 Task: Look for space in Iwanuma, Japan from 6th June, 2023 to 8th June, 2023 for 2 adults in price range Rs.7000 to Rs.12000. Place can be private room with 1  bedroom having 2 beds and 1 bathroom. Property type can be house, flat, guest house. Amenities needed are: wifi. Booking option can be shelf check-in. Required host language is English.
Action: Mouse moved to (541, 84)
Screenshot: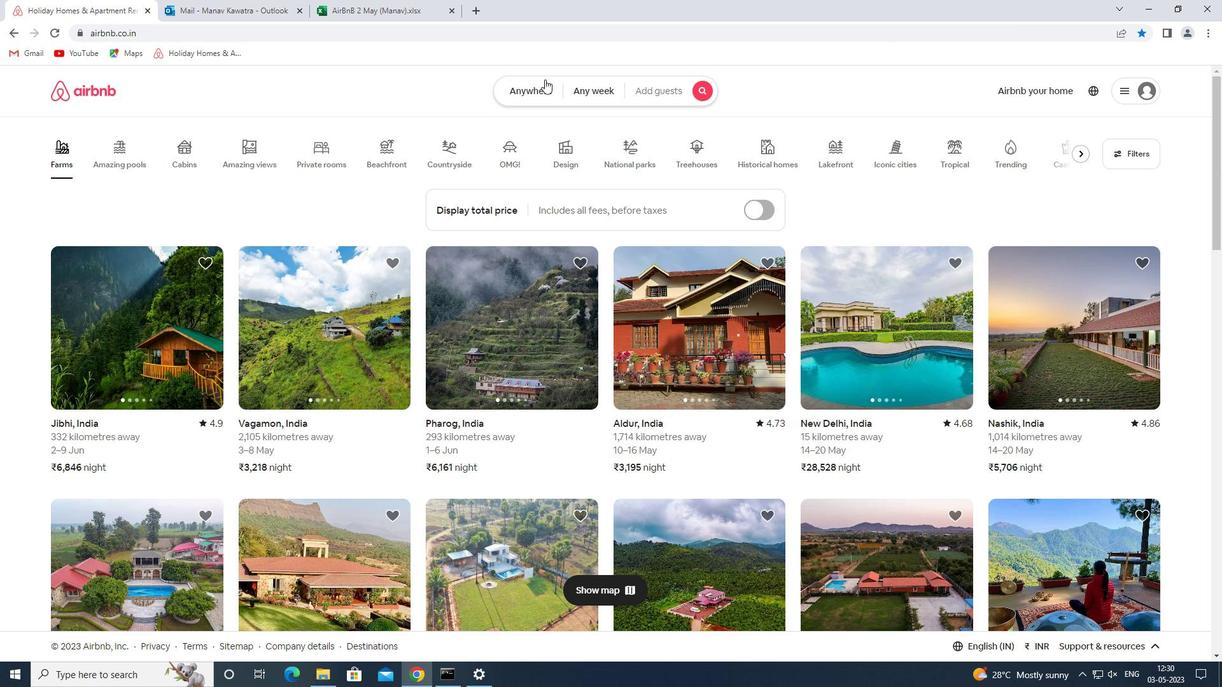 
Action: Mouse pressed left at (541, 84)
Screenshot: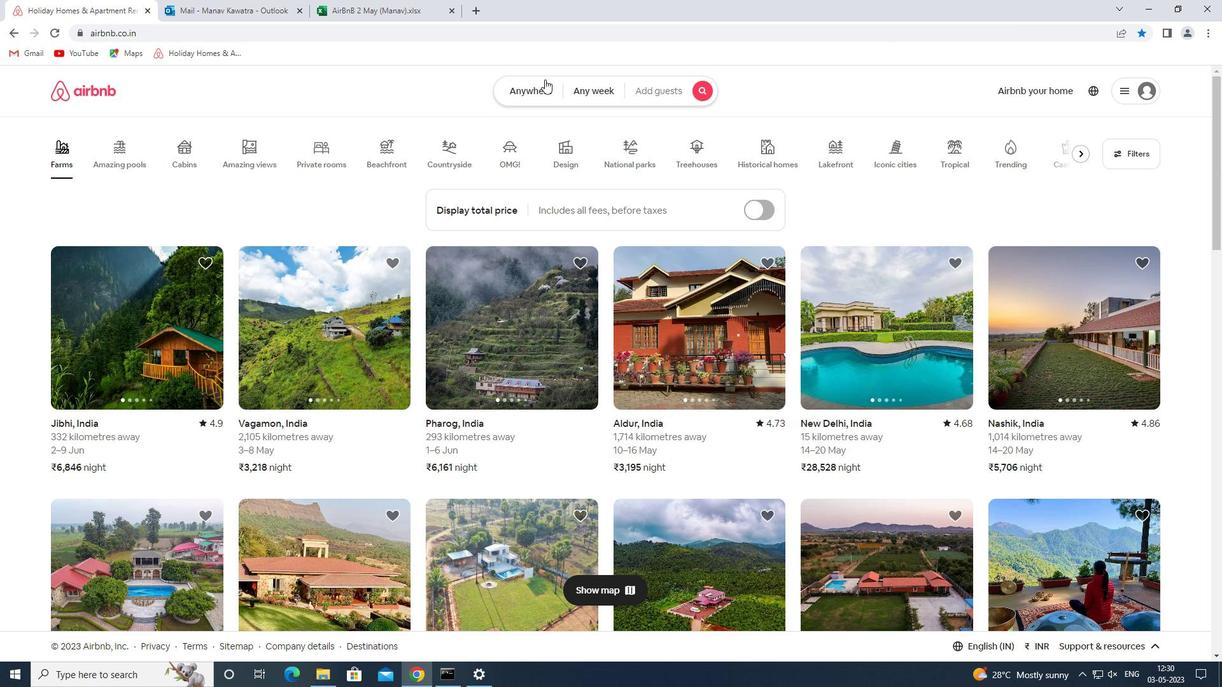 
Action: Mouse moved to (479, 141)
Screenshot: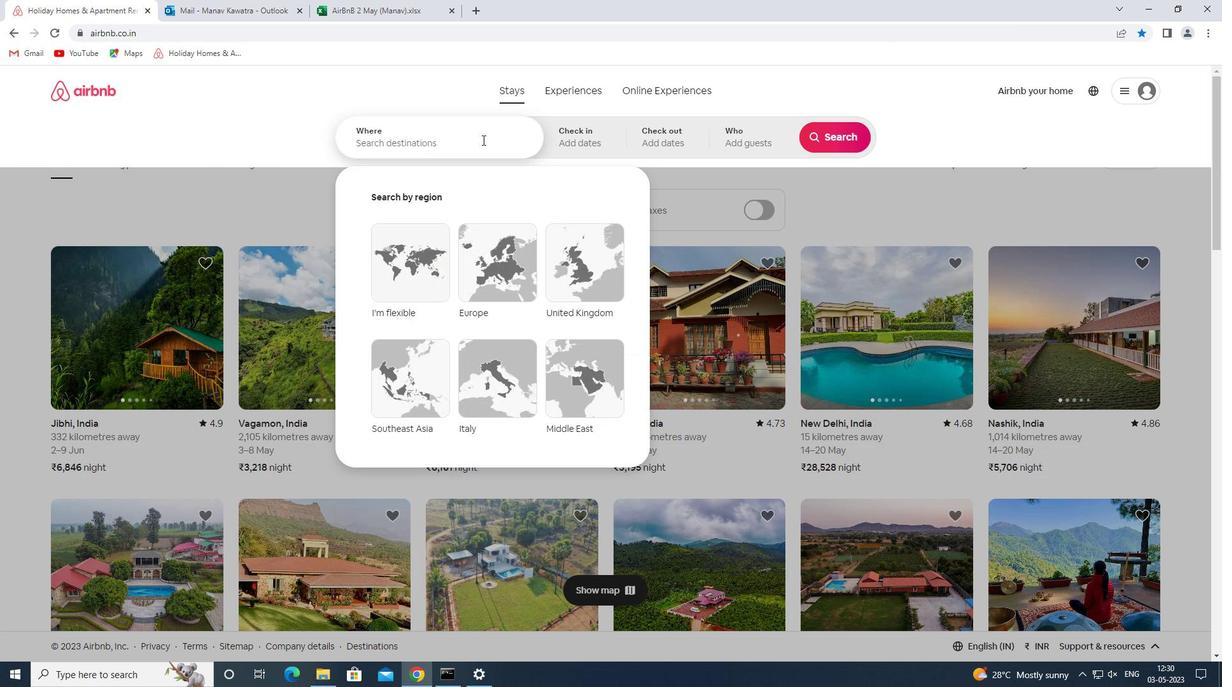 
Action: Mouse pressed left at (479, 141)
Screenshot: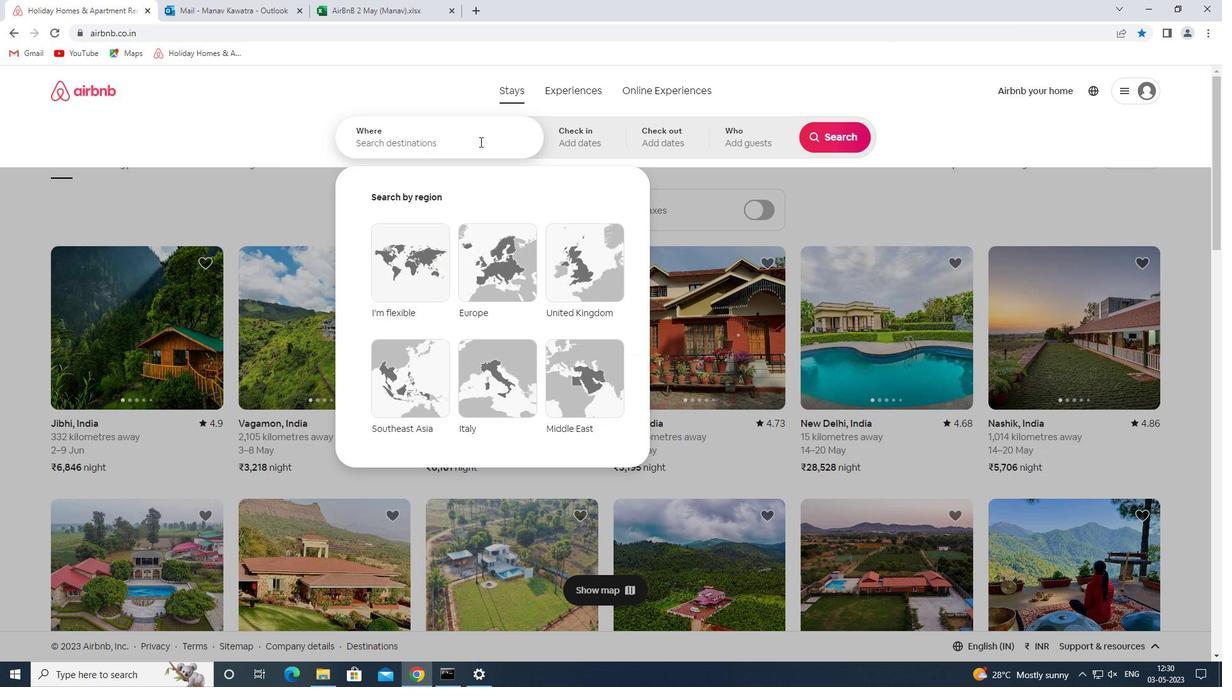 
Action: Key pressed lwanuma<Key.space>japan<Key.space><Key.enter>
Screenshot: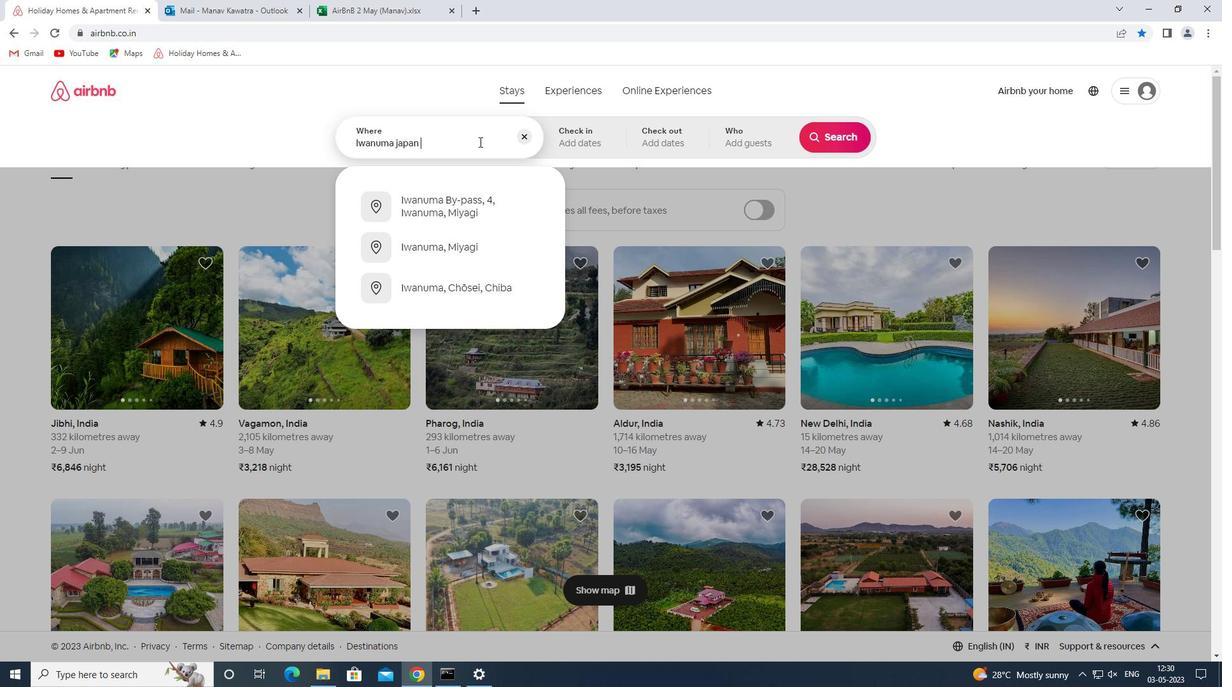 
Action: Mouse moved to (700, 324)
Screenshot: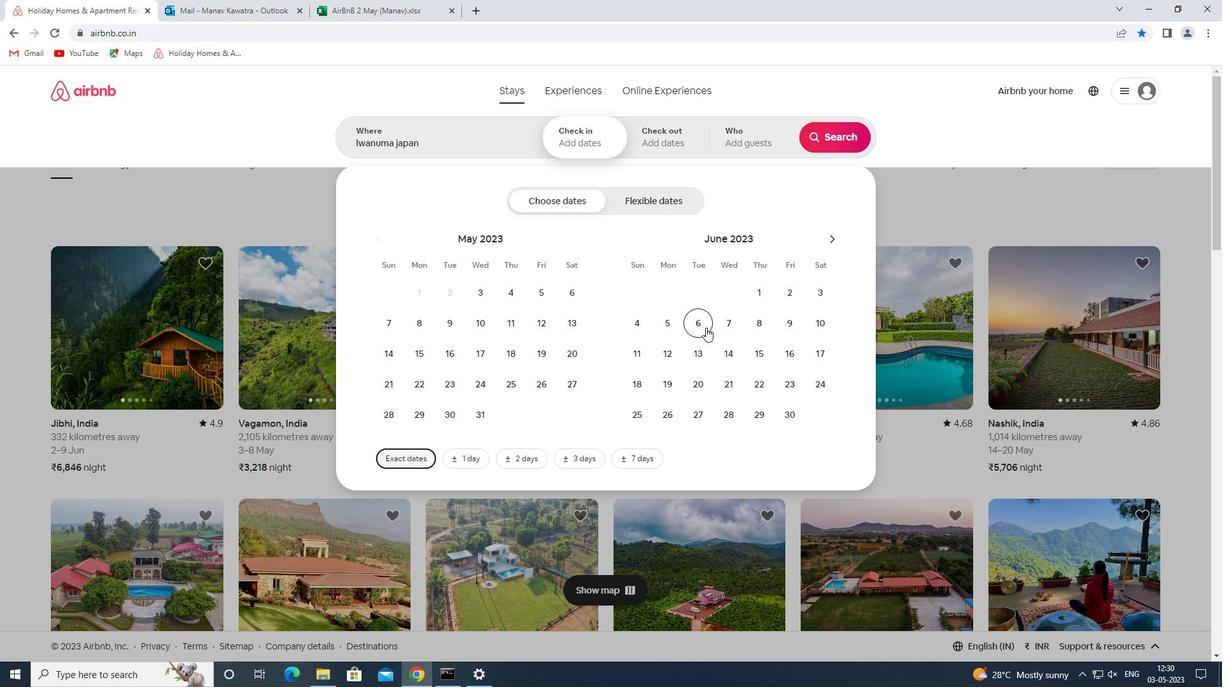 
Action: Mouse pressed left at (700, 324)
Screenshot: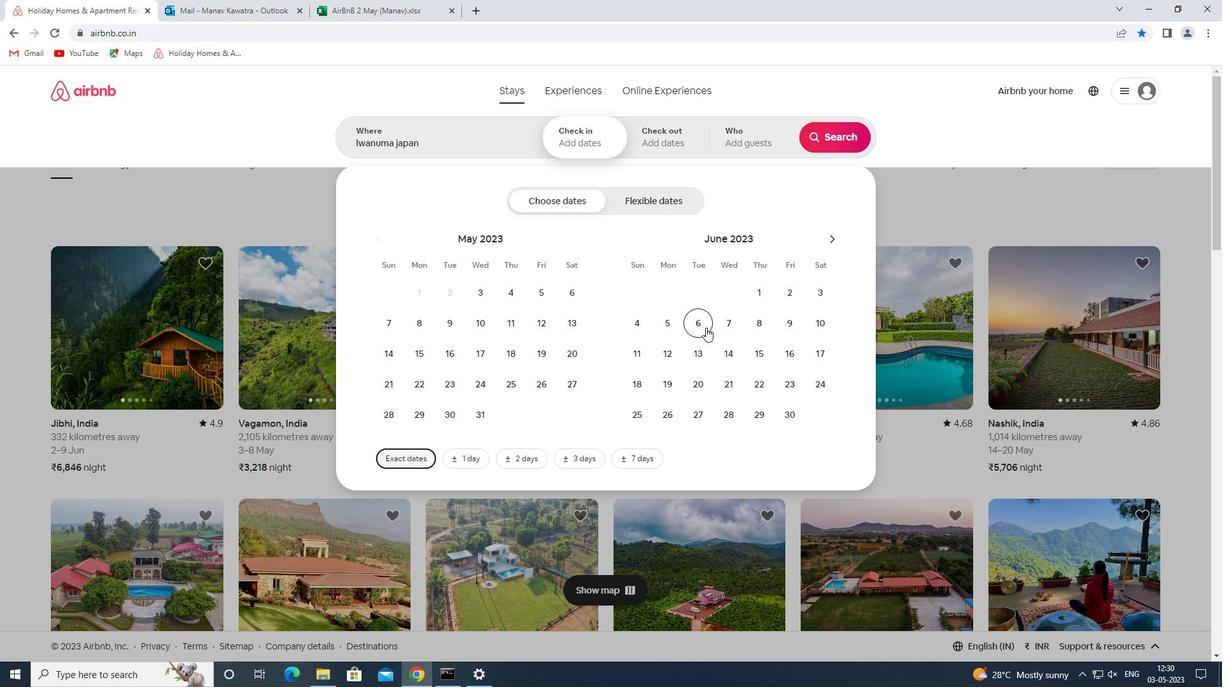 
Action: Mouse moved to (759, 325)
Screenshot: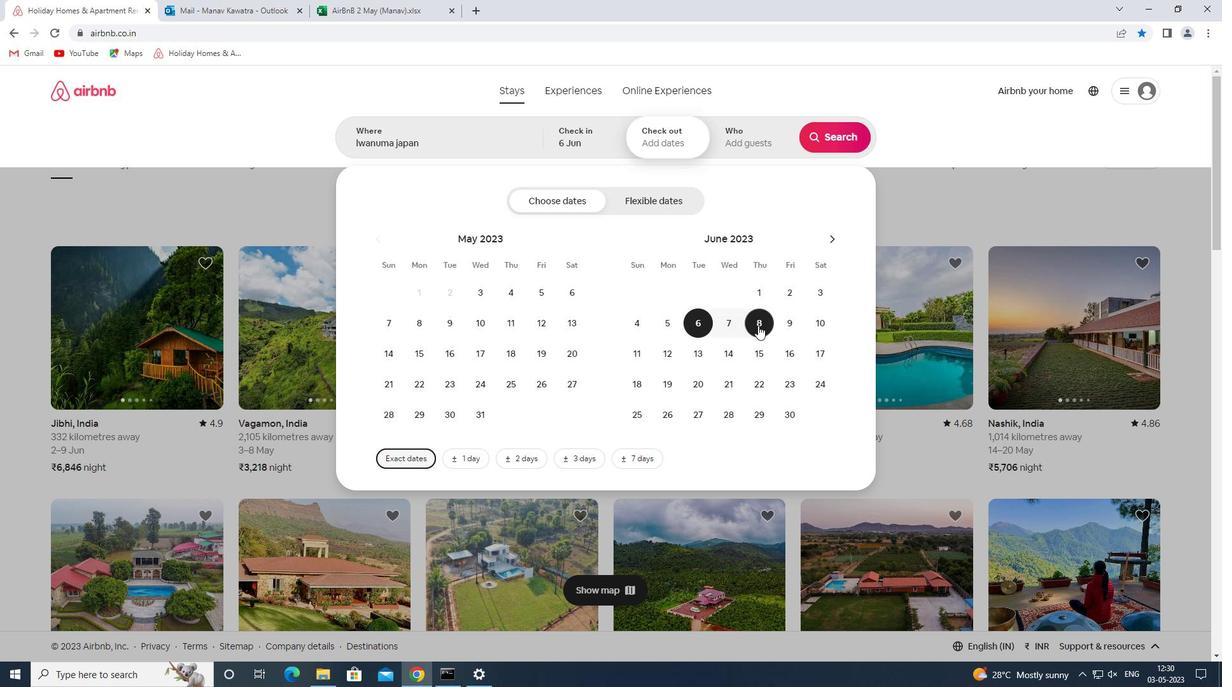 
Action: Mouse pressed left at (759, 325)
Screenshot: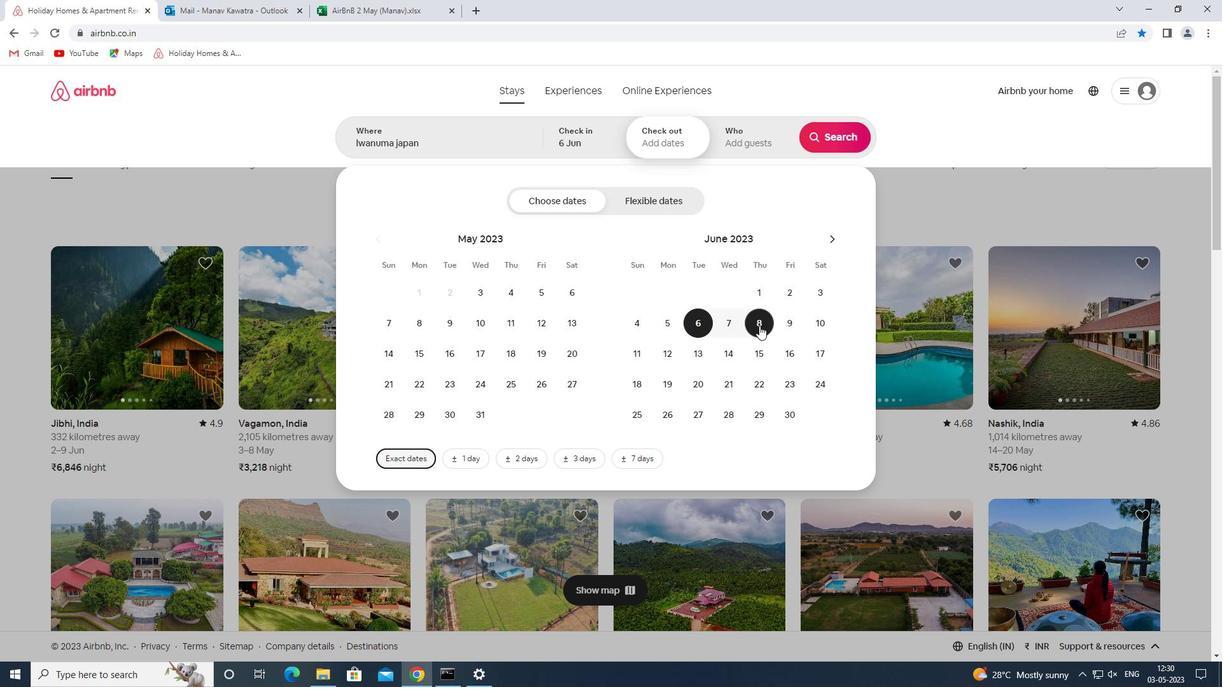 
Action: Mouse moved to (772, 143)
Screenshot: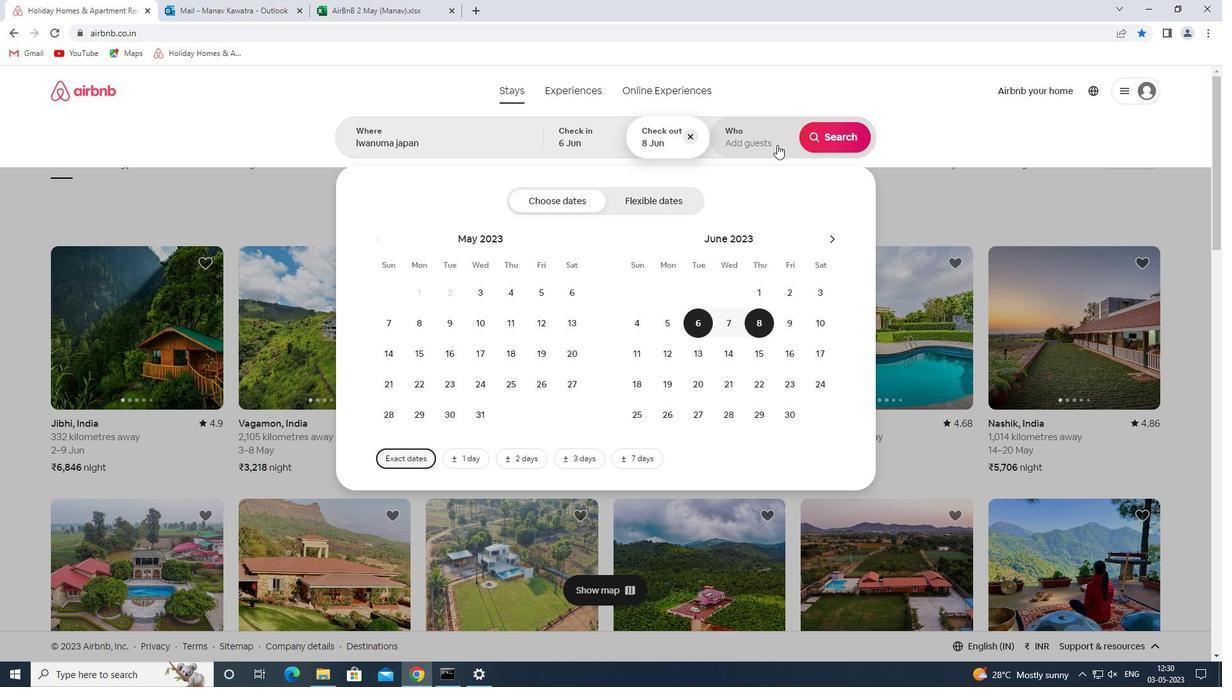 
Action: Mouse pressed left at (772, 143)
Screenshot: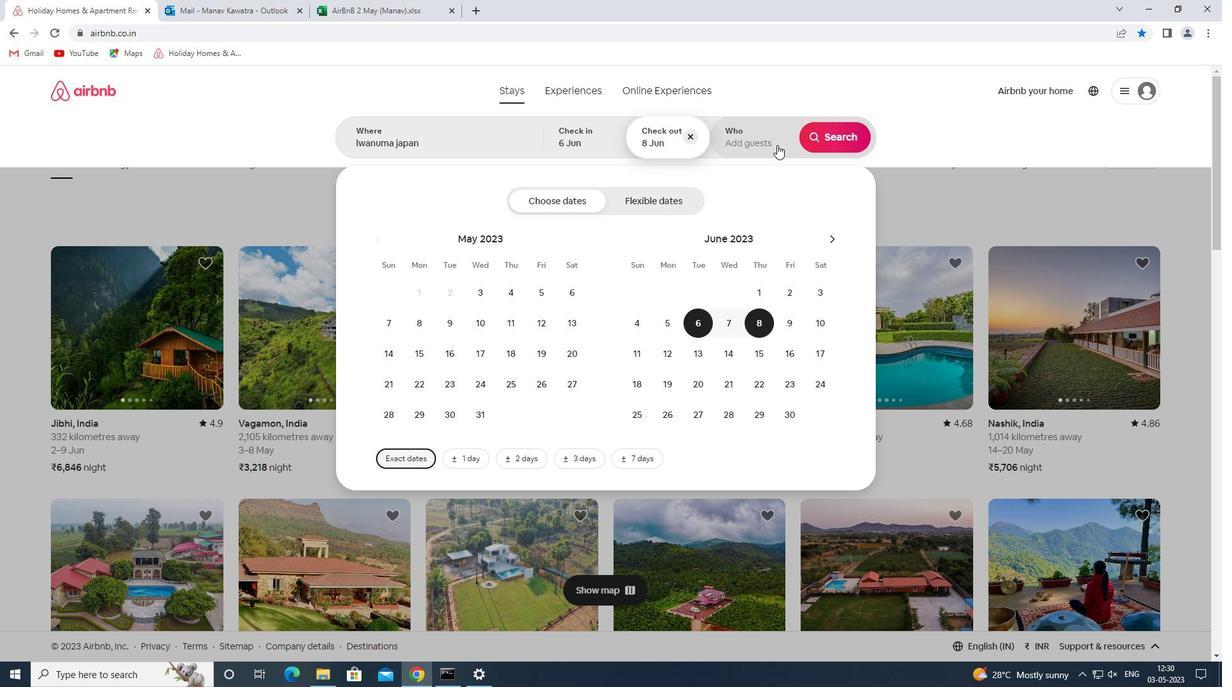 
Action: Mouse moved to (840, 209)
Screenshot: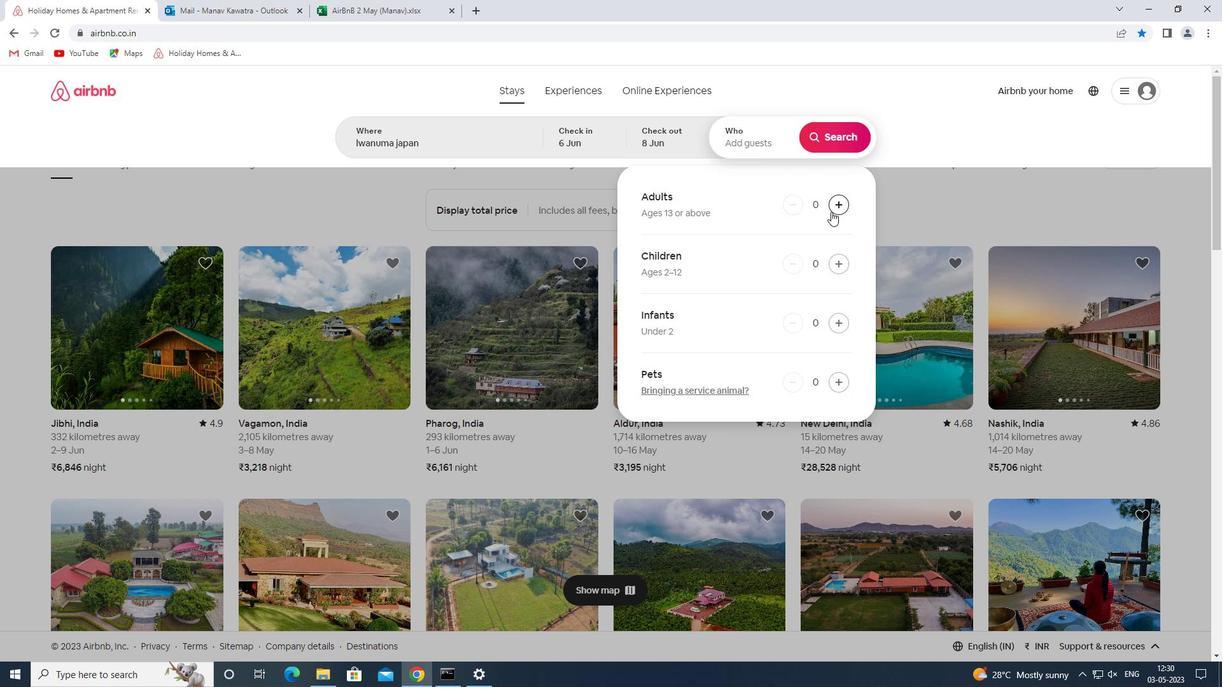 
Action: Mouse pressed left at (840, 209)
Screenshot: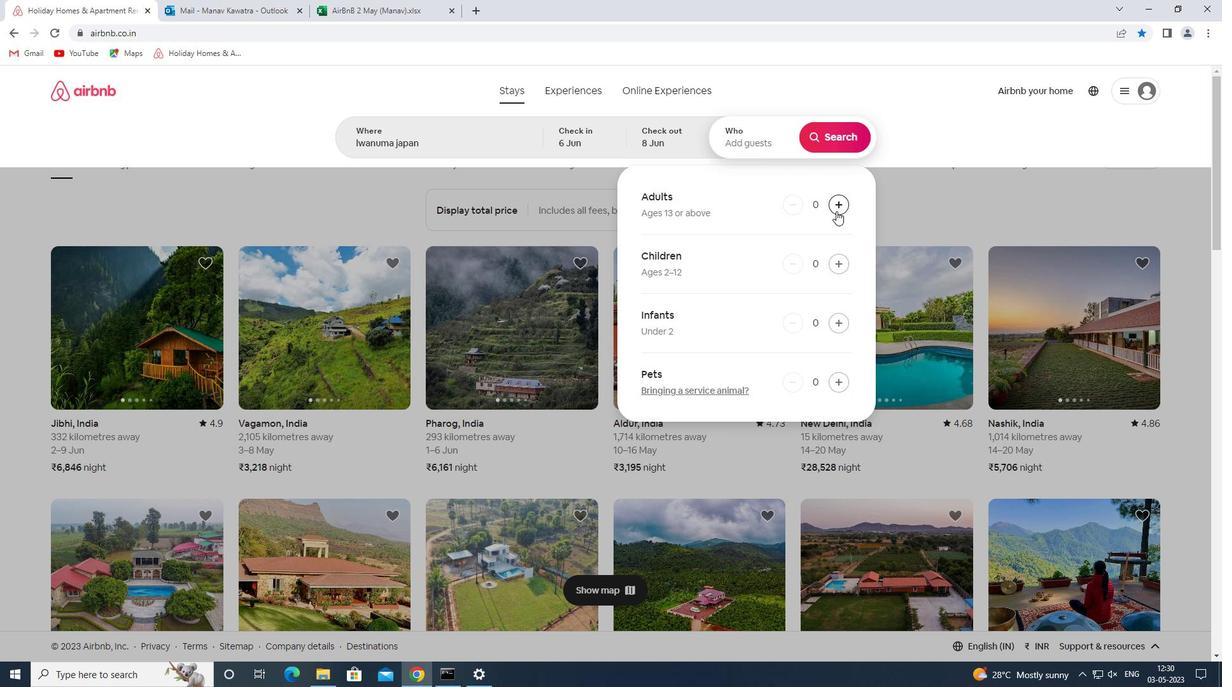 
Action: Mouse pressed left at (840, 209)
Screenshot: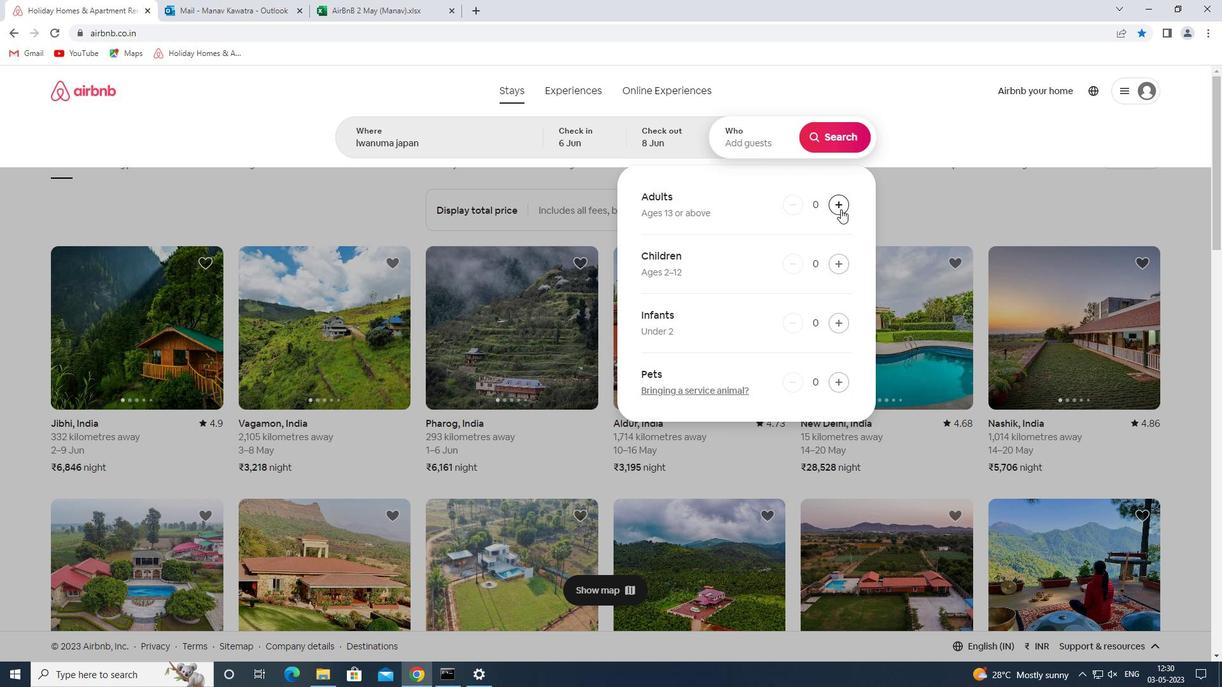 
Action: Mouse moved to (834, 141)
Screenshot: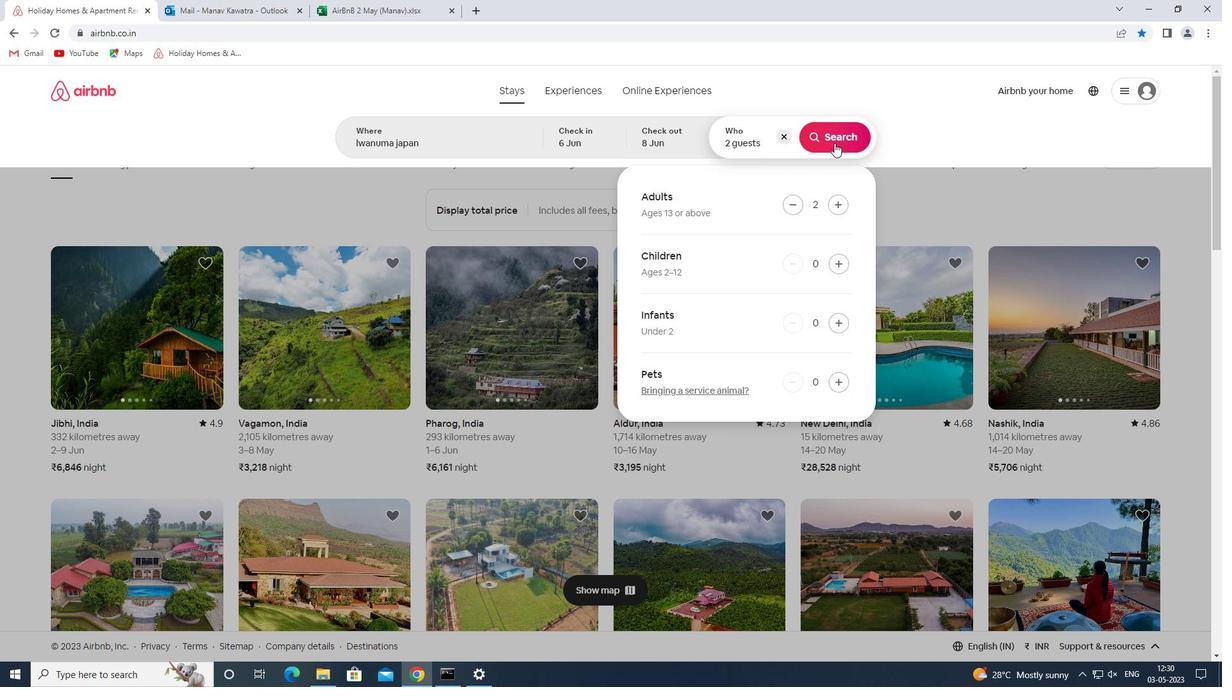 
Action: Mouse pressed left at (834, 141)
Screenshot: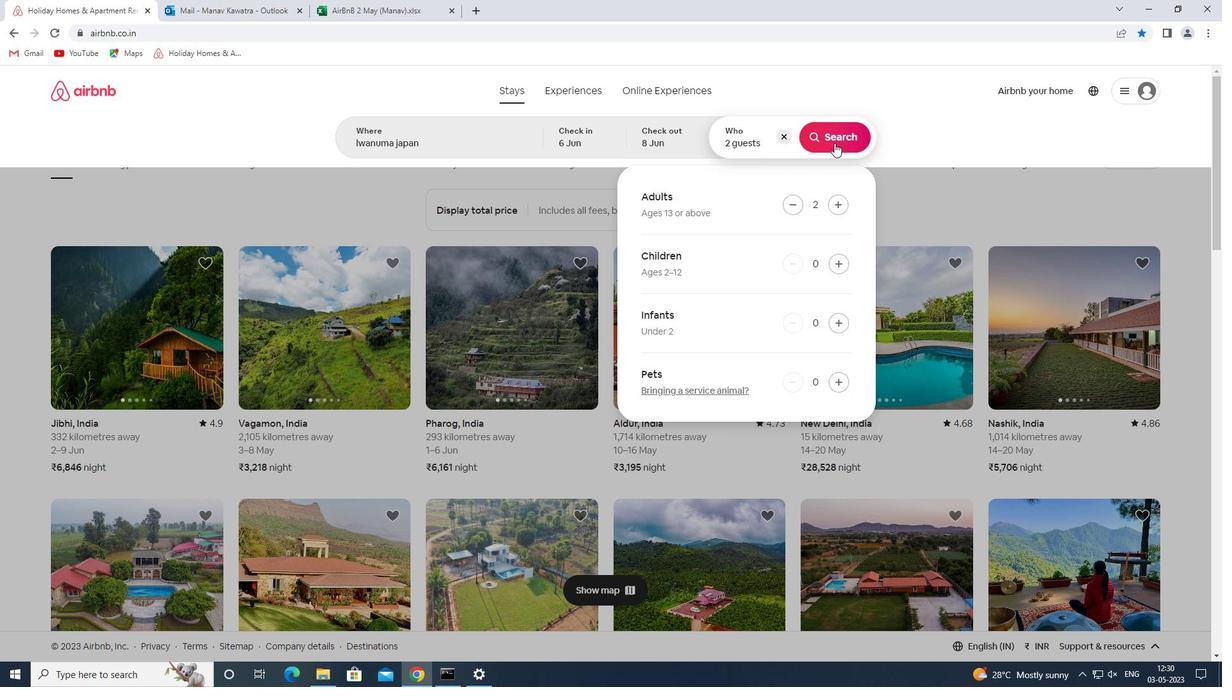 
Action: Mouse moved to (1155, 134)
Screenshot: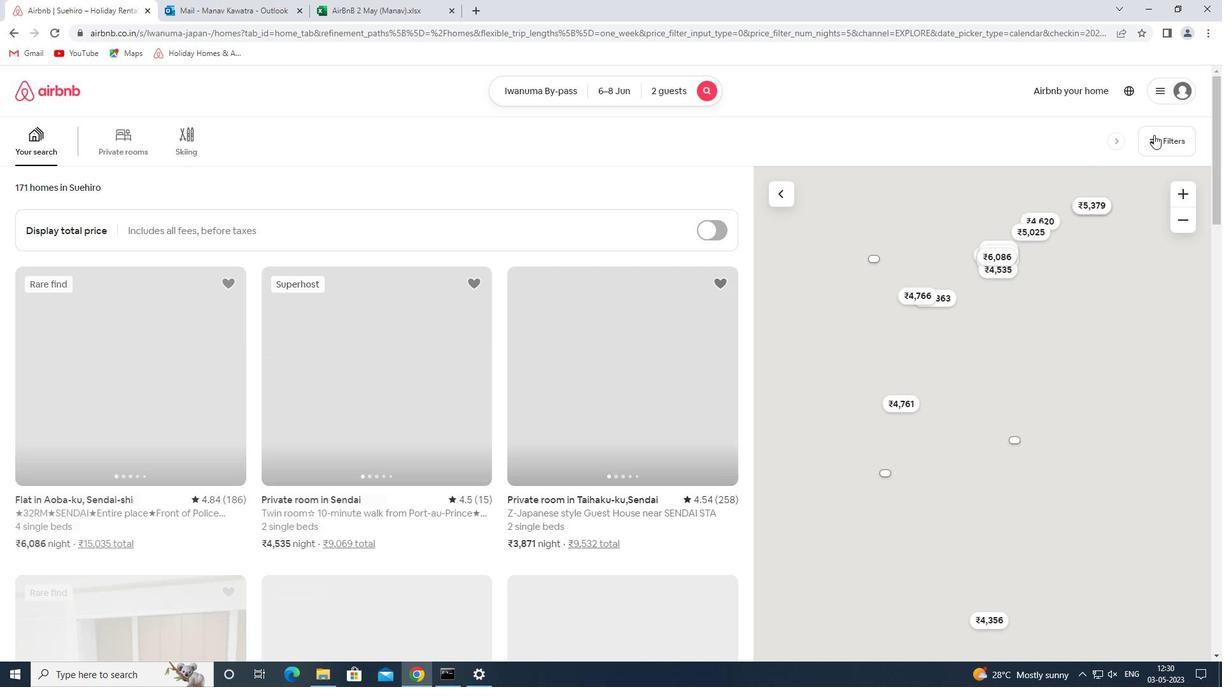 
Action: Mouse pressed left at (1155, 134)
Screenshot: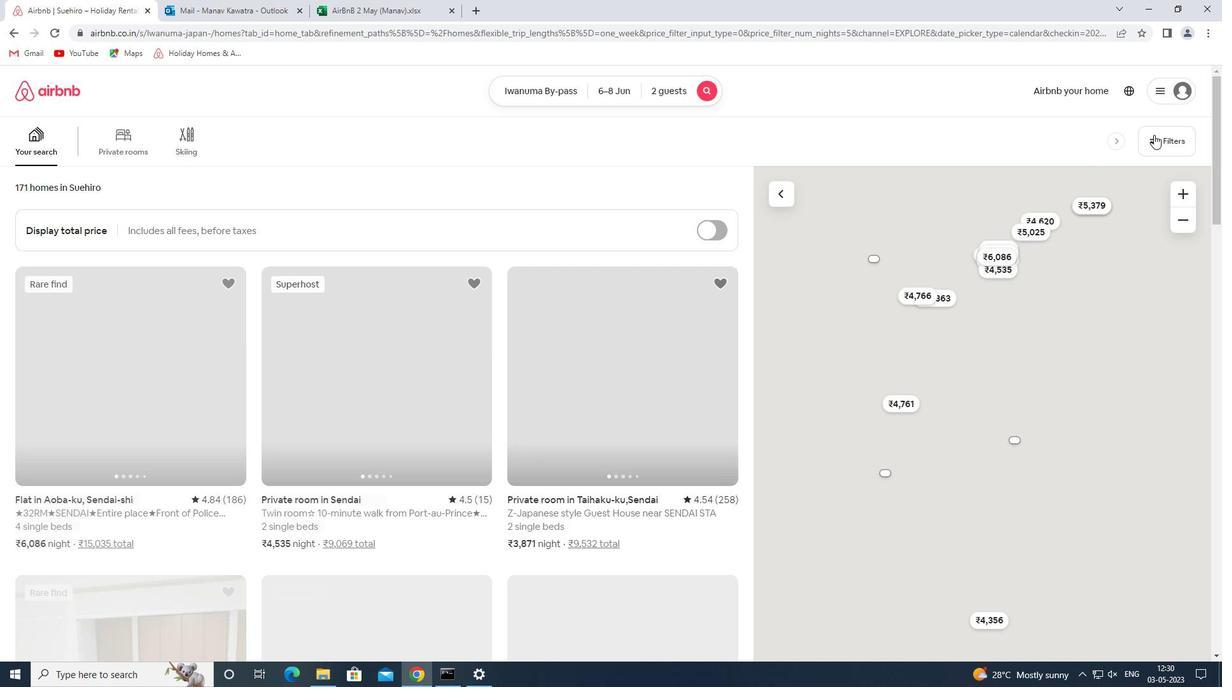 
Action: Mouse moved to (462, 302)
Screenshot: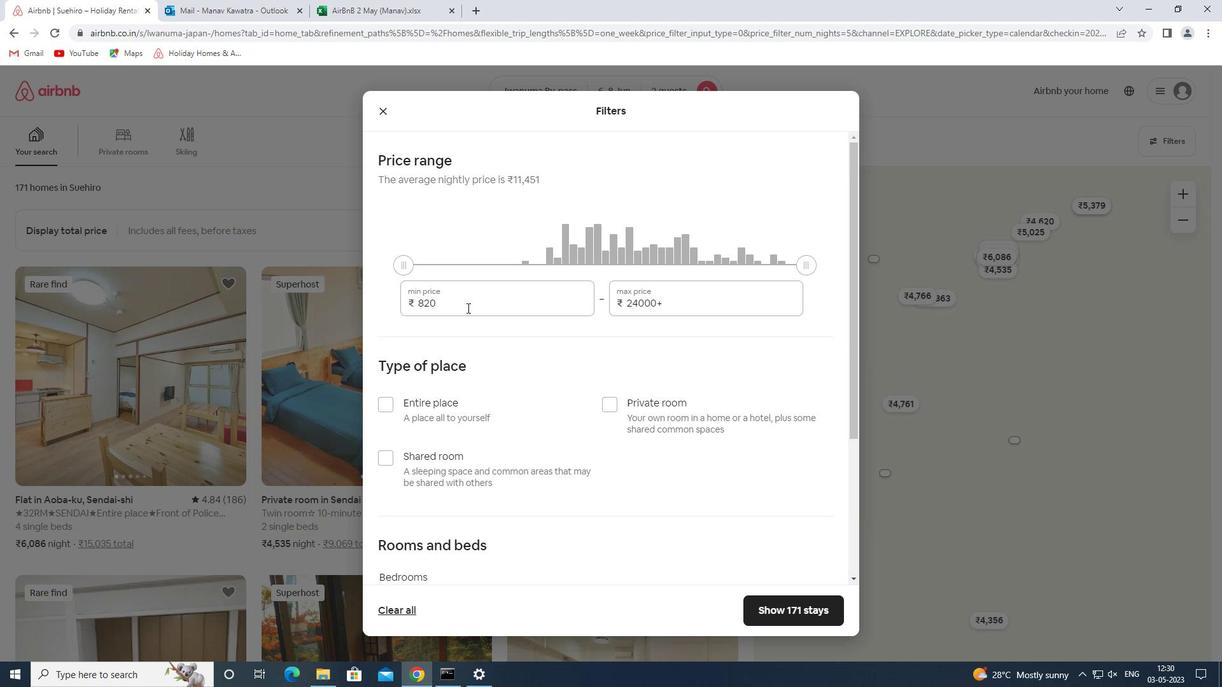 
Action: Mouse pressed left at (462, 302)
Screenshot: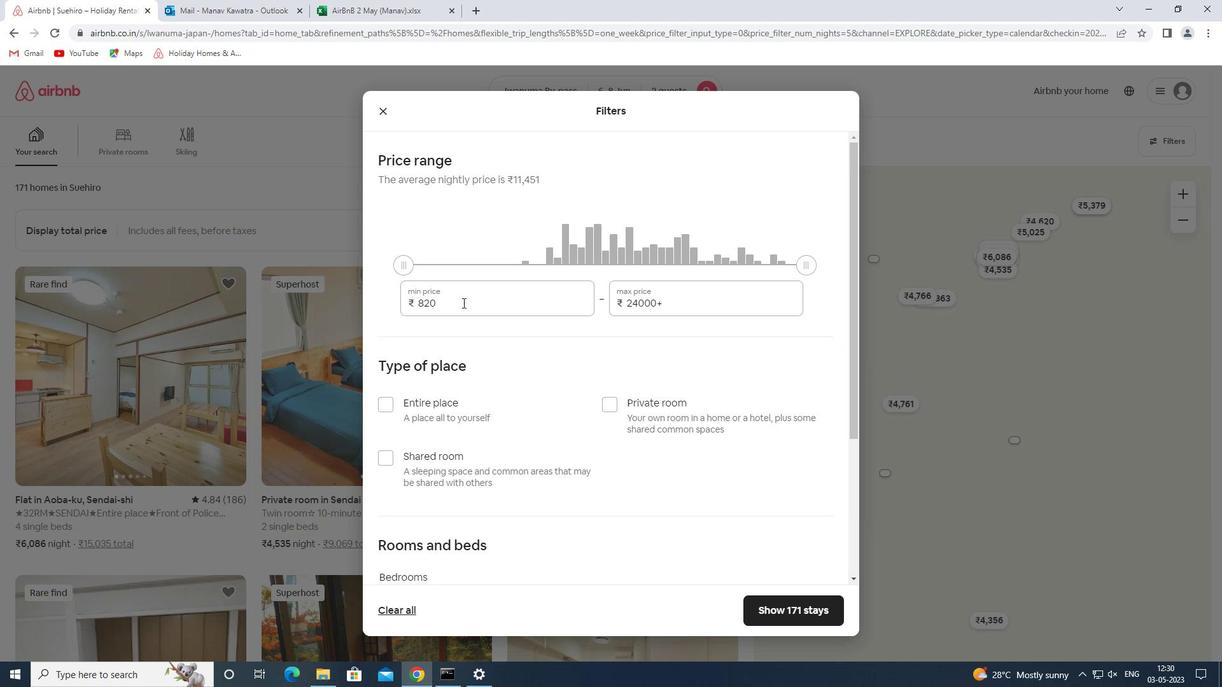 
Action: Mouse pressed left at (462, 302)
Screenshot: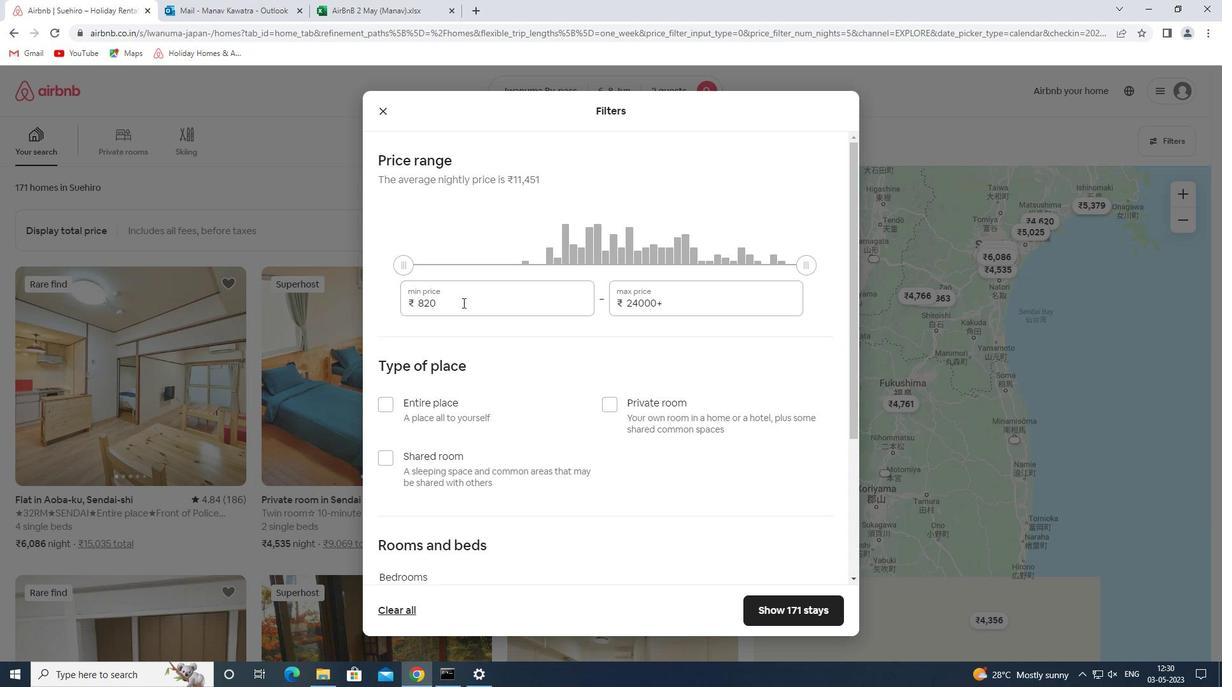 
Action: Key pressed 7000<Key.tab>12<Key.backspace><Key.backspace><Key.backspace><Key.backspace><Key.backspace><Key.backspace><Key.backspace><Key.backspace><Key.backspace><Key.backspace><Key.backspace><Key.backspace><Key.backspace>12000
Screenshot: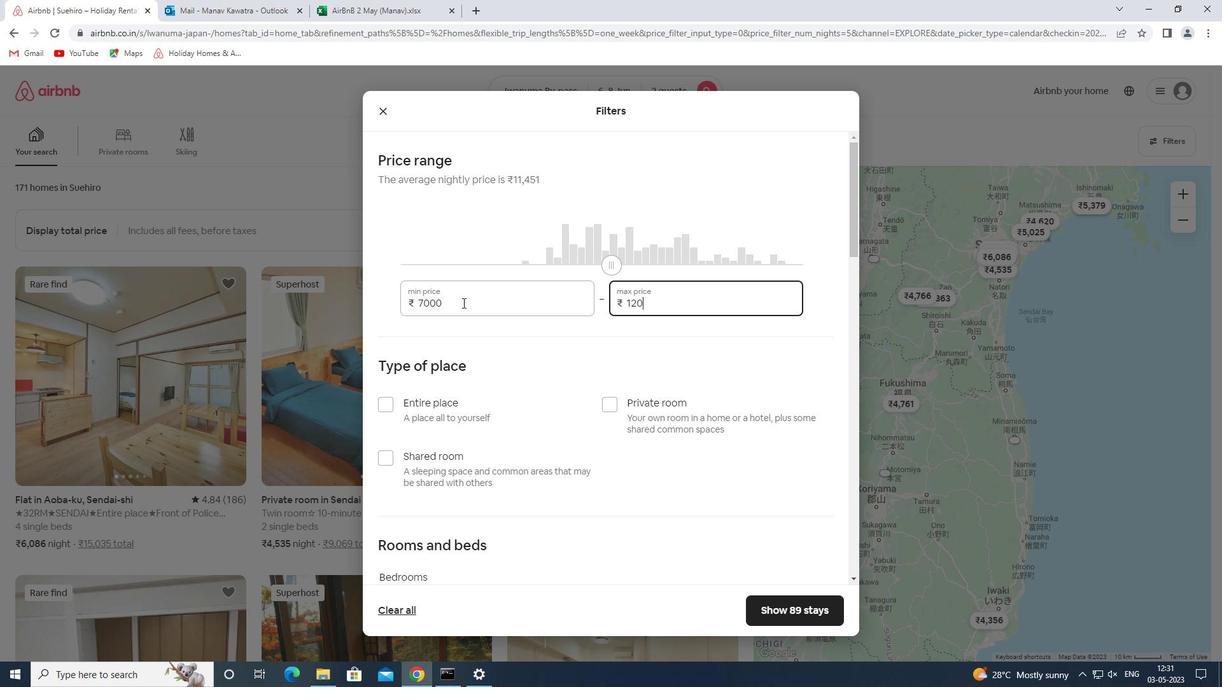 
Action: Mouse scrolled (462, 302) with delta (0, 0)
Screenshot: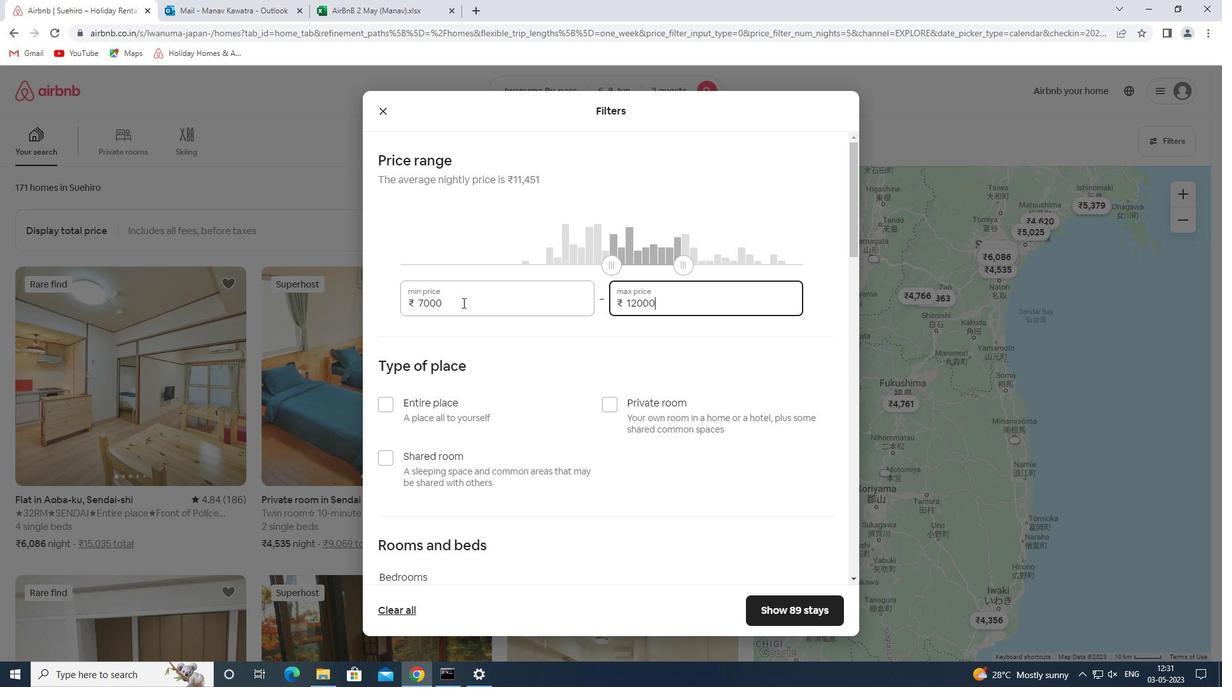 
Action: Mouse scrolled (462, 302) with delta (0, 0)
Screenshot: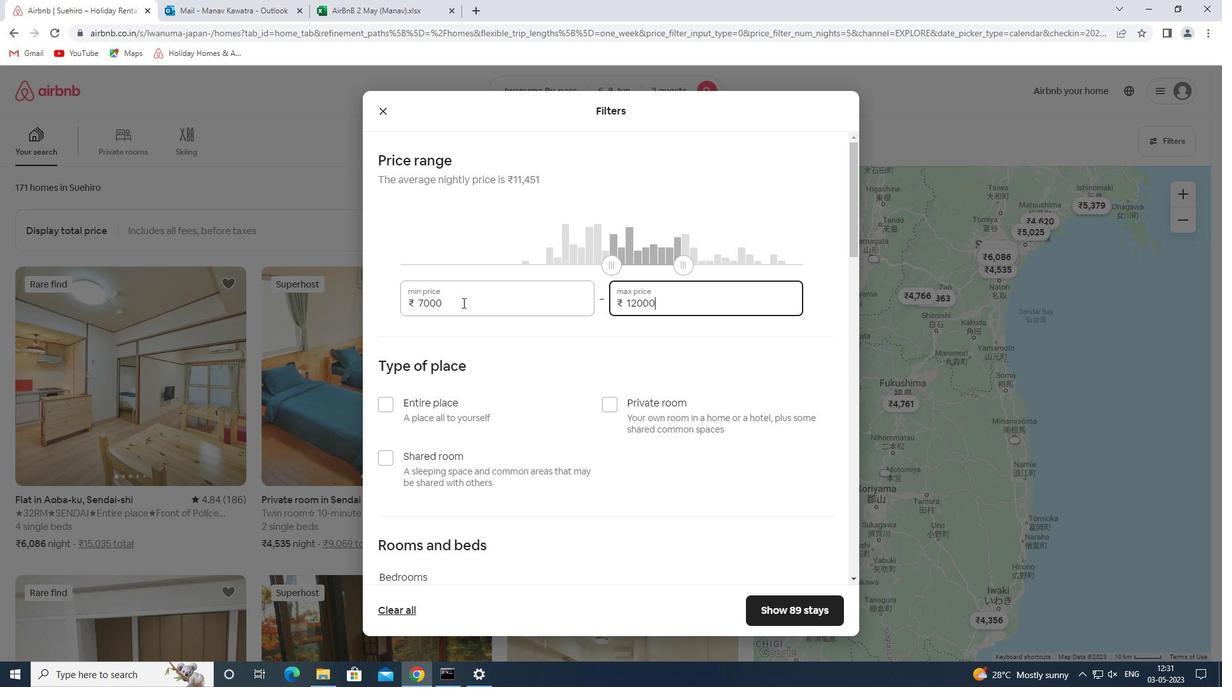 
Action: Mouse moved to (455, 377)
Screenshot: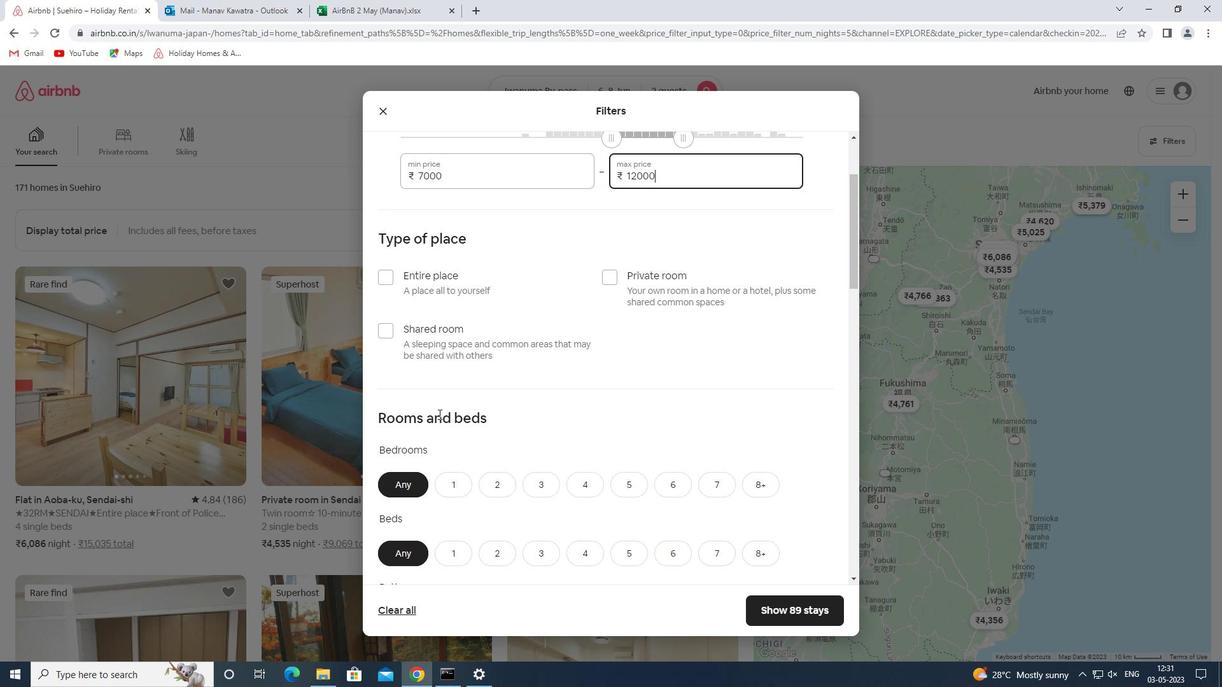
Action: Mouse scrolled (455, 376) with delta (0, 0)
Screenshot: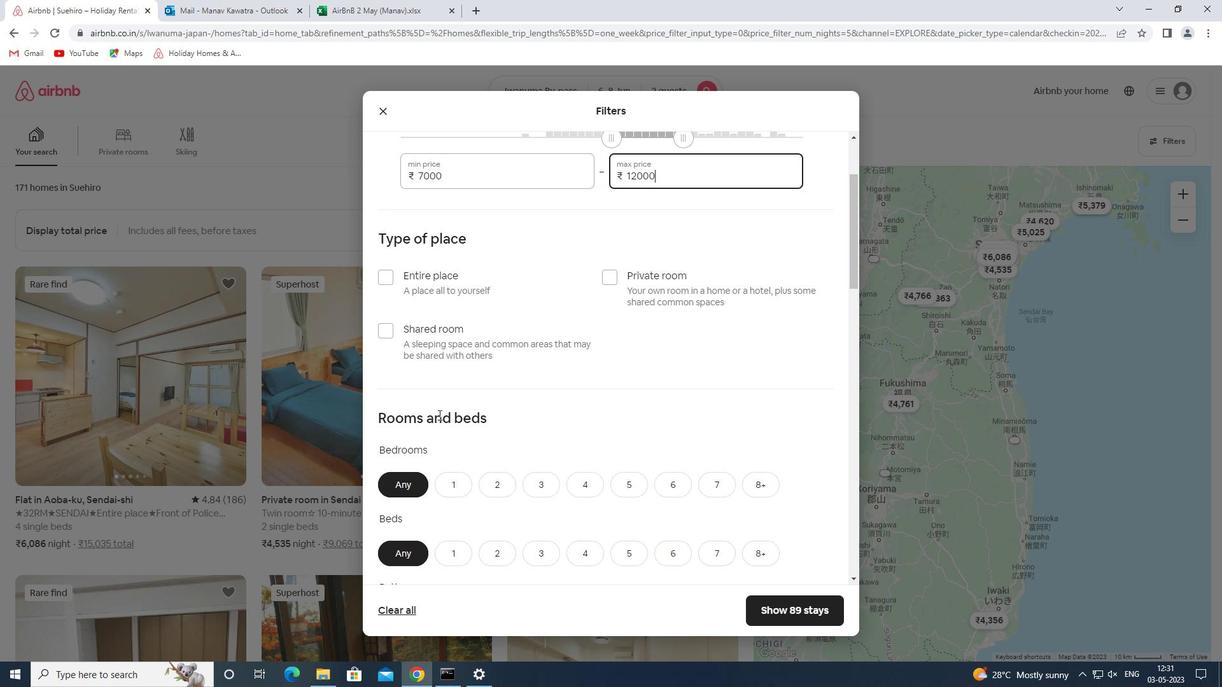 
Action: Mouse moved to (455, 373)
Screenshot: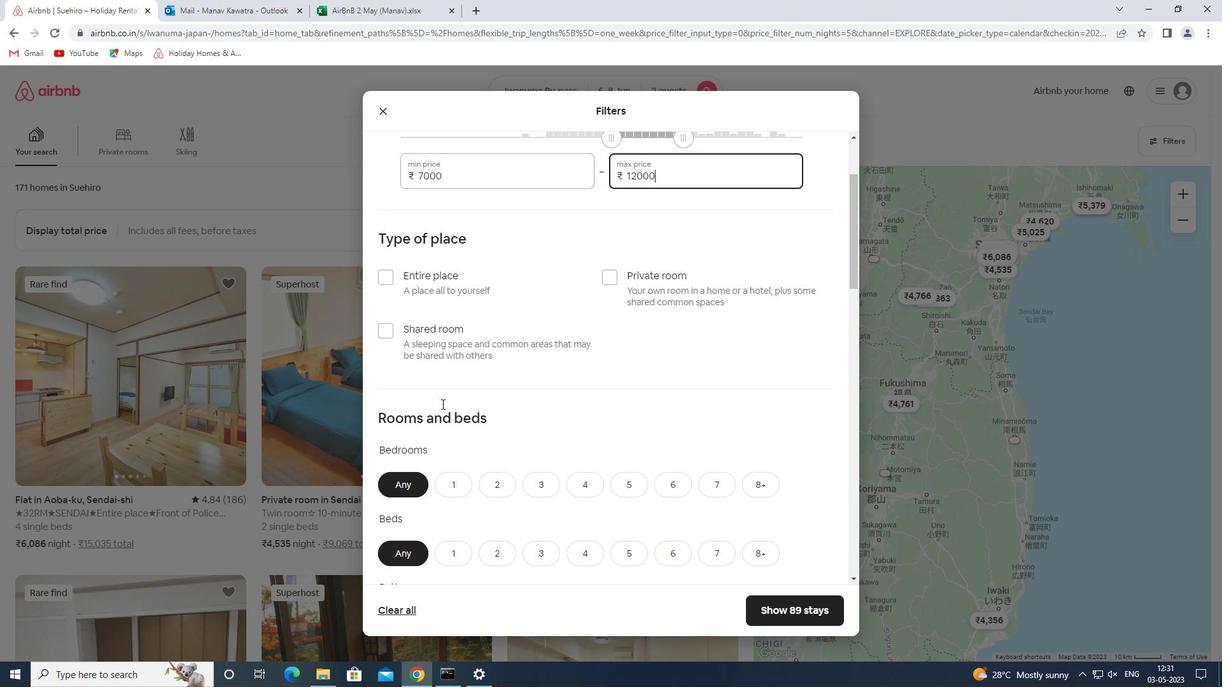 
Action: Mouse scrolled (455, 372) with delta (0, 0)
Screenshot: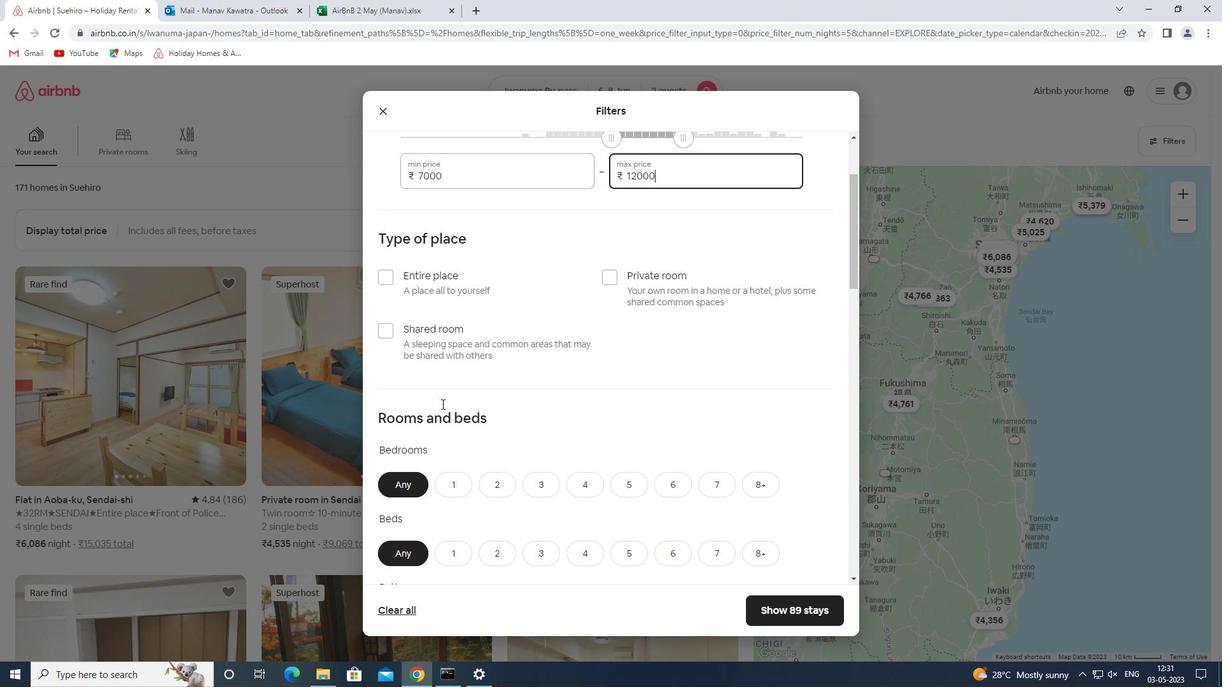 
Action: Mouse moved to (694, 152)
Screenshot: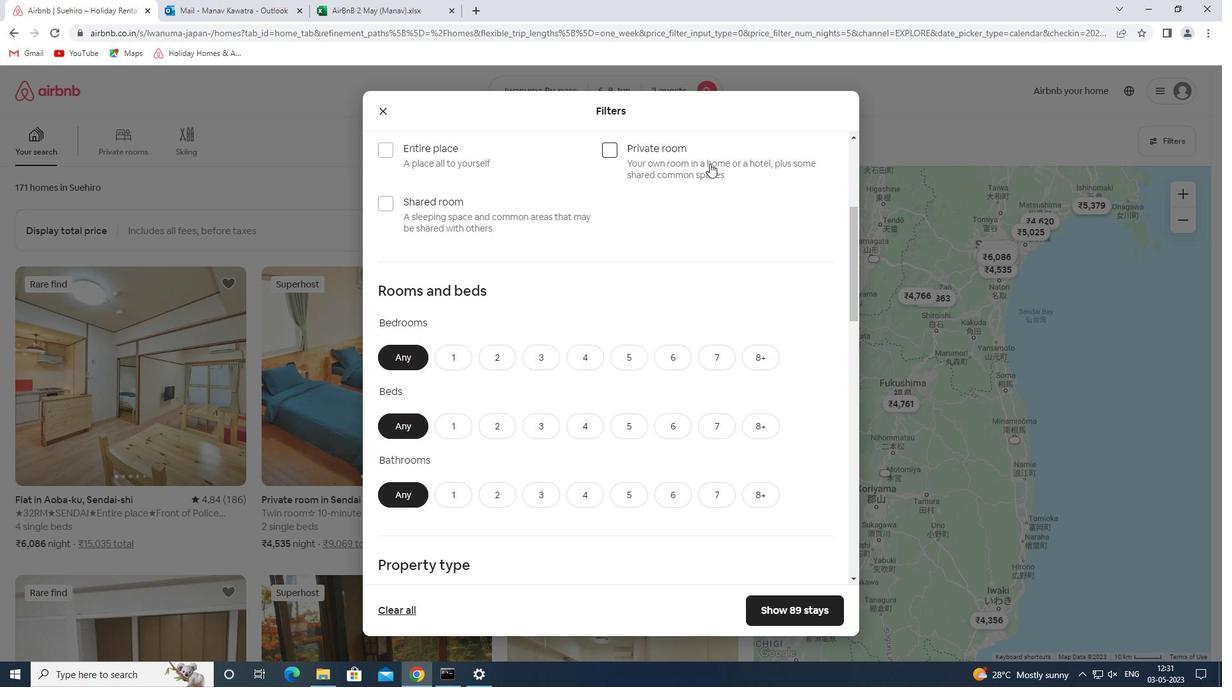 
Action: Mouse pressed left at (694, 152)
Screenshot: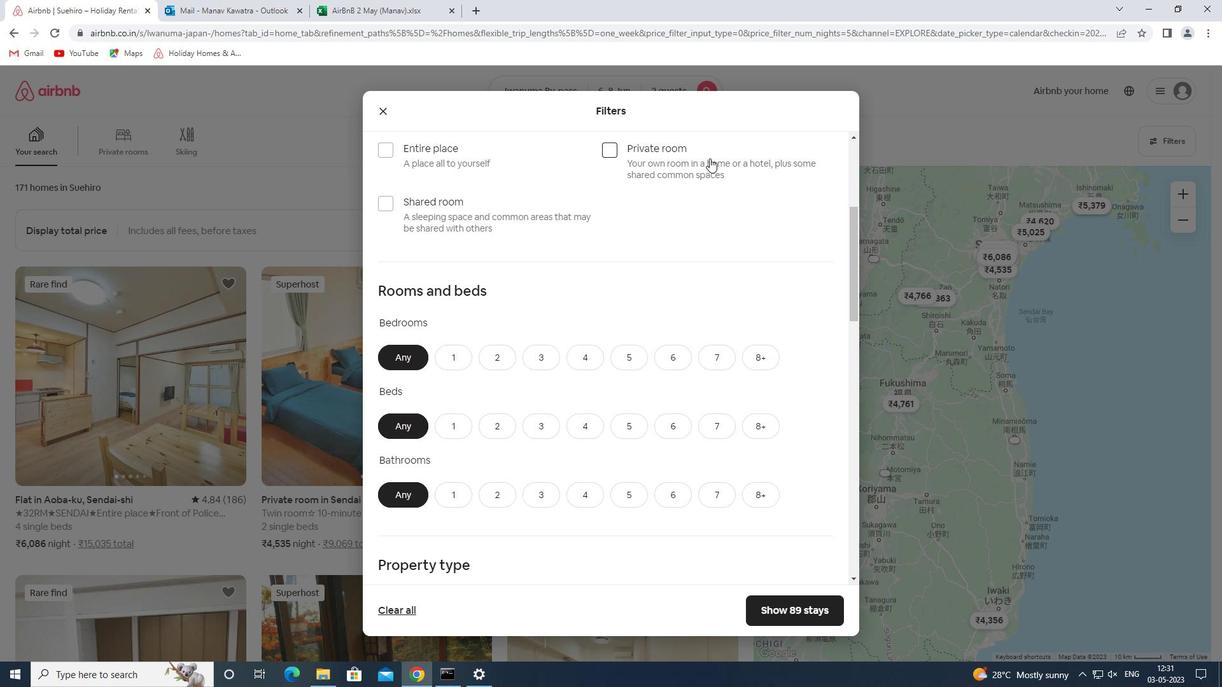 
Action: Mouse moved to (458, 365)
Screenshot: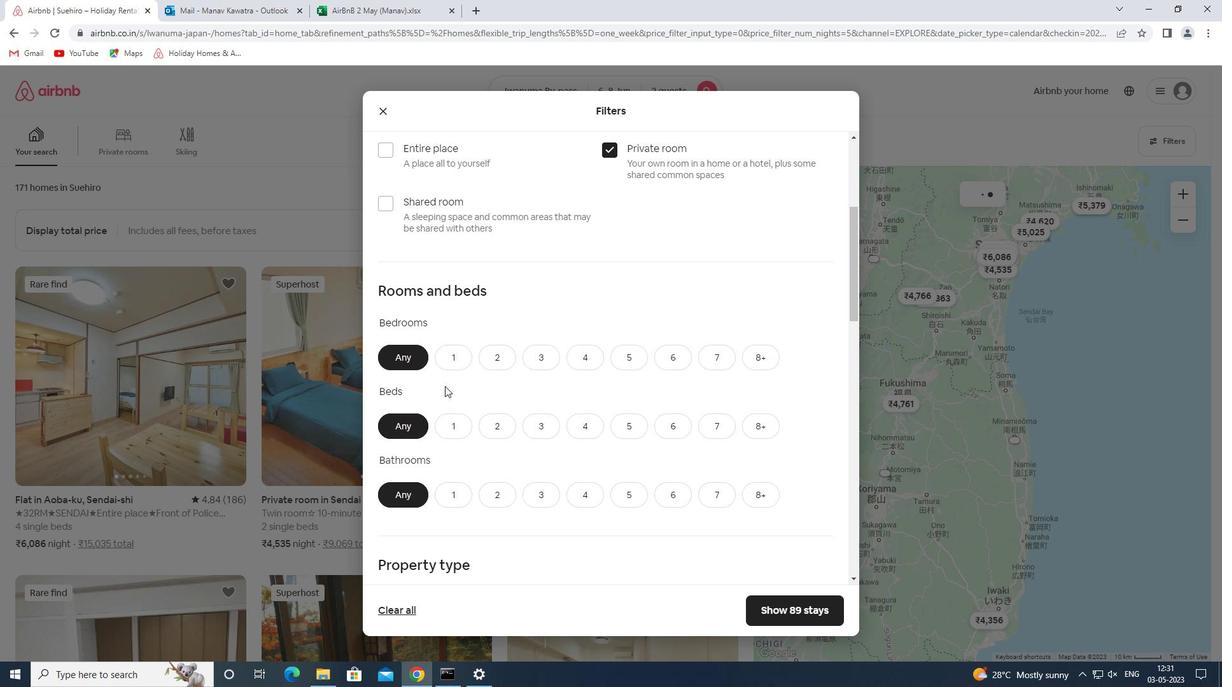 
Action: Mouse pressed left at (458, 365)
Screenshot: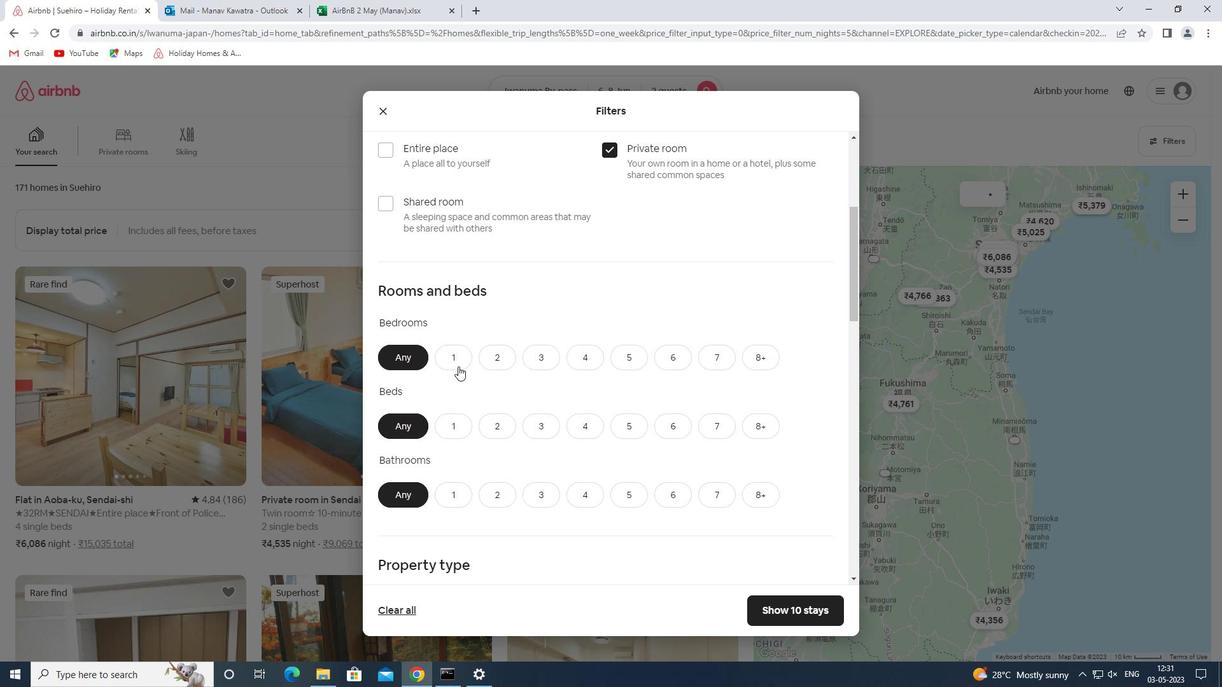 
Action: Mouse moved to (493, 434)
Screenshot: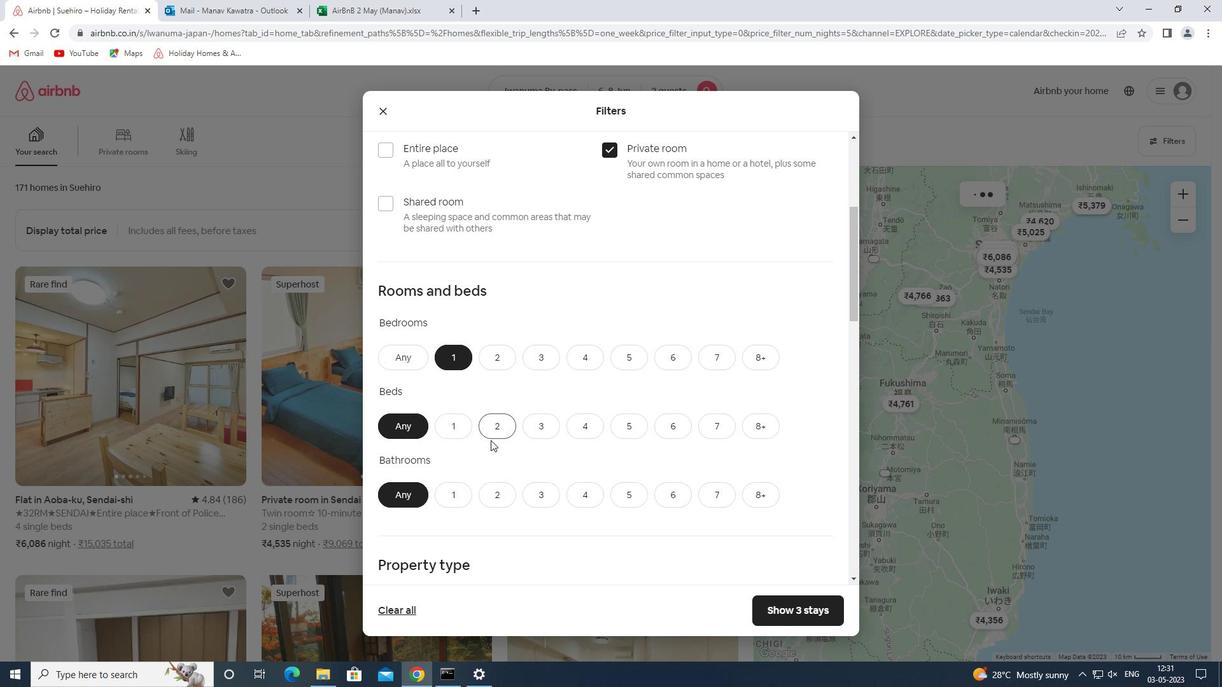 
Action: Mouse pressed left at (493, 434)
Screenshot: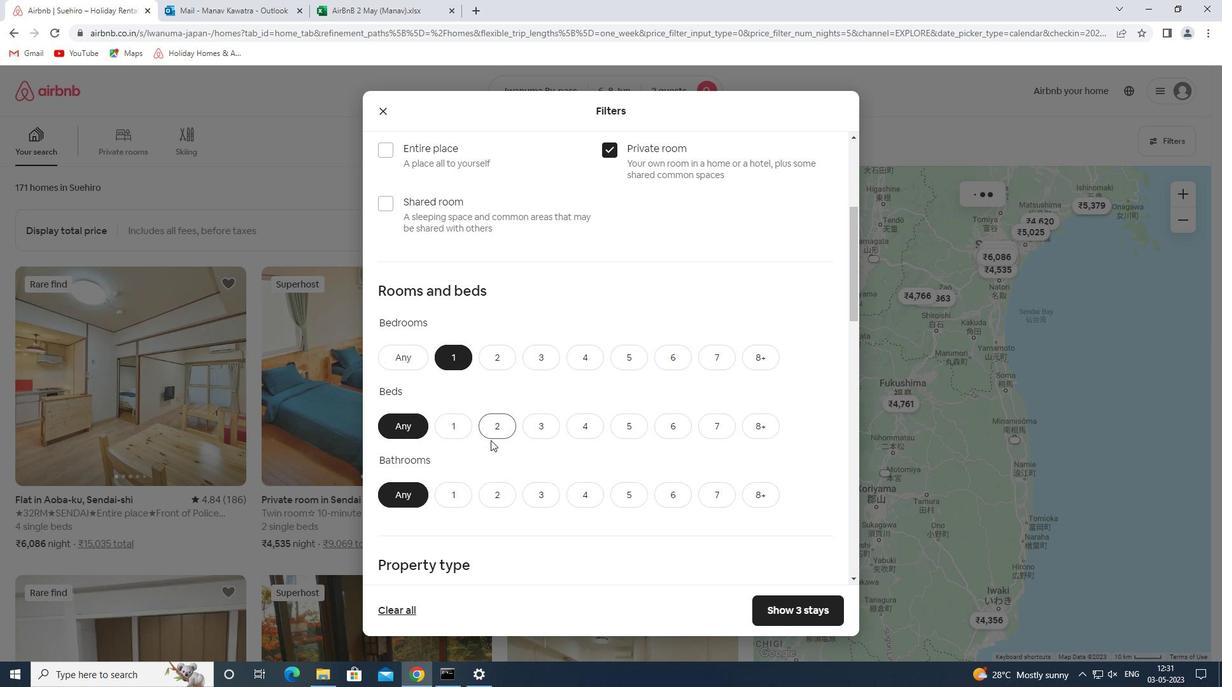 
Action: Mouse moved to (458, 504)
Screenshot: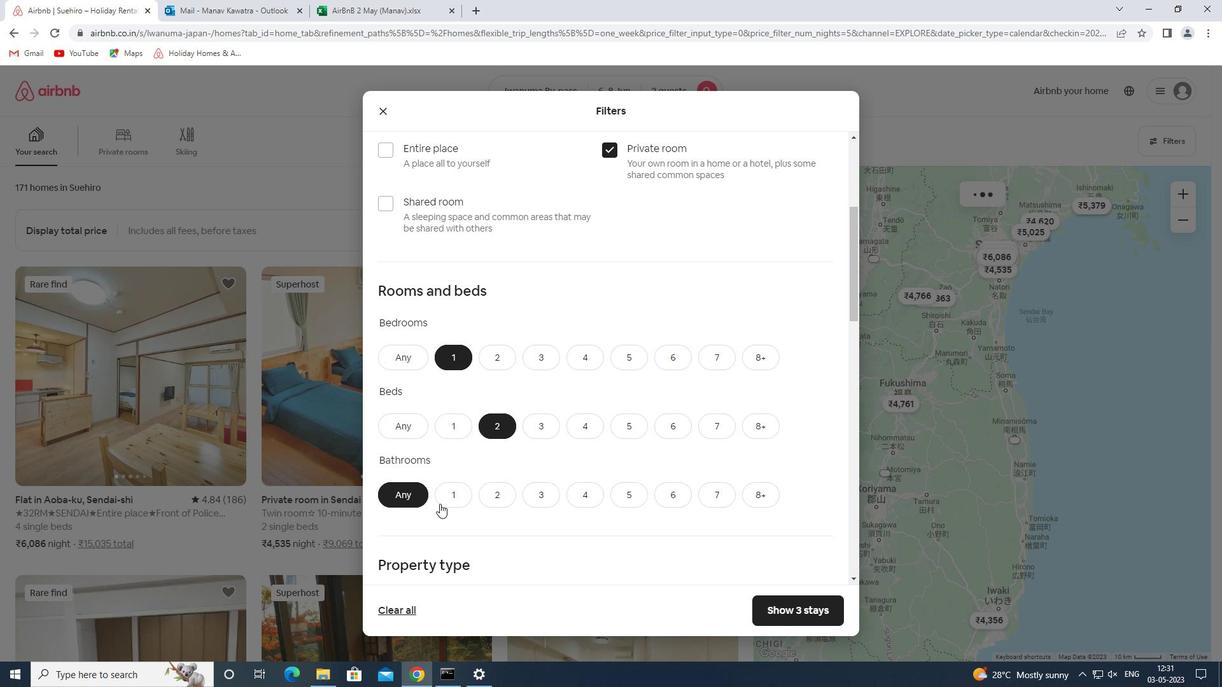 
Action: Mouse pressed left at (458, 504)
Screenshot: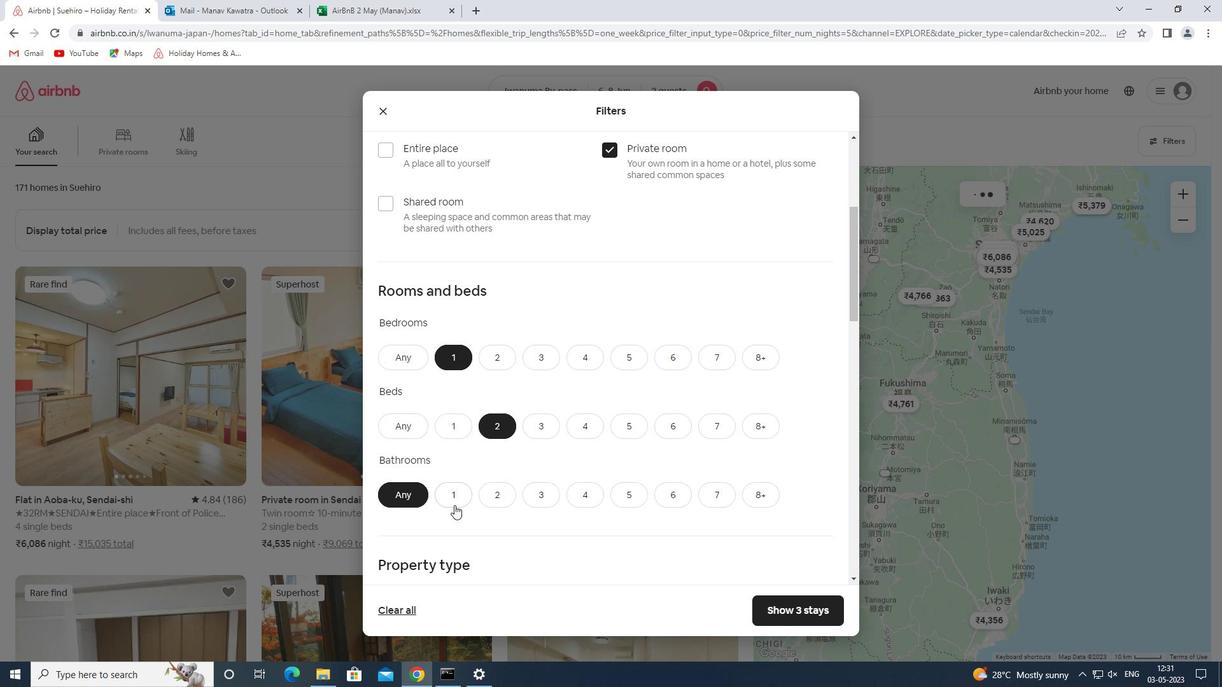 
Action: Mouse moved to (511, 398)
Screenshot: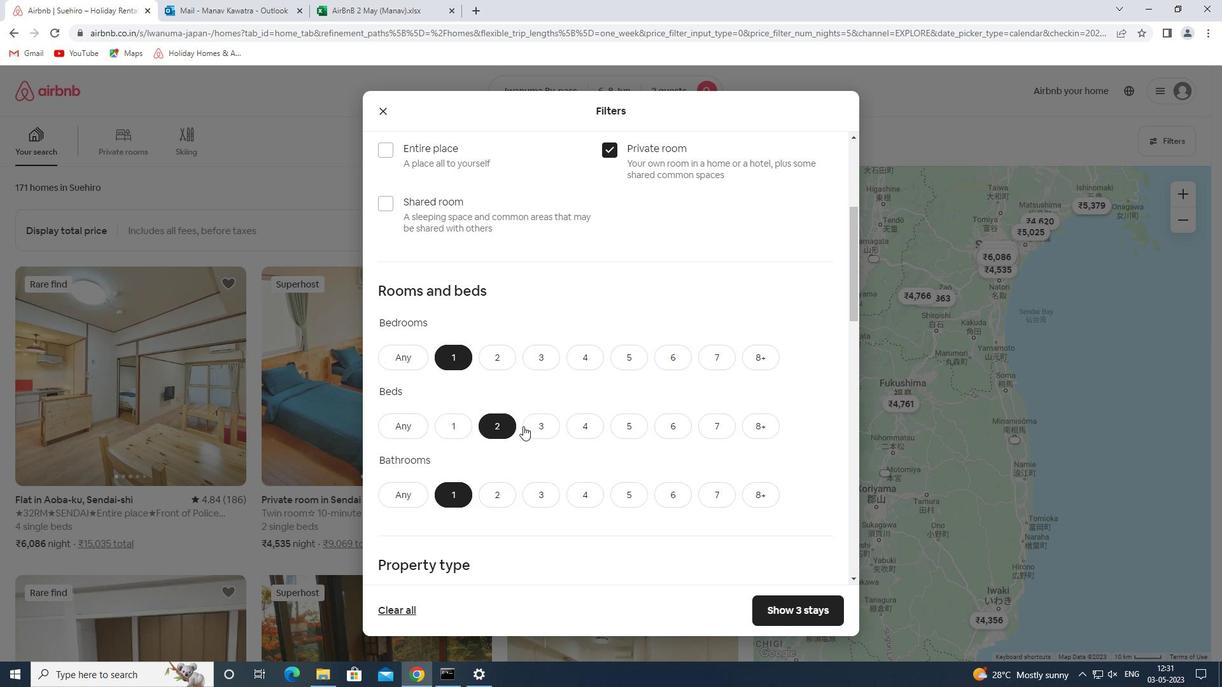 
Action: Mouse scrolled (511, 397) with delta (0, 0)
Screenshot: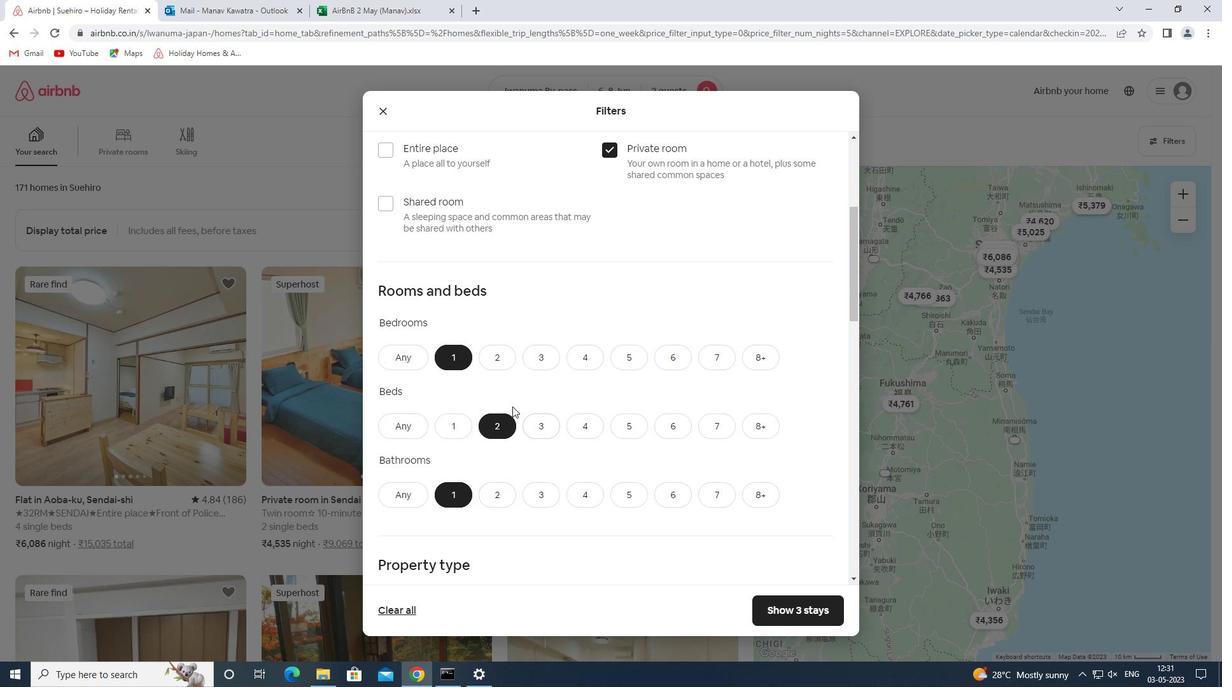 
Action: Mouse scrolled (511, 397) with delta (0, 0)
Screenshot: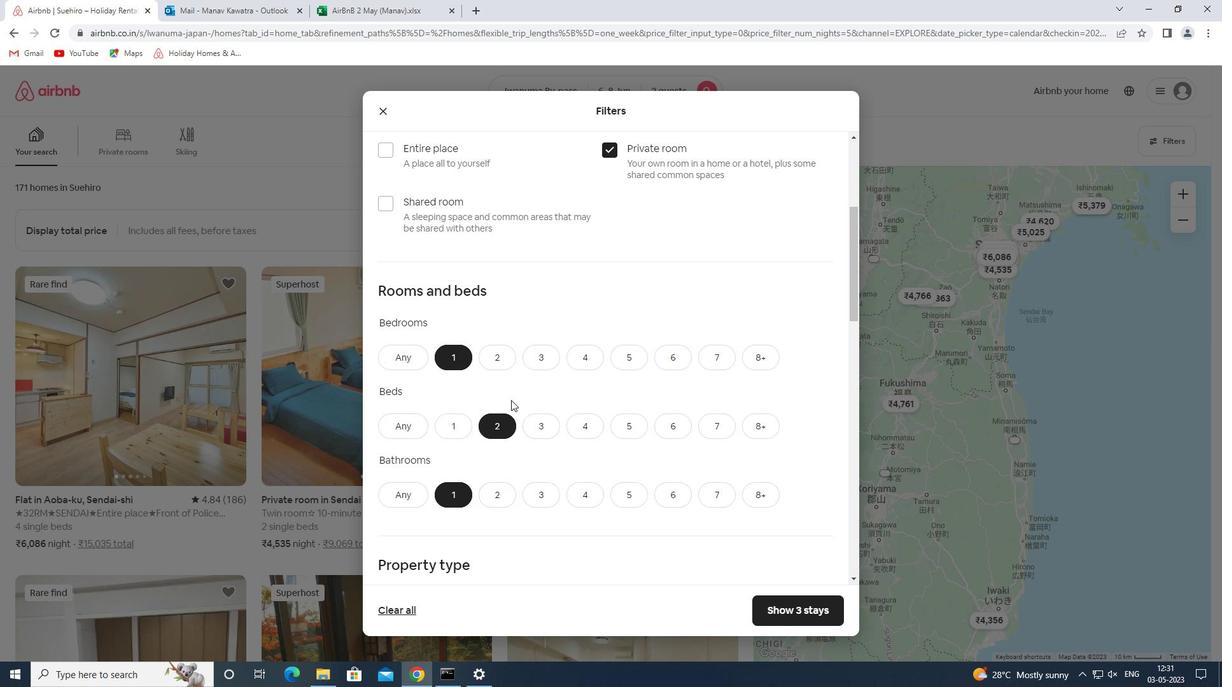 
Action: Mouse scrolled (511, 397) with delta (0, 0)
Screenshot: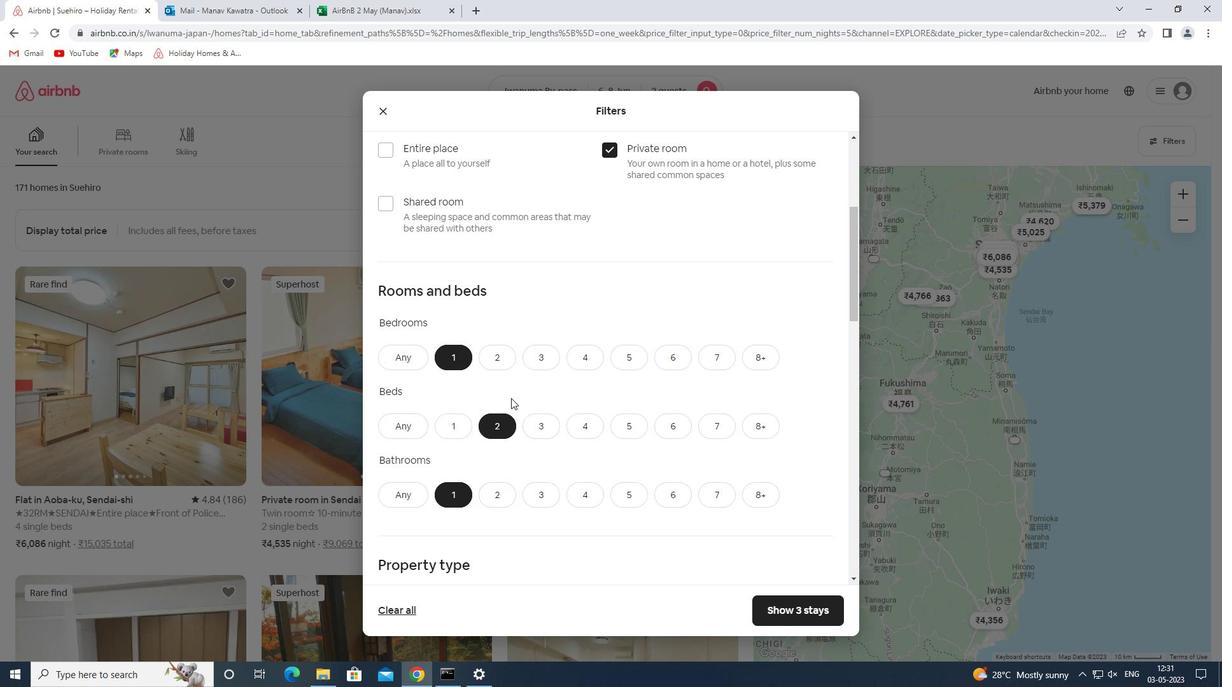 
Action: Mouse moved to (462, 443)
Screenshot: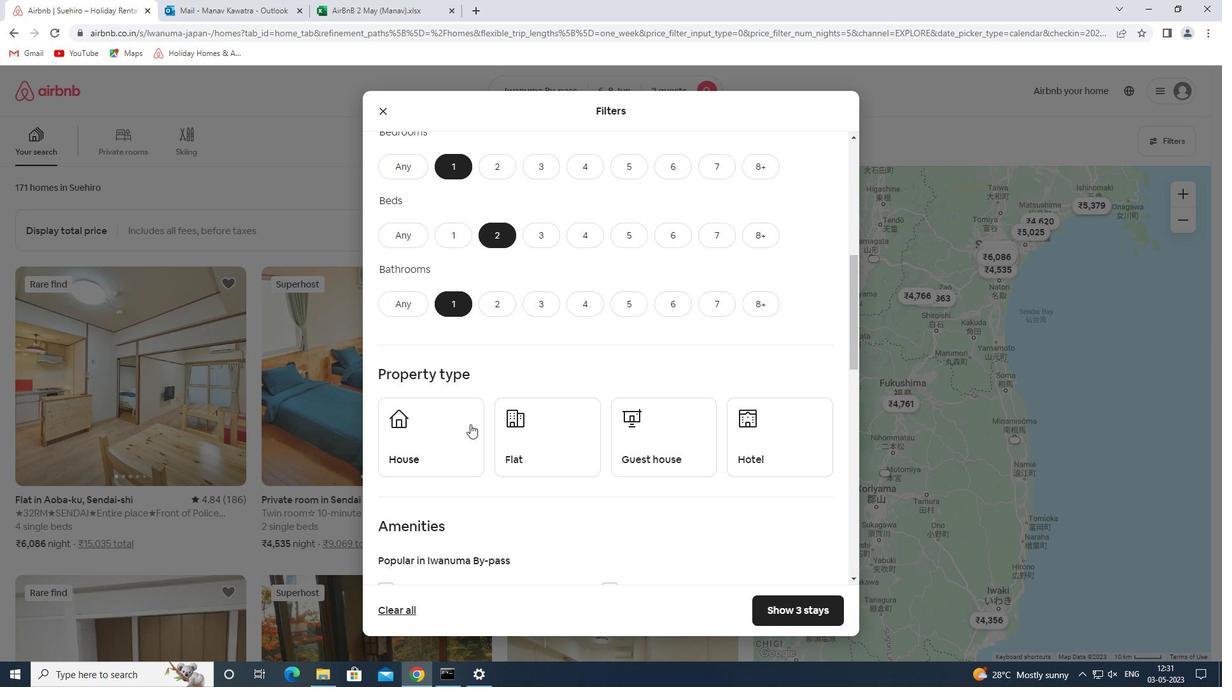
Action: Mouse pressed left at (462, 443)
Screenshot: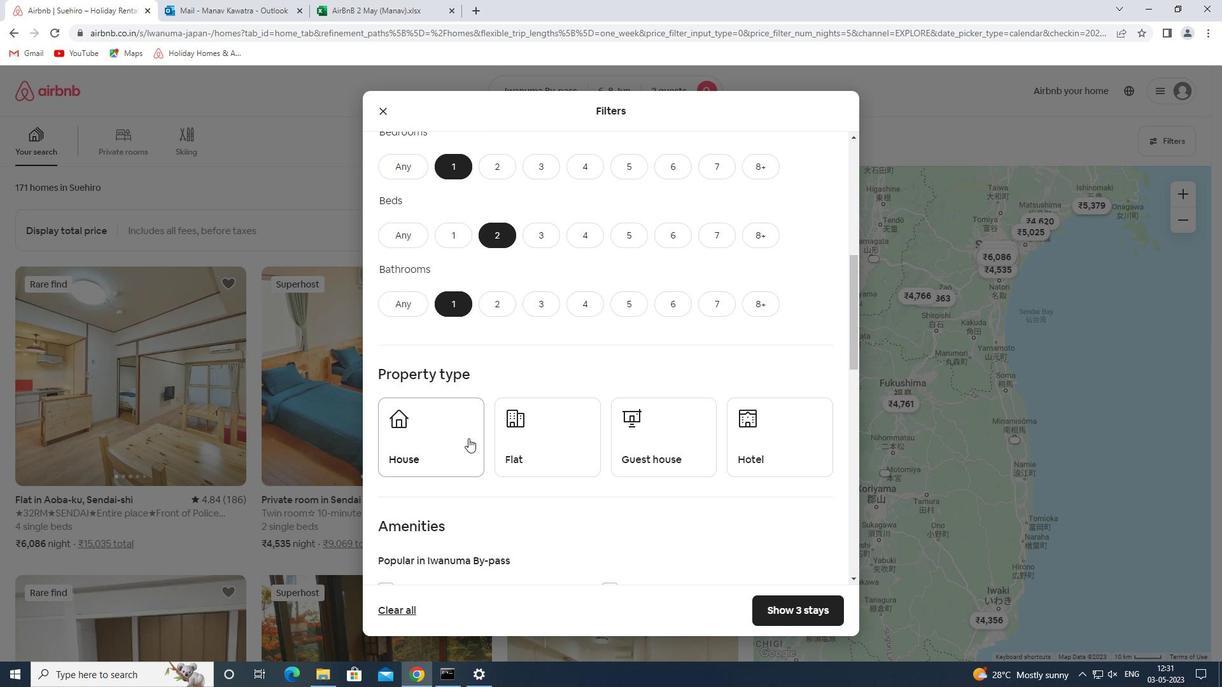 
Action: Mouse moved to (577, 448)
Screenshot: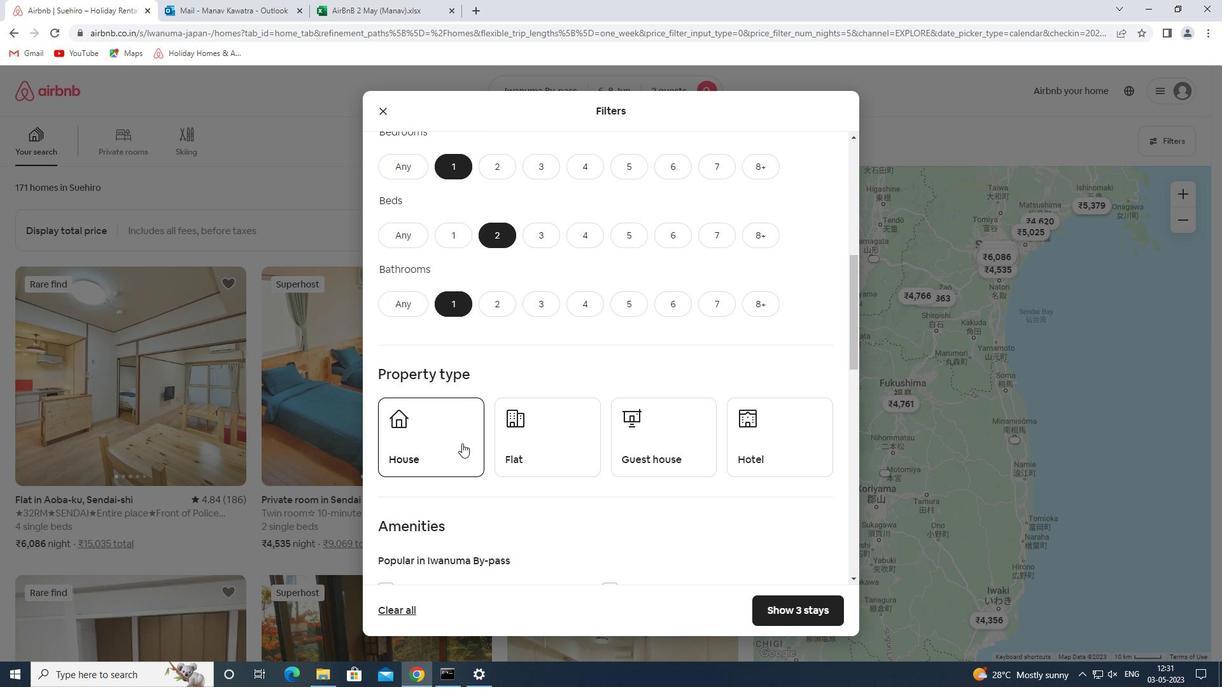 
Action: Mouse pressed left at (577, 448)
Screenshot: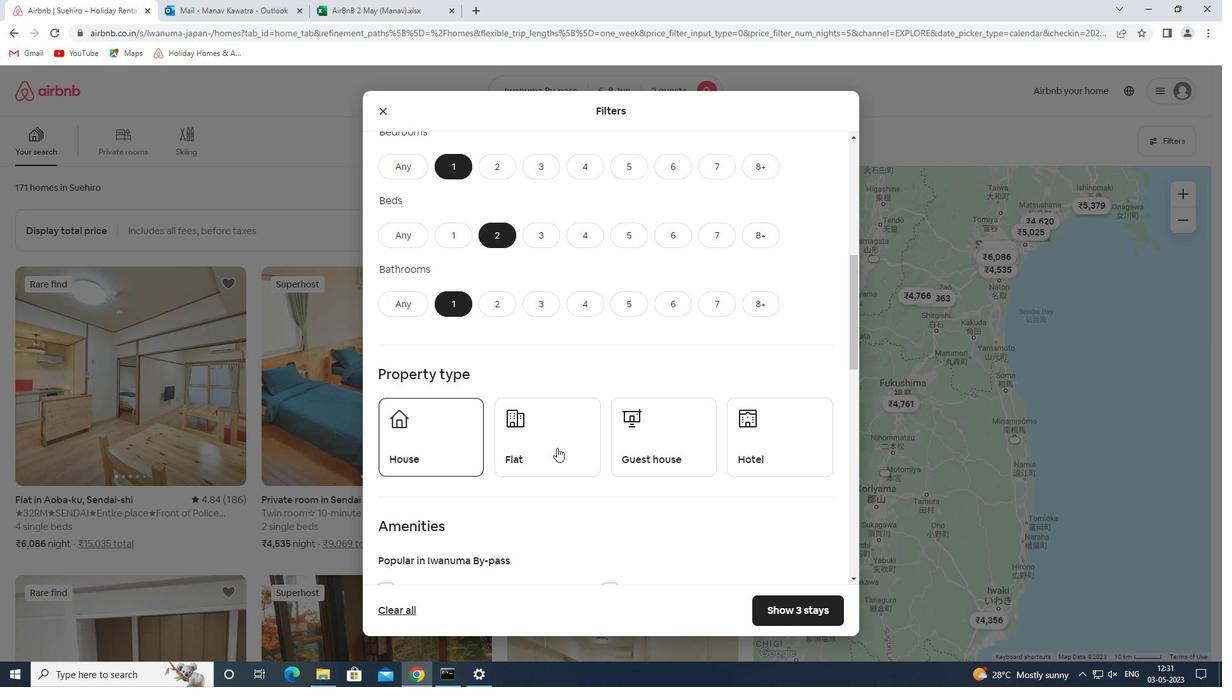 
Action: Mouse moved to (701, 433)
Screenshot: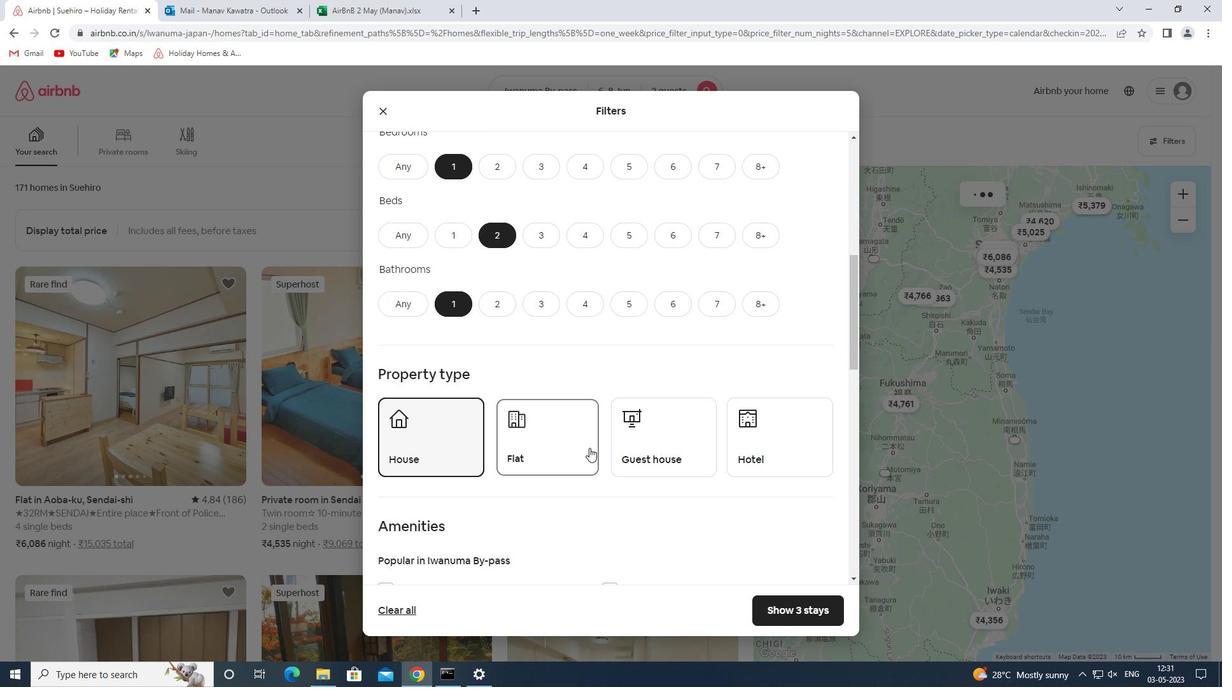 
Action: Mouse pressed left at (701, 433)
Screenshot: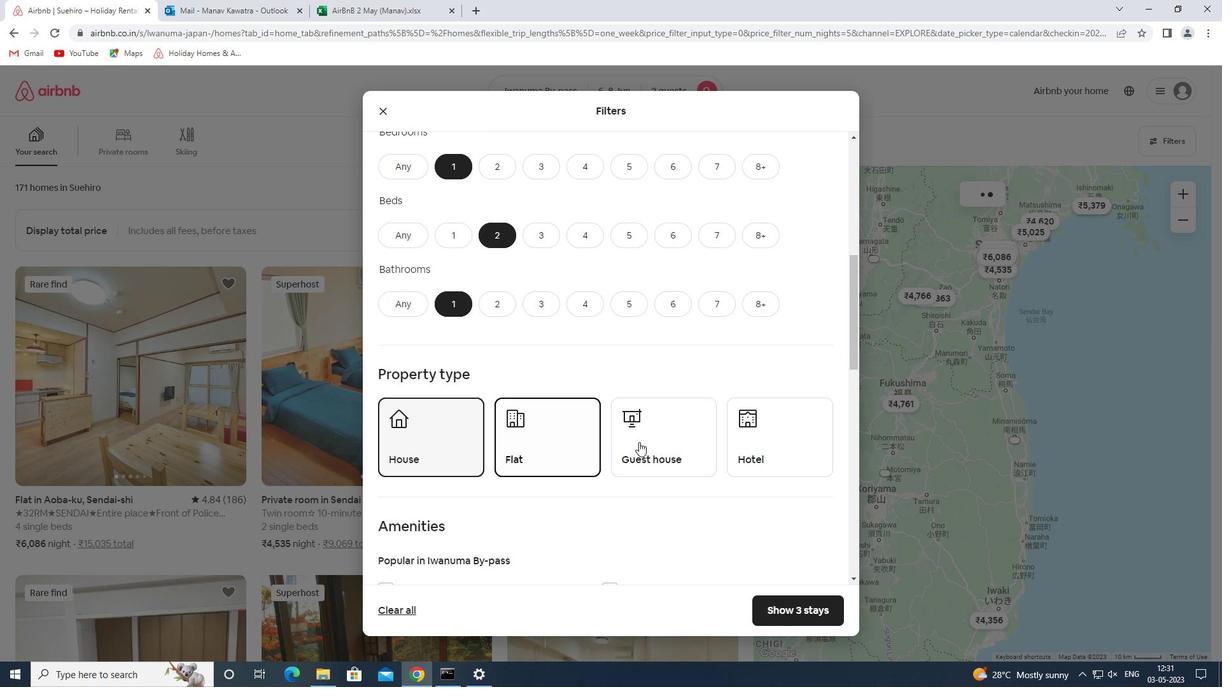 
Action: Mouse moved to (798, 429)
Screenshot: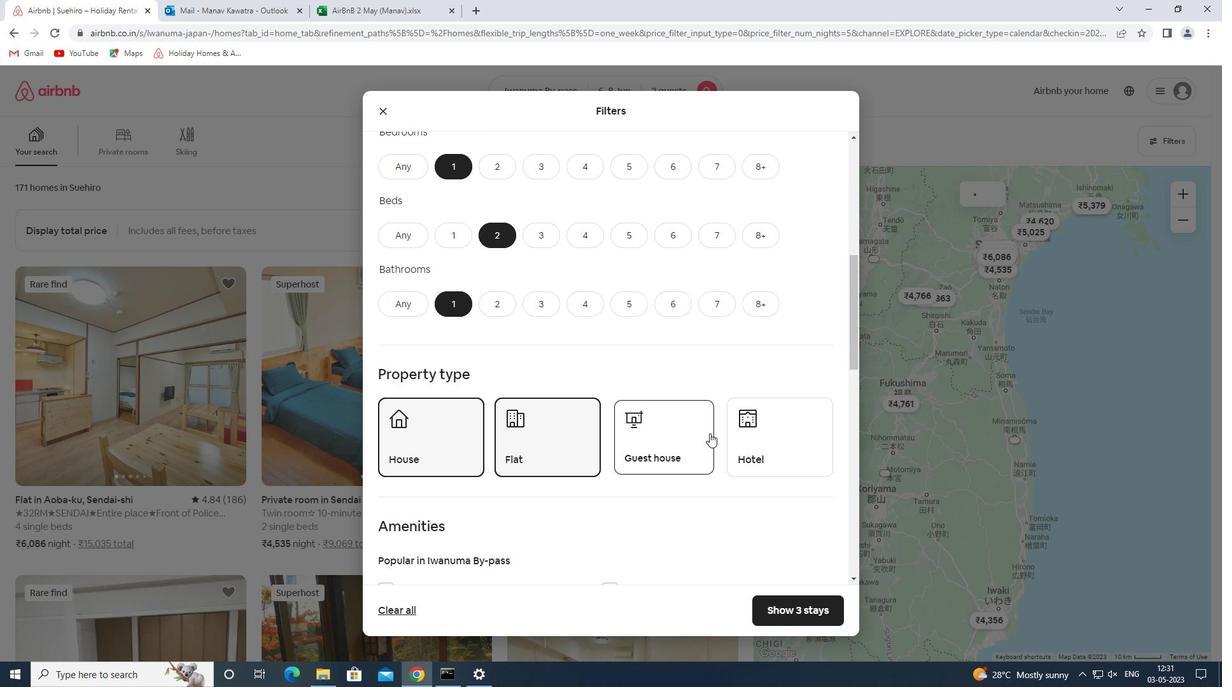 
Action: Mouse pressed left at (798, 429)
Screenshot: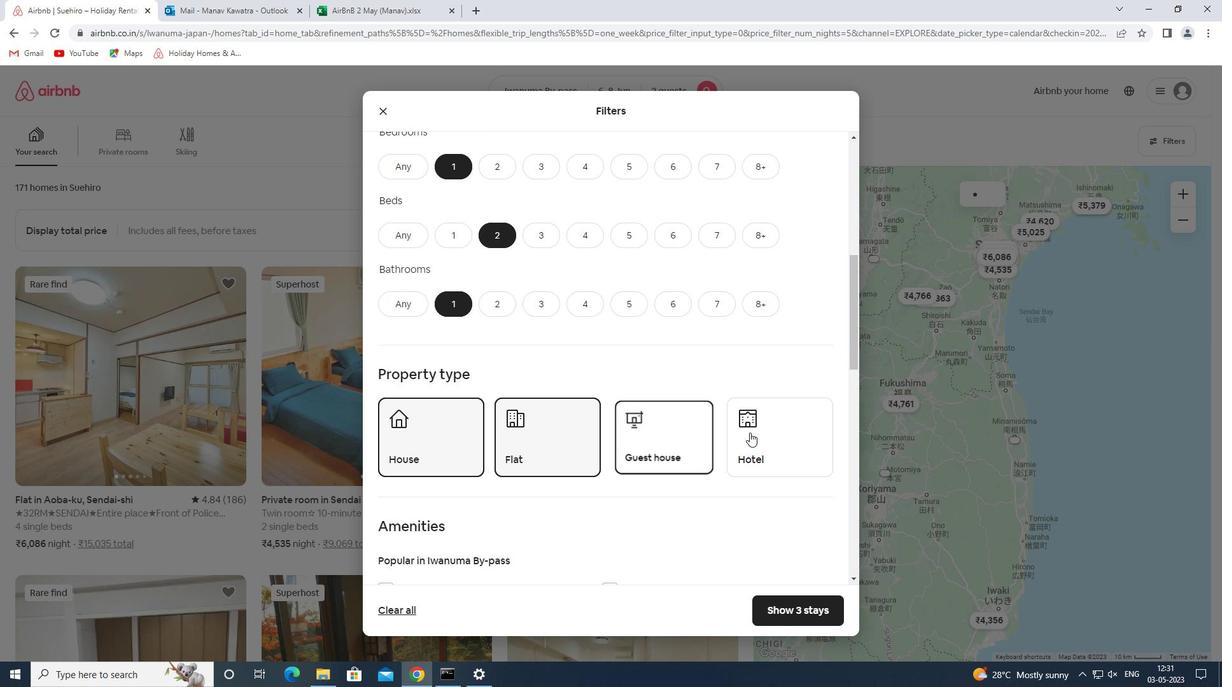 
Action: Mouse moved to (692, 446)
Screenshot: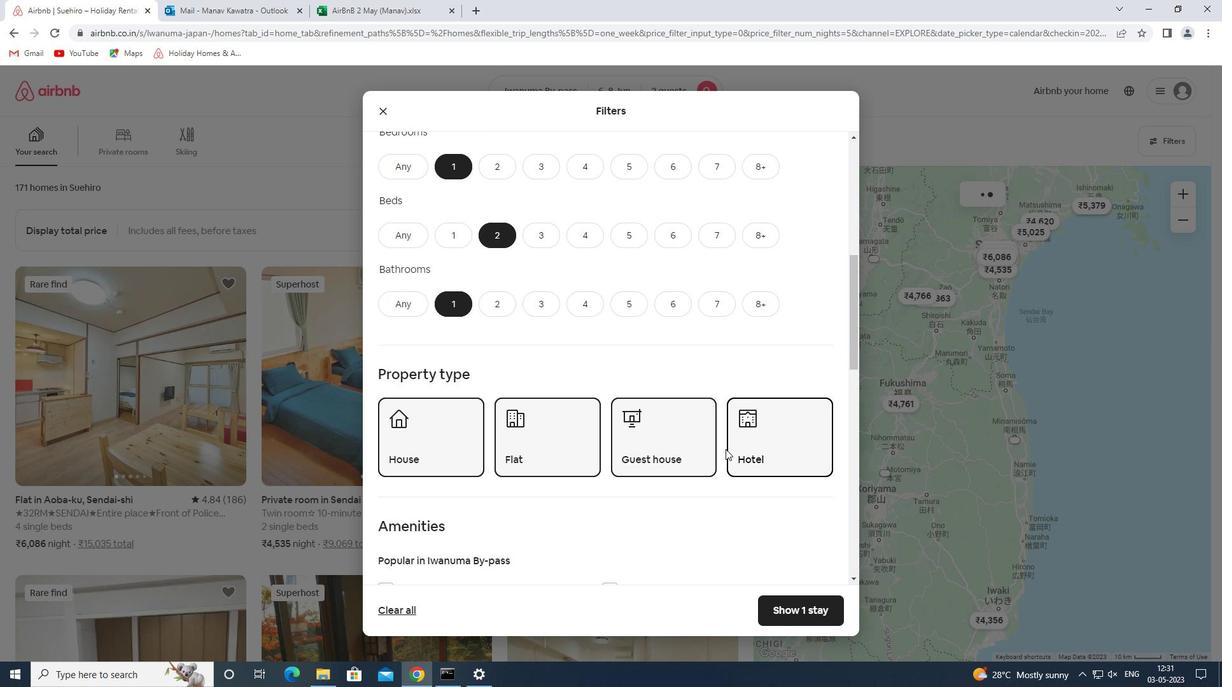 
Action: Mouse scrolled (692, 446) with delta (0, 0)
Screenshot: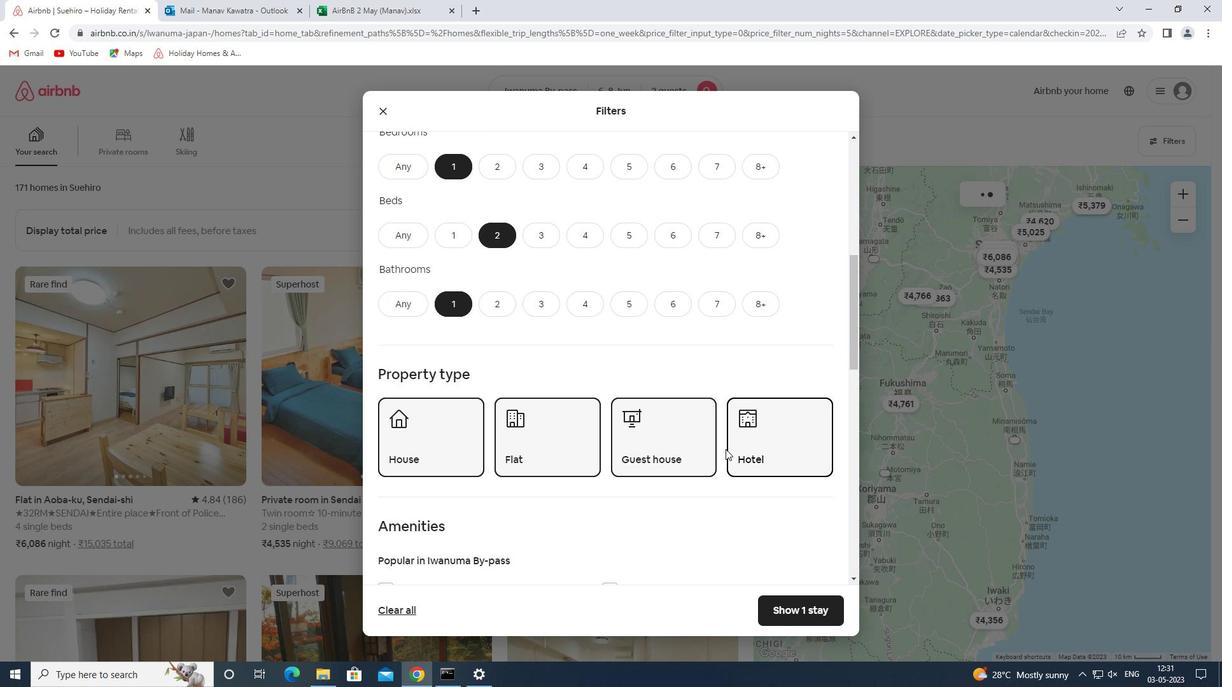 
Action: Mouse moved to (686, 446)
Screenshot: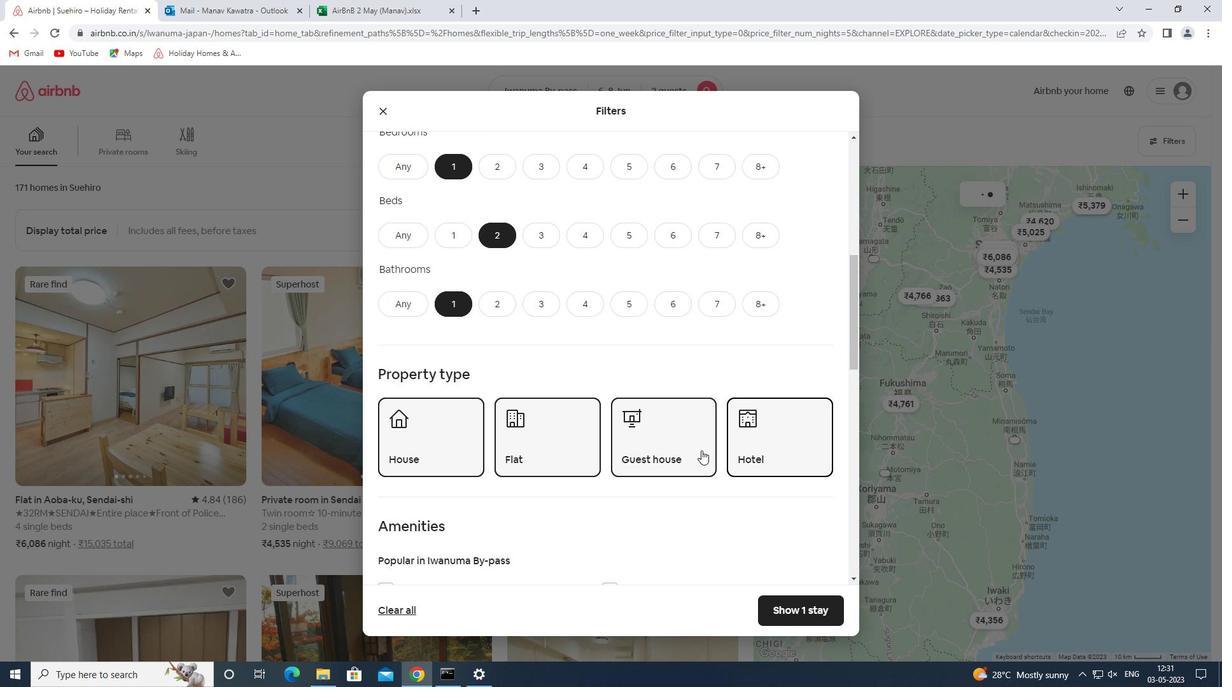 
Action: Mouse scrolled (686, 446) with delta (0, 0)
Screenshot: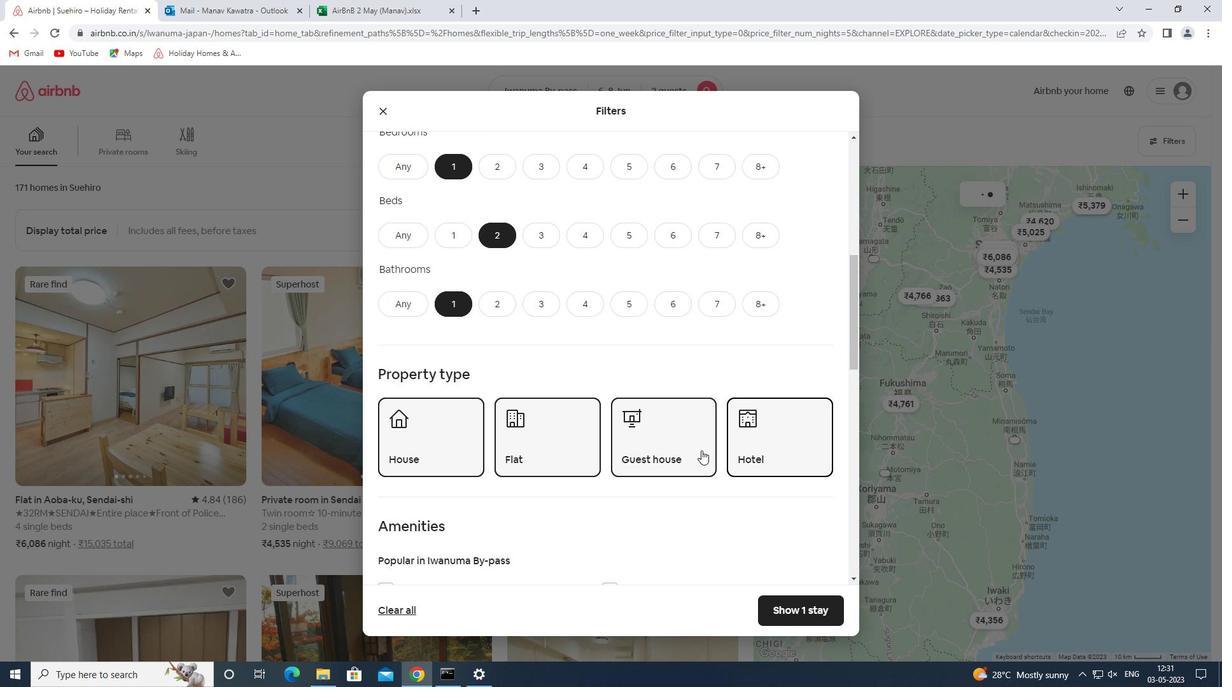 
Action: Mouse moved to (679, 445)
Screenshot: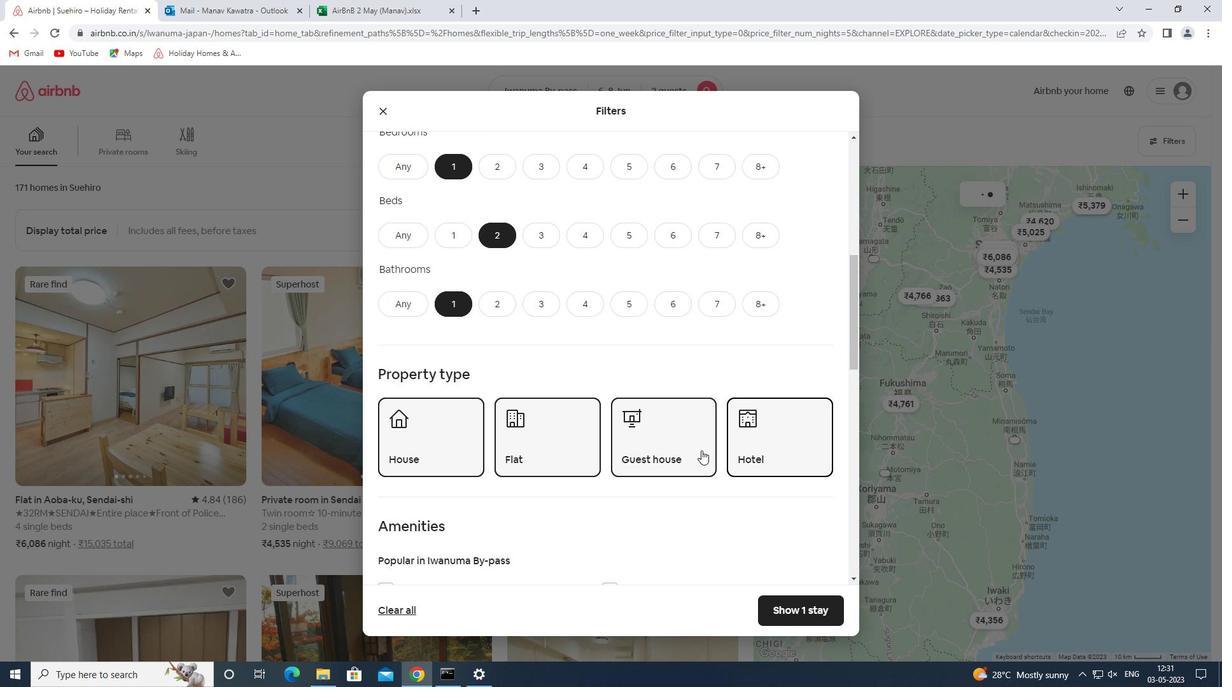 
Action: Mouse scrolled (679, 444) with delta (0, 0)
Screenshot: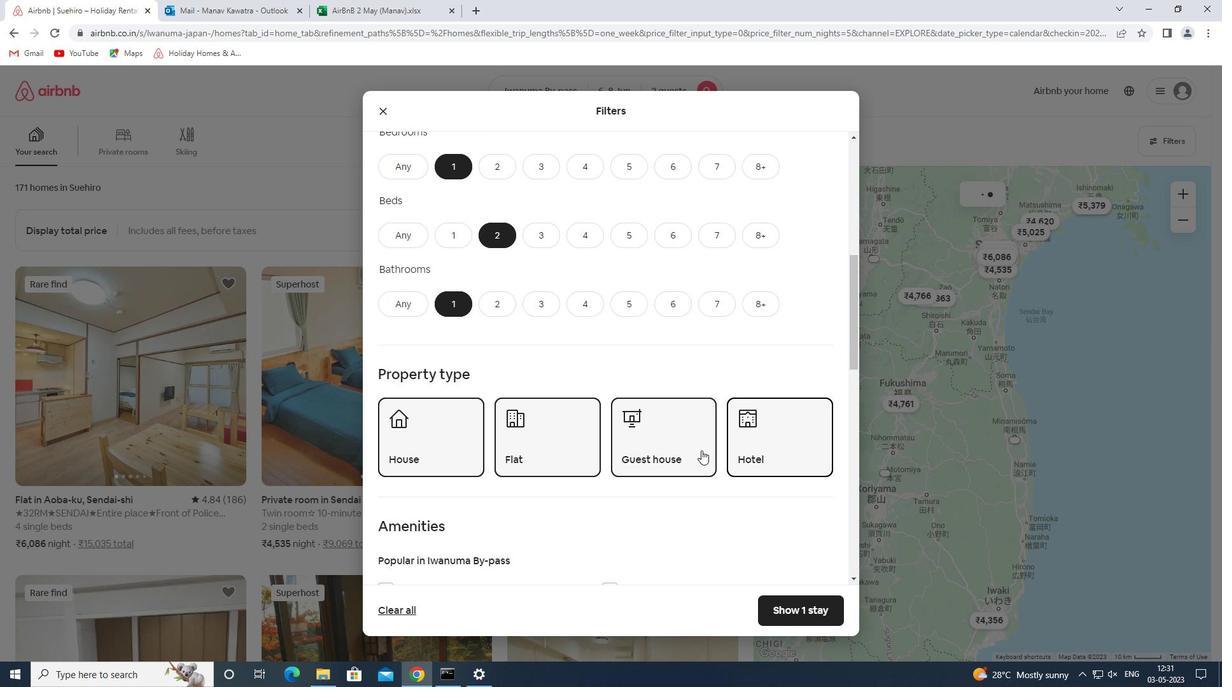 
Action: Mouse moved to (674, 443)
Screenshot: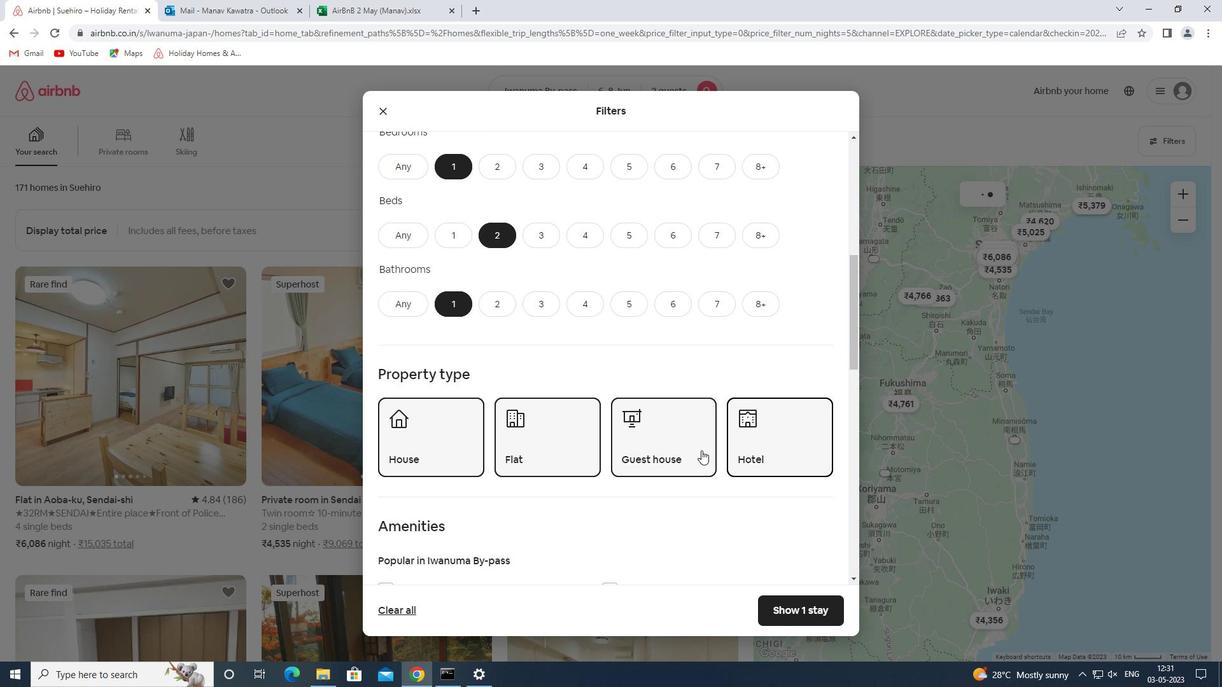 
Action: Mouse scrolled (674, 443) with delta (0, 0)
Screenshot: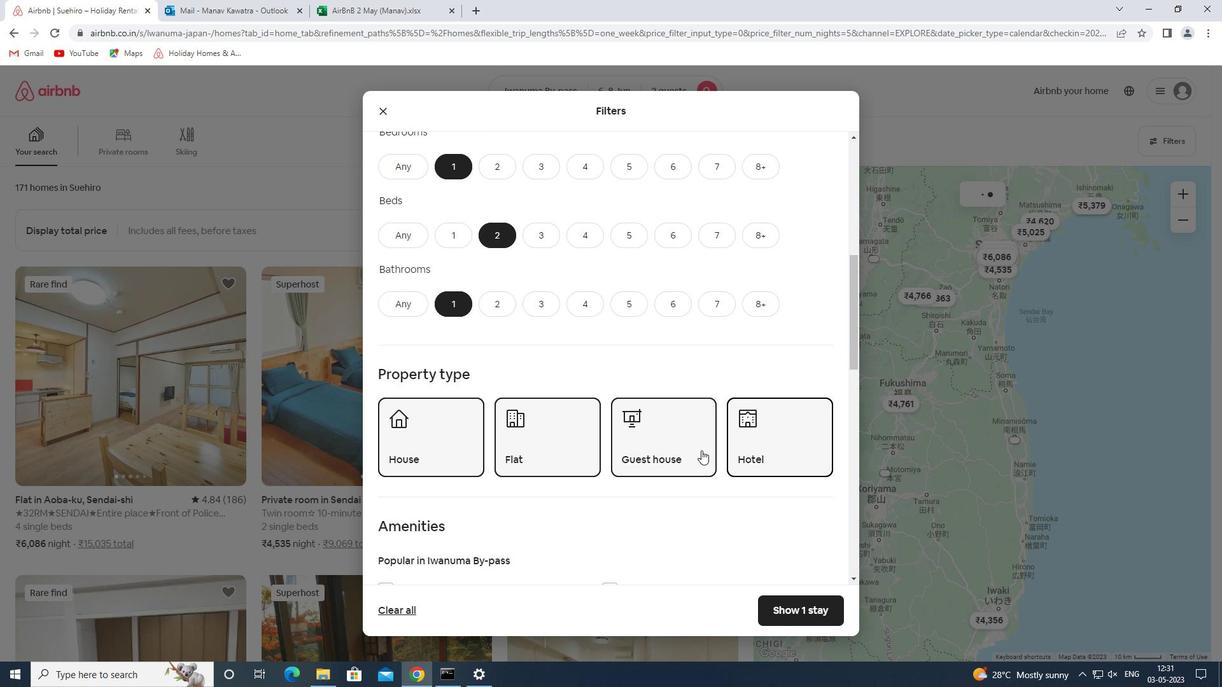 
Action: Mouse moved to (669, 441)
Screenshot: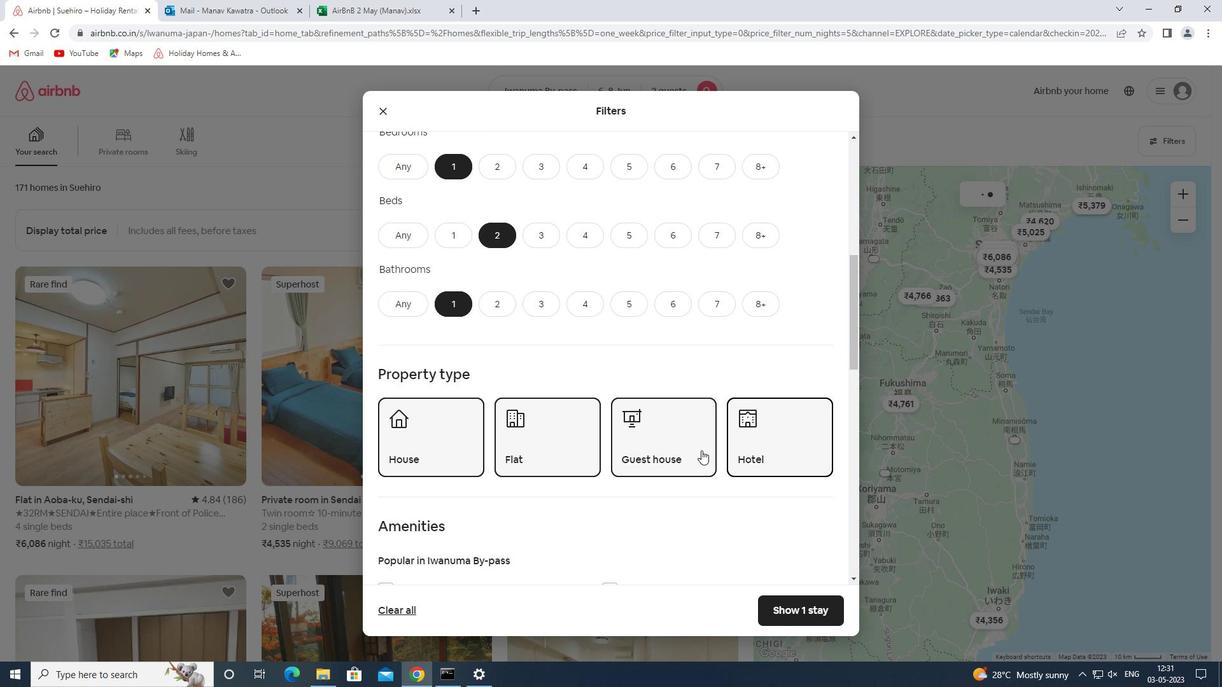 
Action: Mouse scrolled (669, 441) with delta (0, 0)
Screenshot: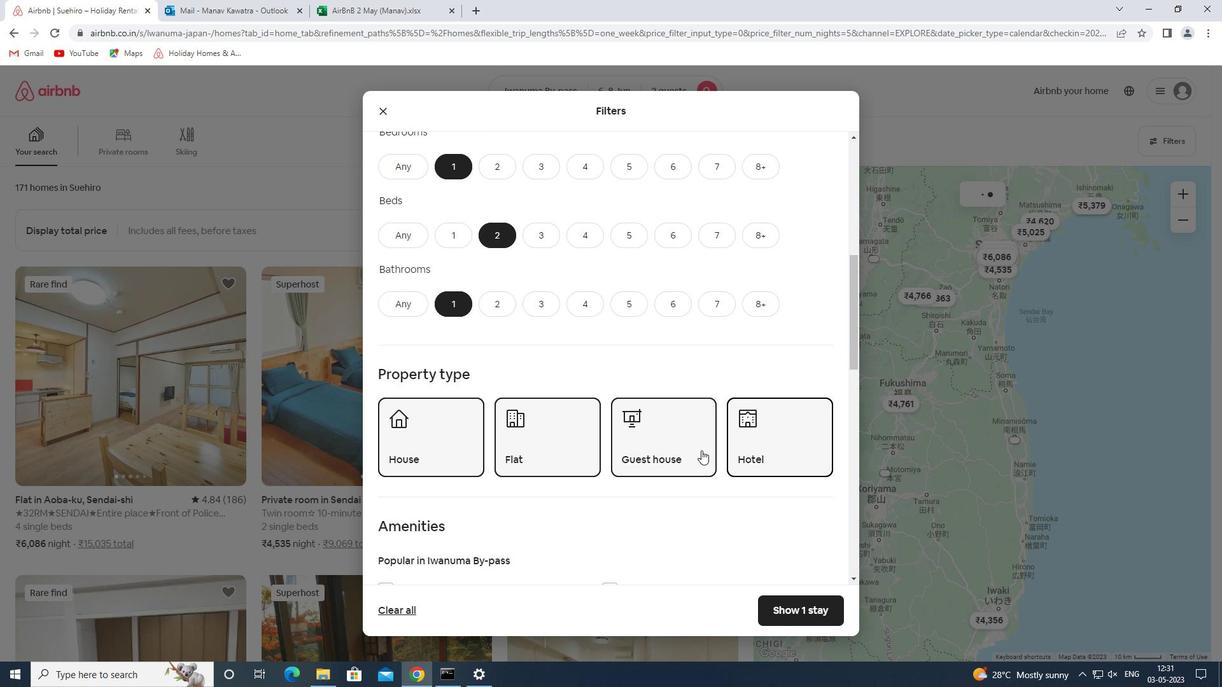 
Action: Mouse moved to (664, 438)
Screenshot: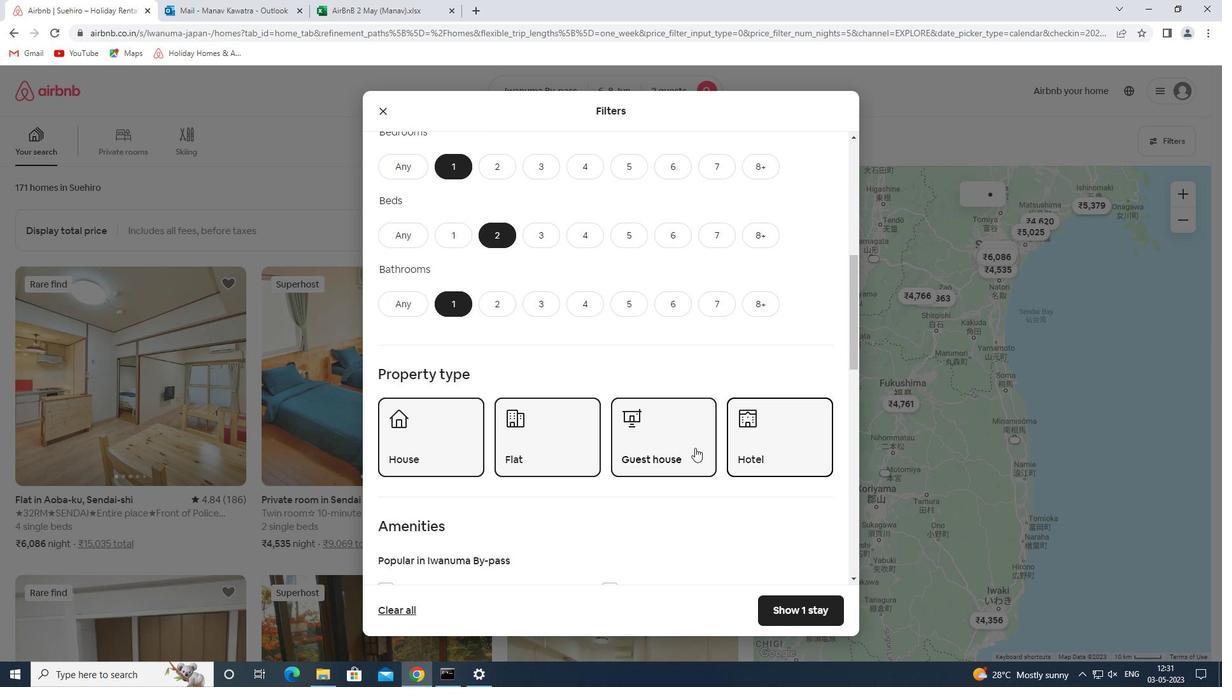 
Action: Mouse scrolled (664, 437) with delta (0, 0)
Screenshot: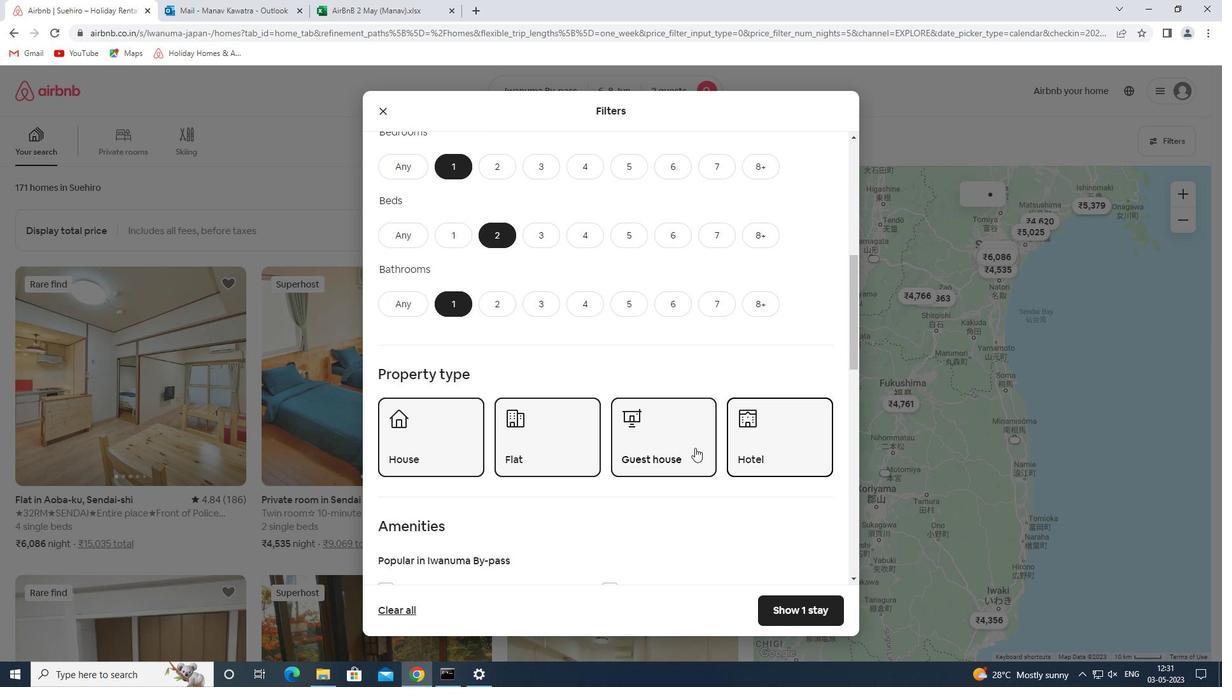 
Action: Mouse moved to (656, 430)
Screenshot: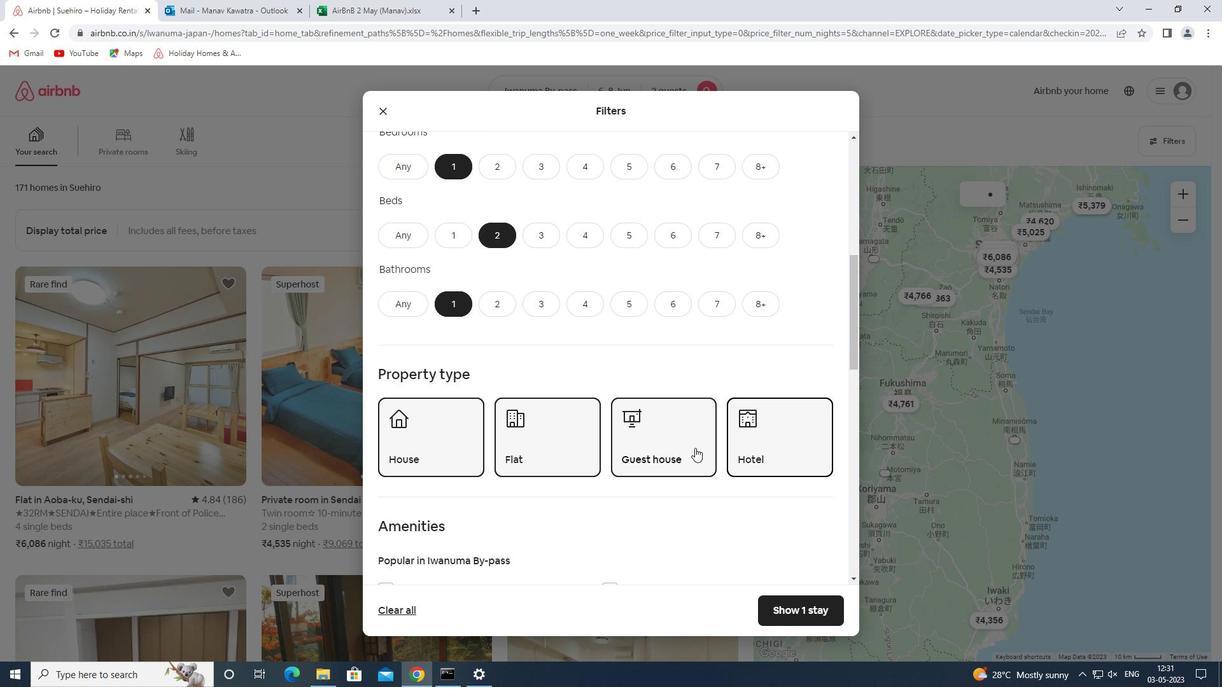
Action: Mouse scrolled (656, 430) with delta (0, 0)
Screenshot: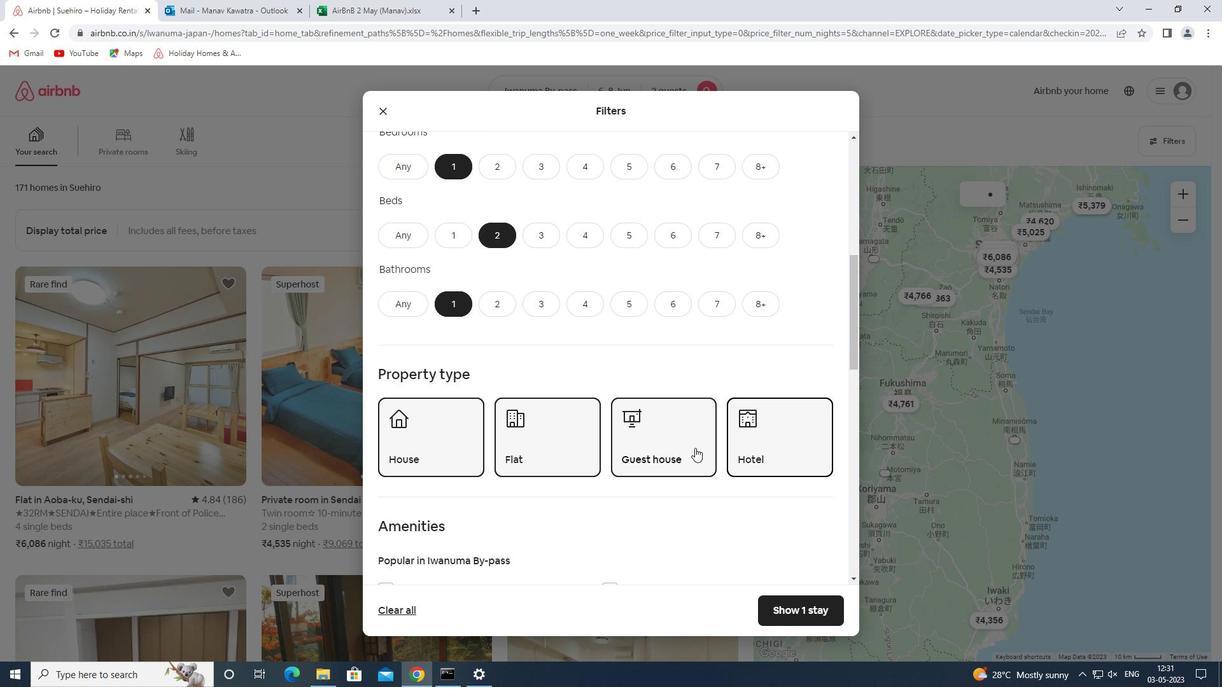 
Action: Mouse moved to (405, 138)
Screenshot: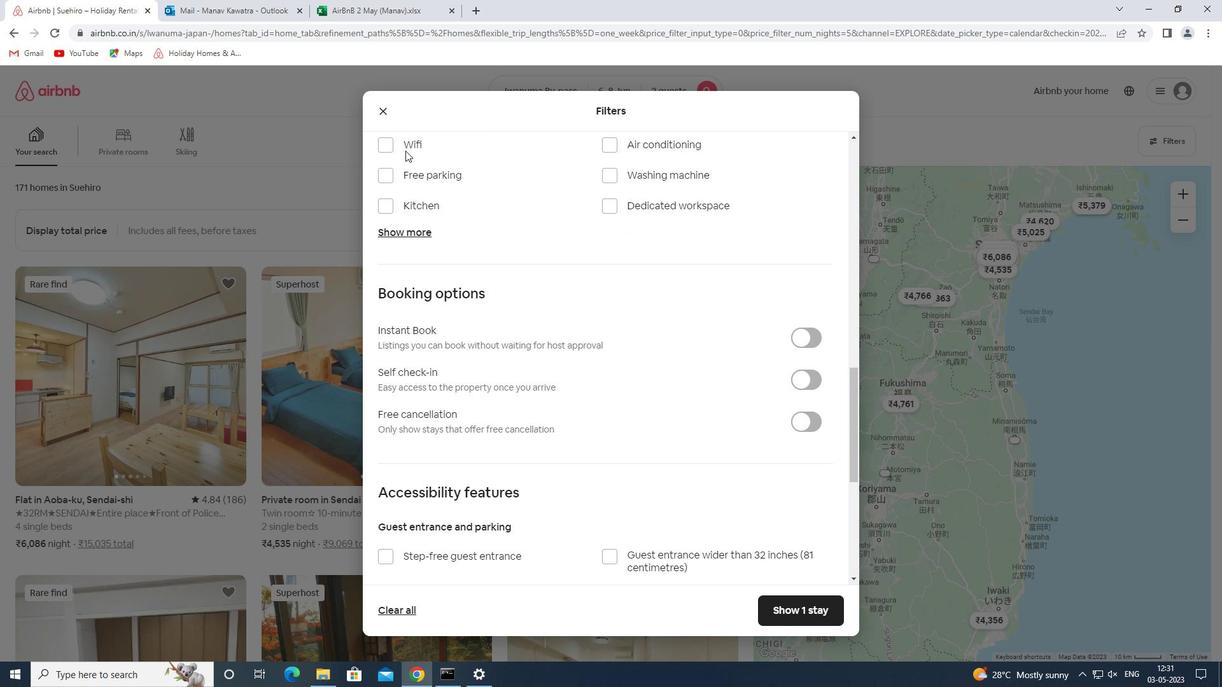
Action: Mouse pressed left at (405, 138)
Screenshot: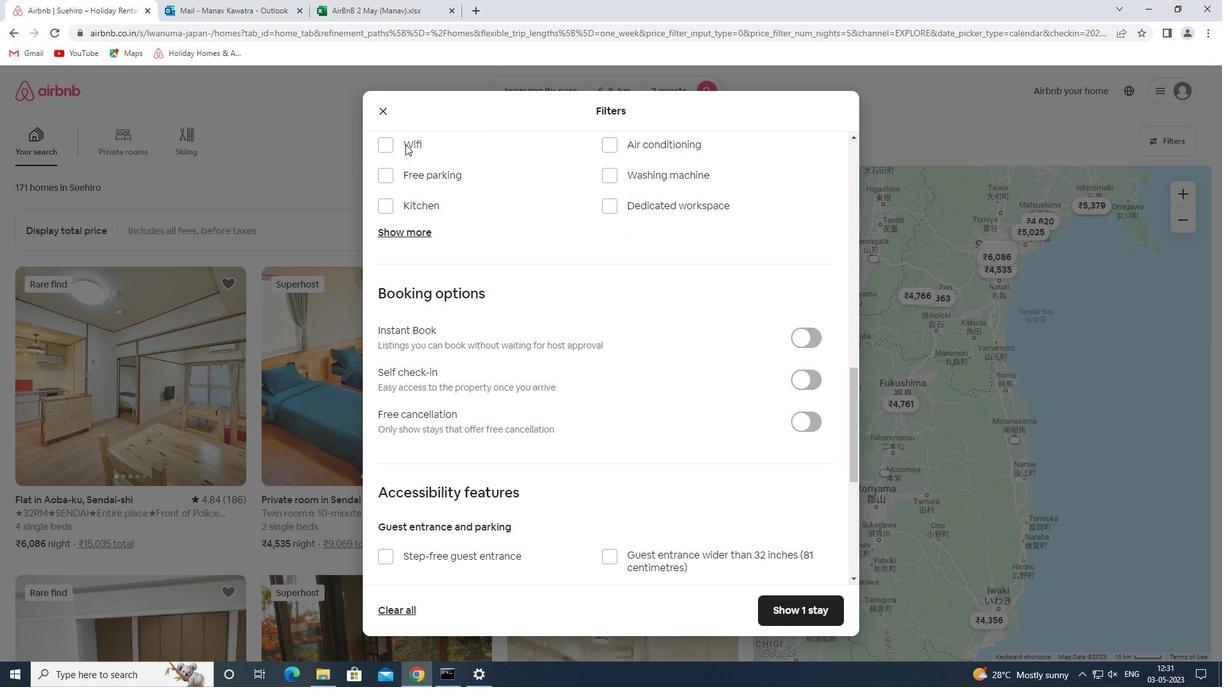 
Action: Mouse moved to (810, 373)
Screenshot: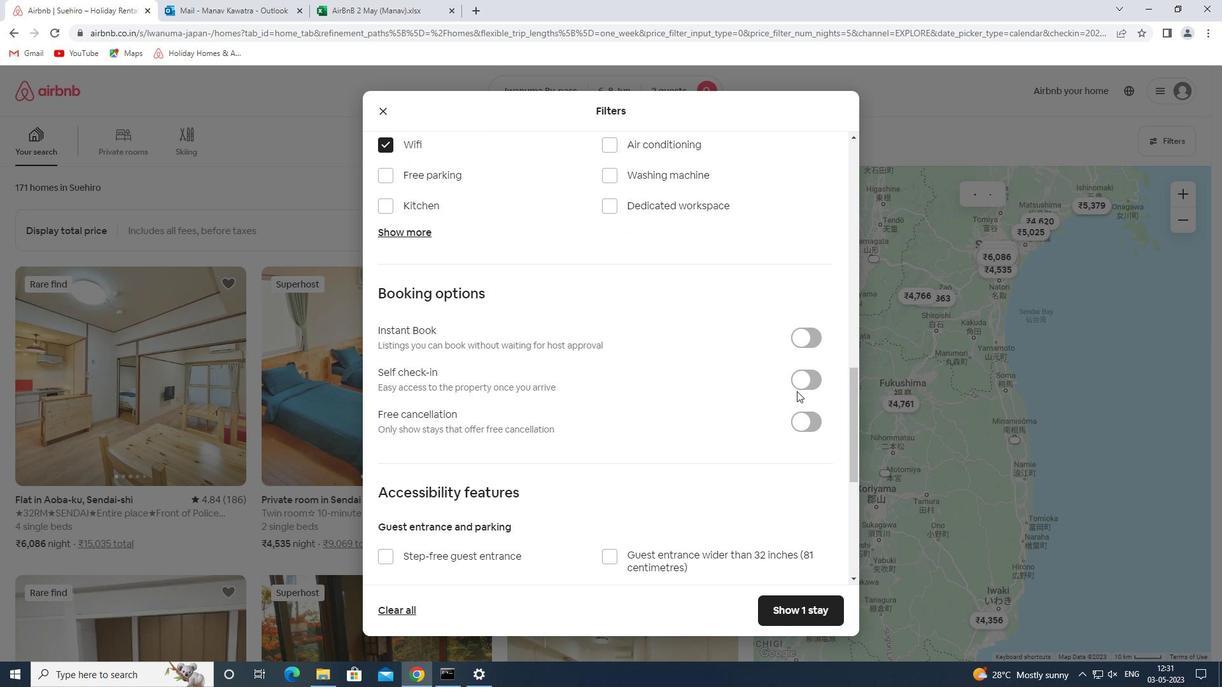 
Action: Mouse pressed left at (810, 373)
Screenshot: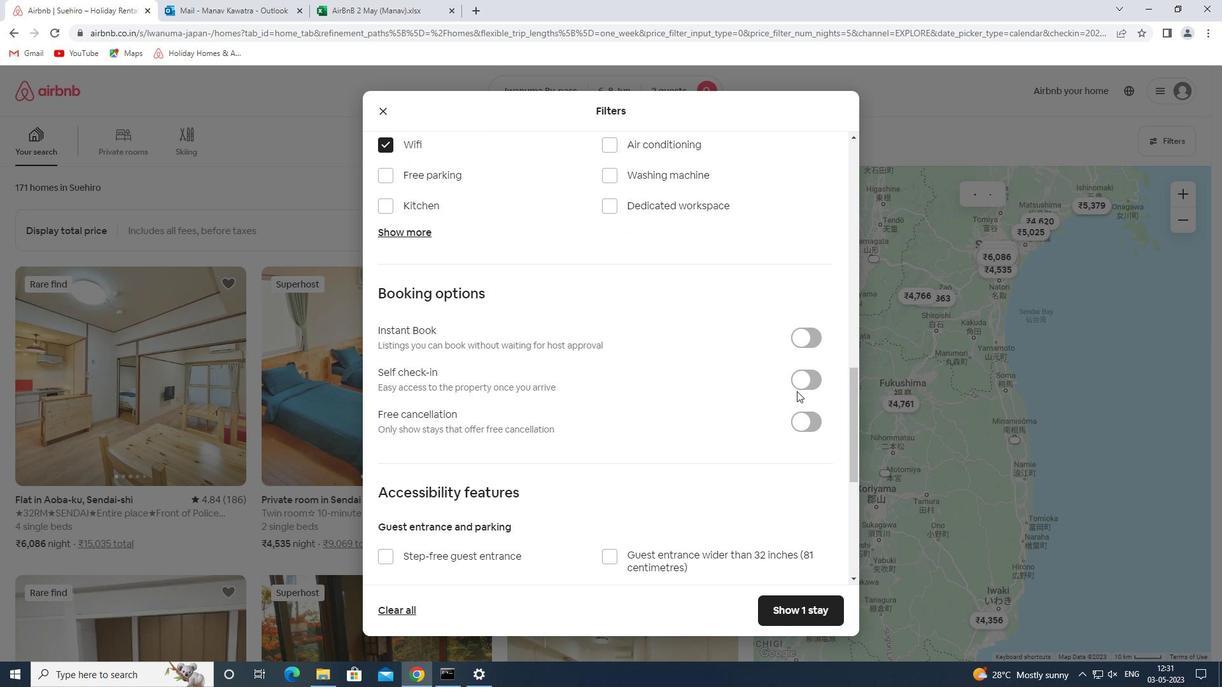 
Action: Mouse moved to (628, 372)
Screenshot: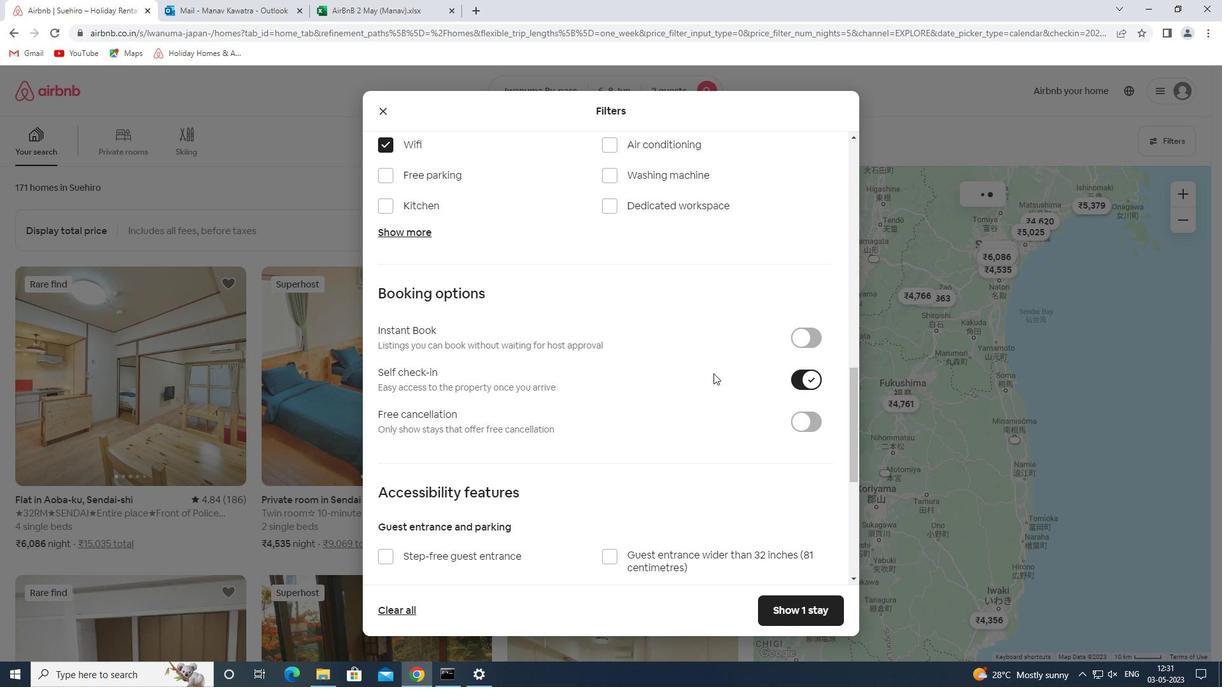 
Action: Mouse scrolled (628, 371) with delta (0, 0)
Screenshot: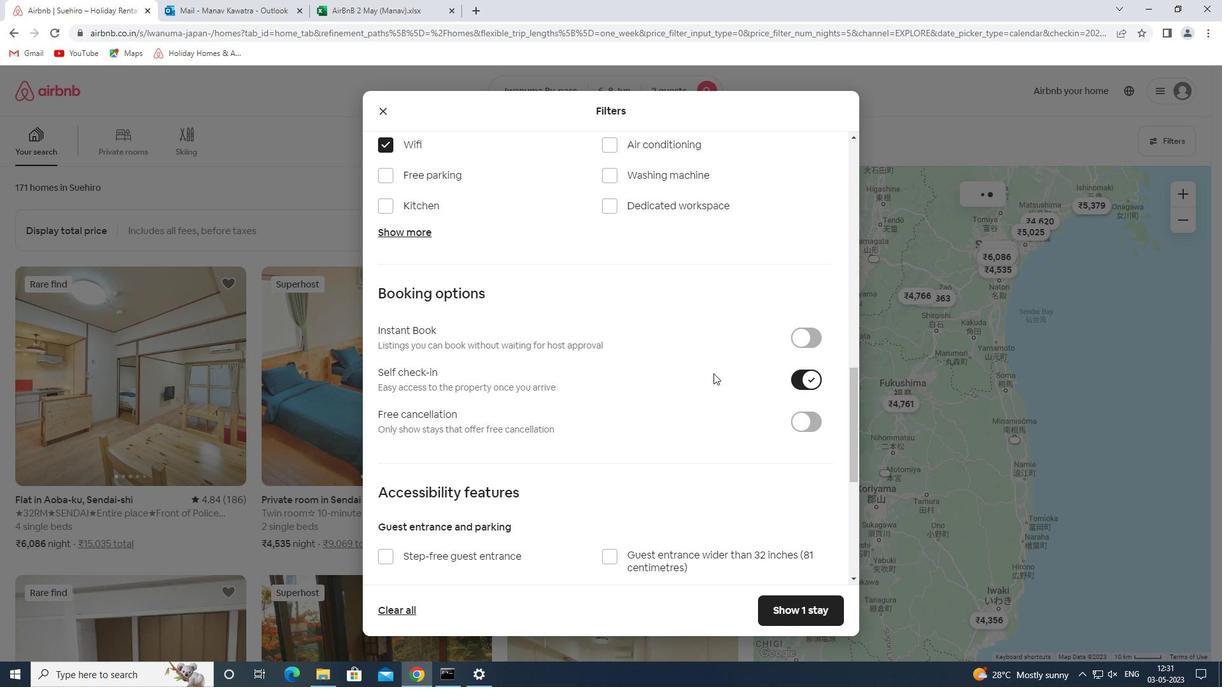 
Action: Mouse moved to (626, 373)
Screenshot: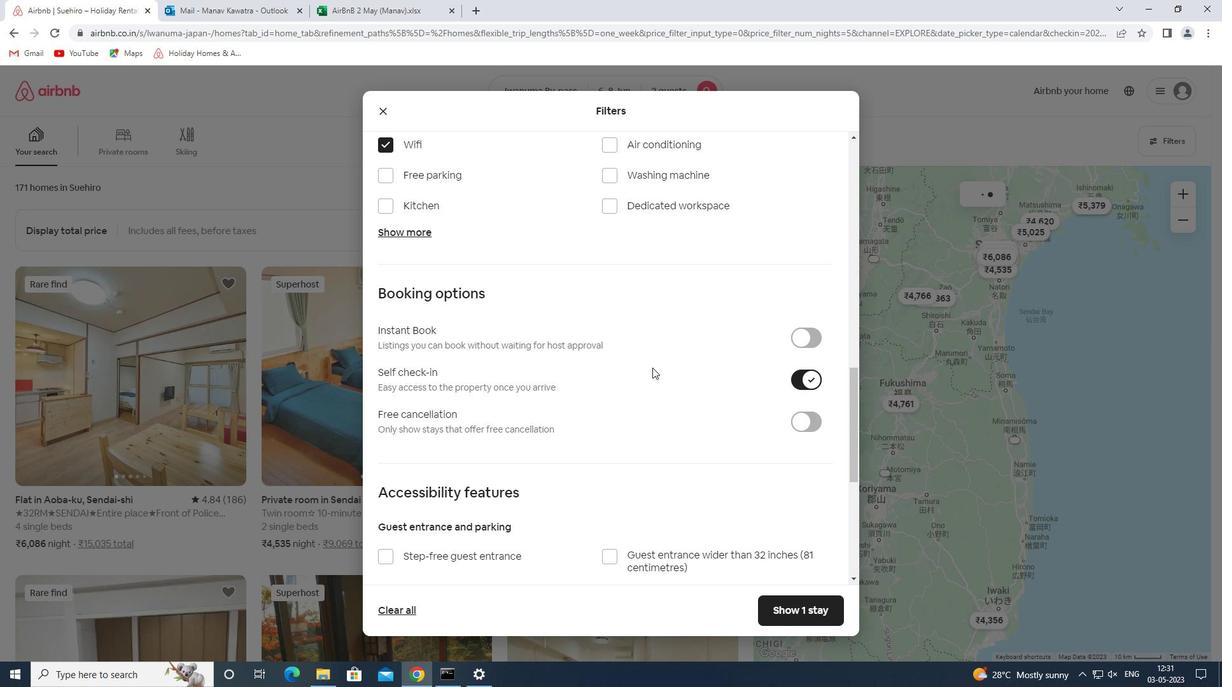 
Action: Mouse scrolled (626, 372) with delta (0, 0)
Screenshot: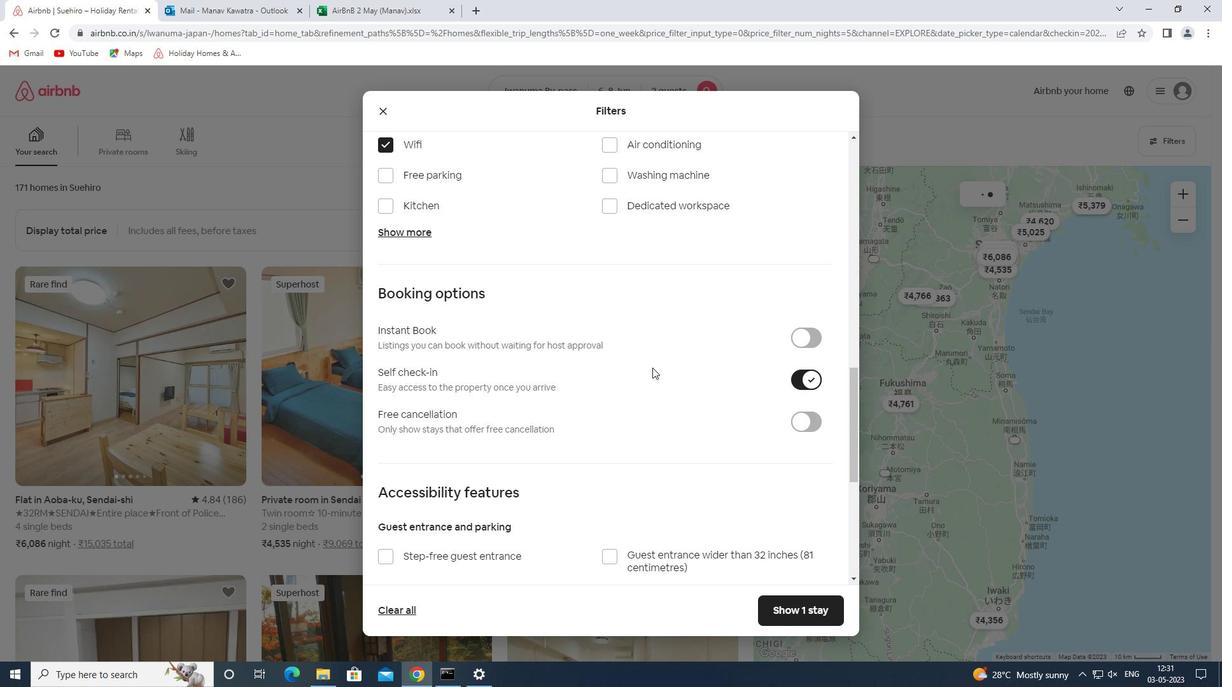 
Action: Mouse moved to (626, 373)
Screenshot: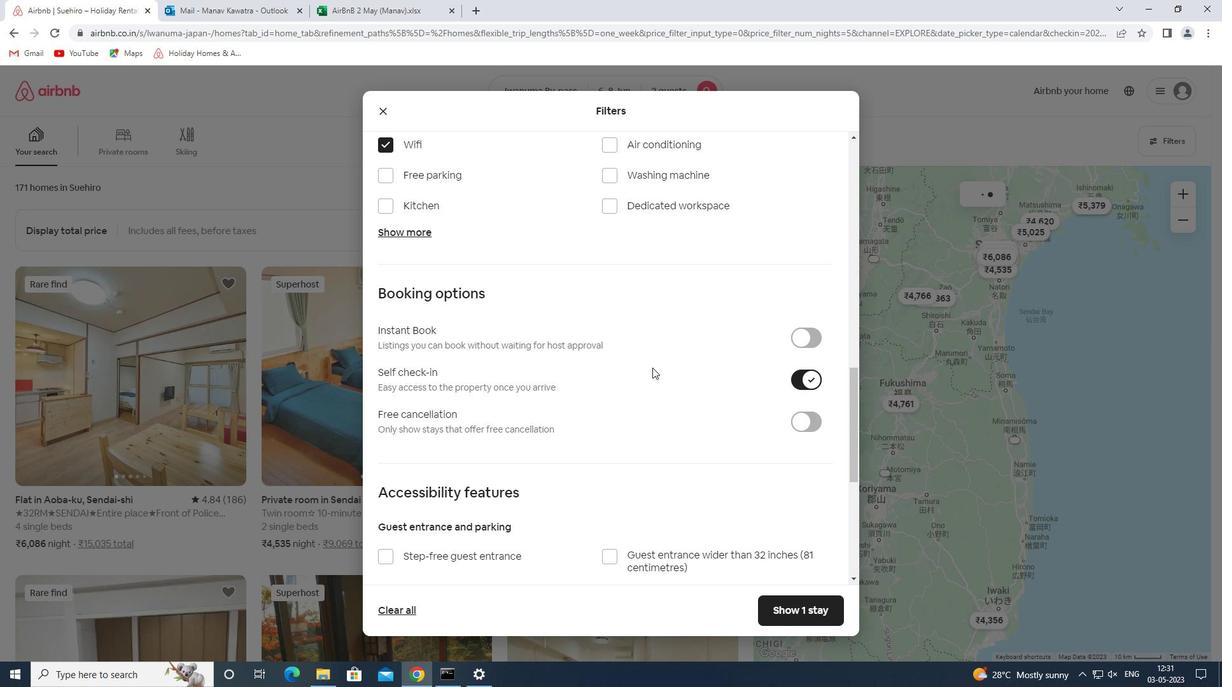 
Action: Mouse scrolled (626, 372) with delta (0, 0)
Screenshot: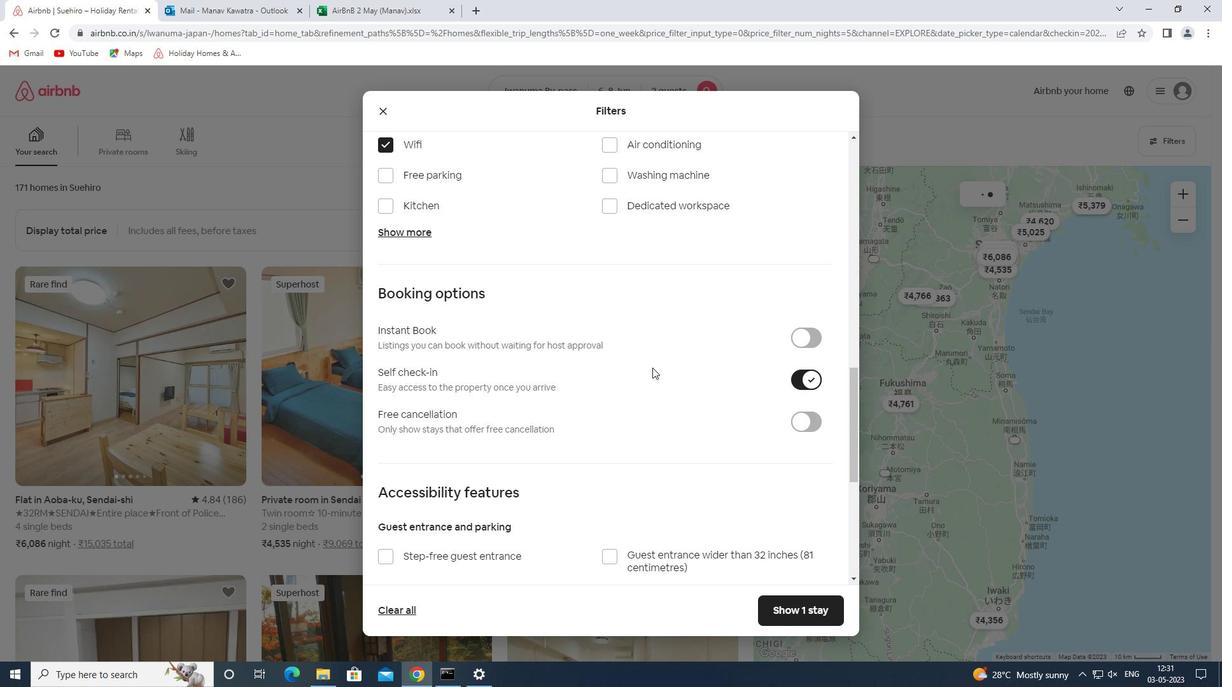 
Action: Mouse moved to (625, 373)
Screenshot: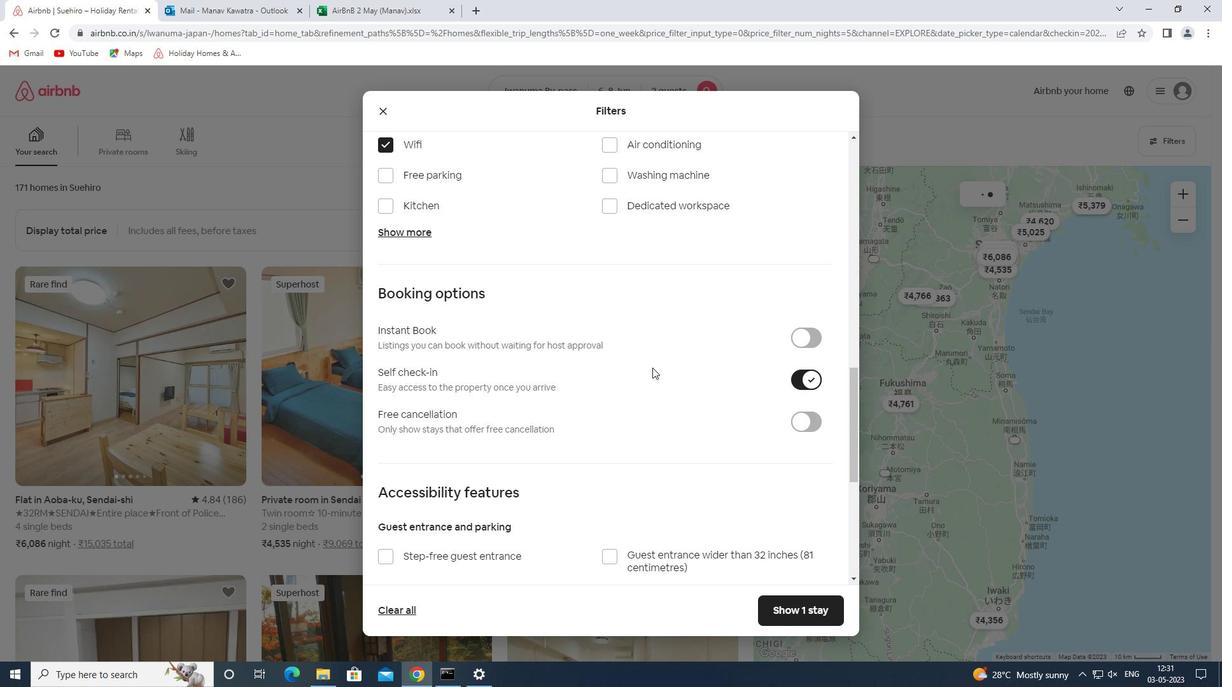 
Action: Mouse scrolled (625, 372) with delta (0, 0)
Screenshot: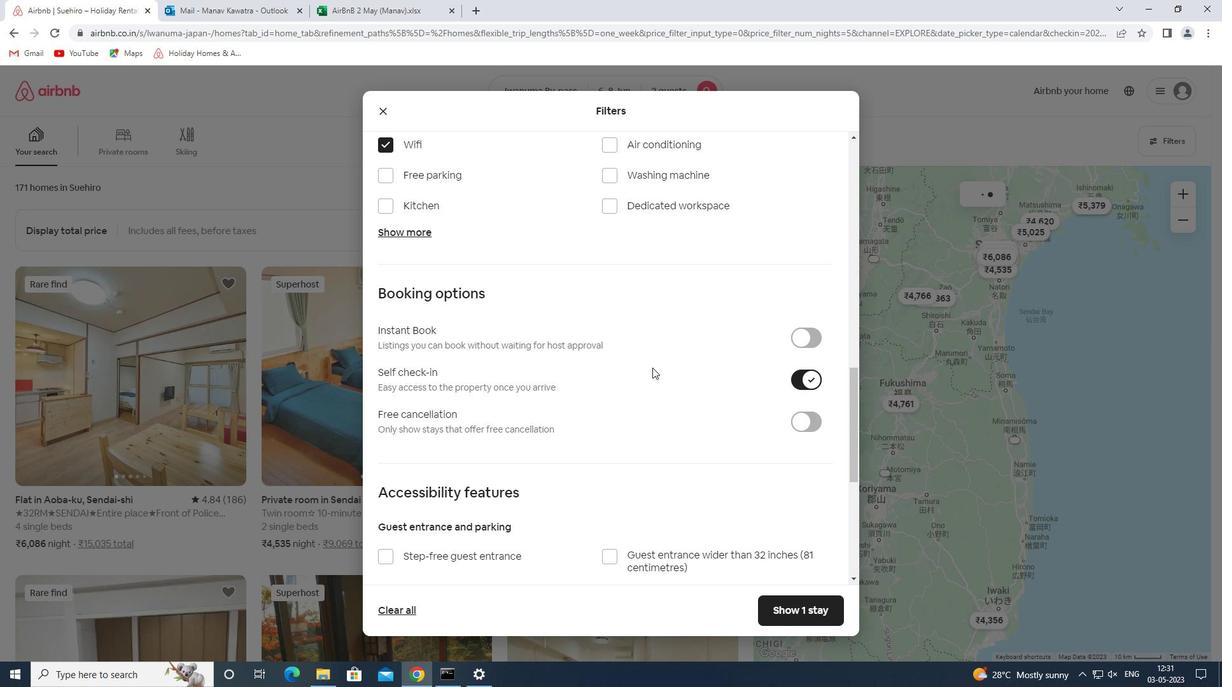 
Action: Mouse moved to (625, 373)
Screenshot: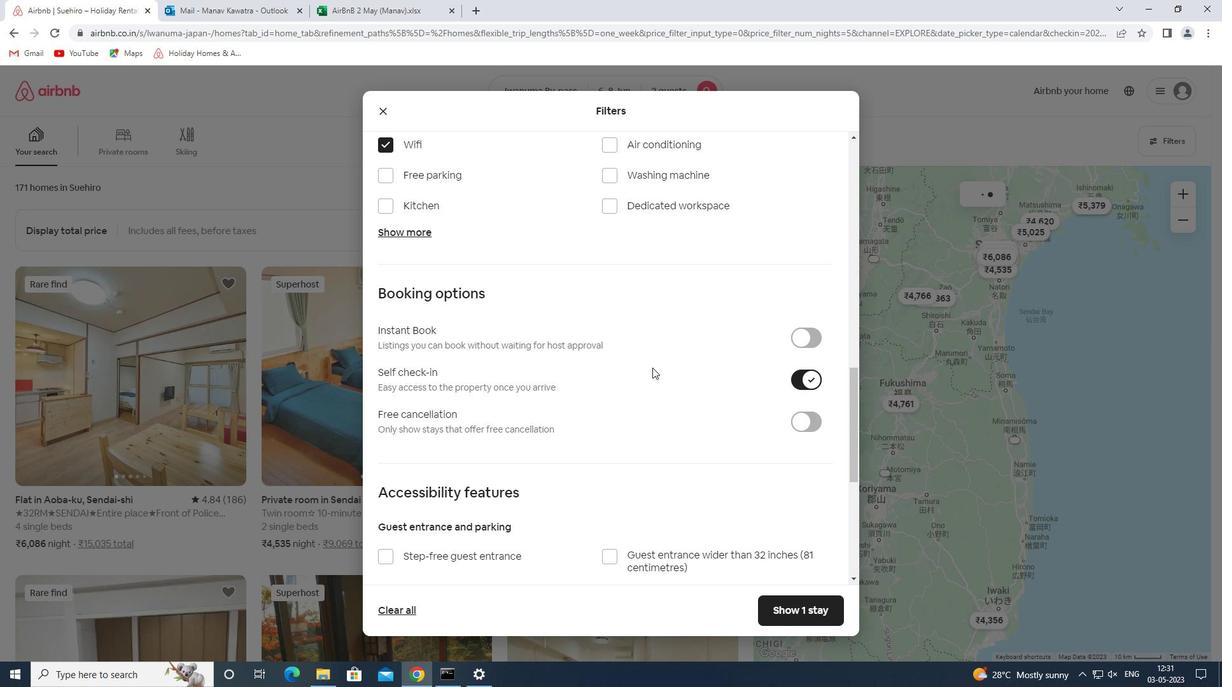 
Action: Mouse scrolled (625, 373) with delta (0, 0)
Screenshot: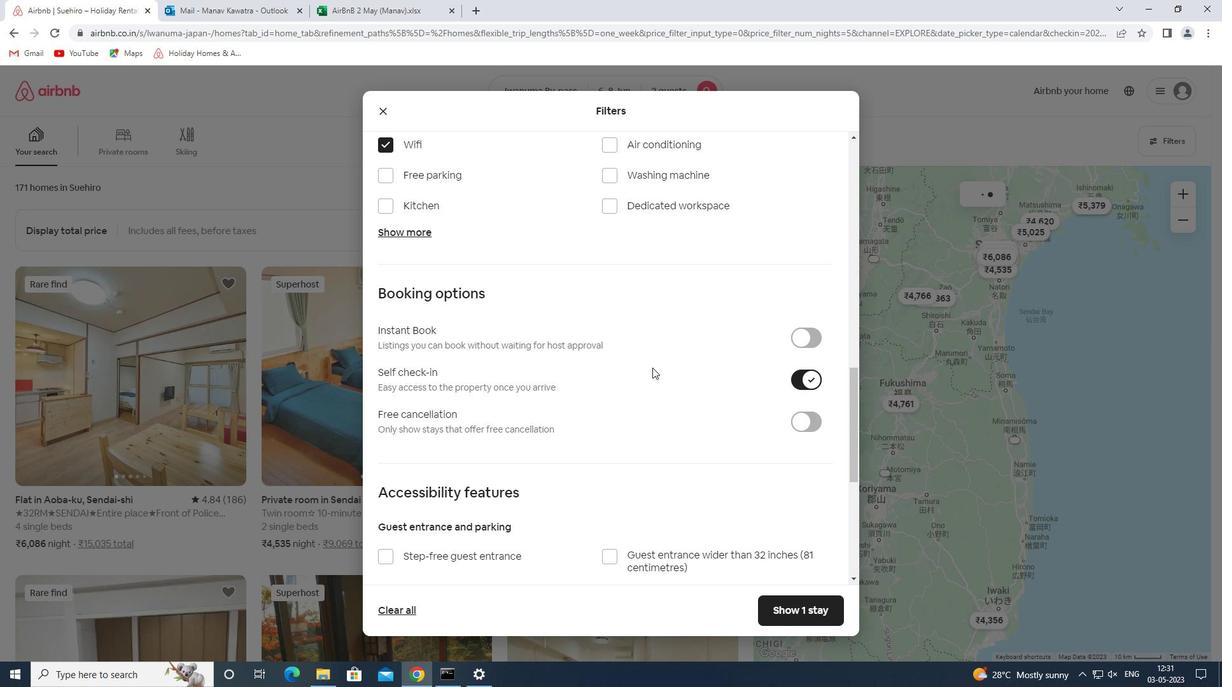 
Action: Mouse moved to (623, 374)
Screenshot: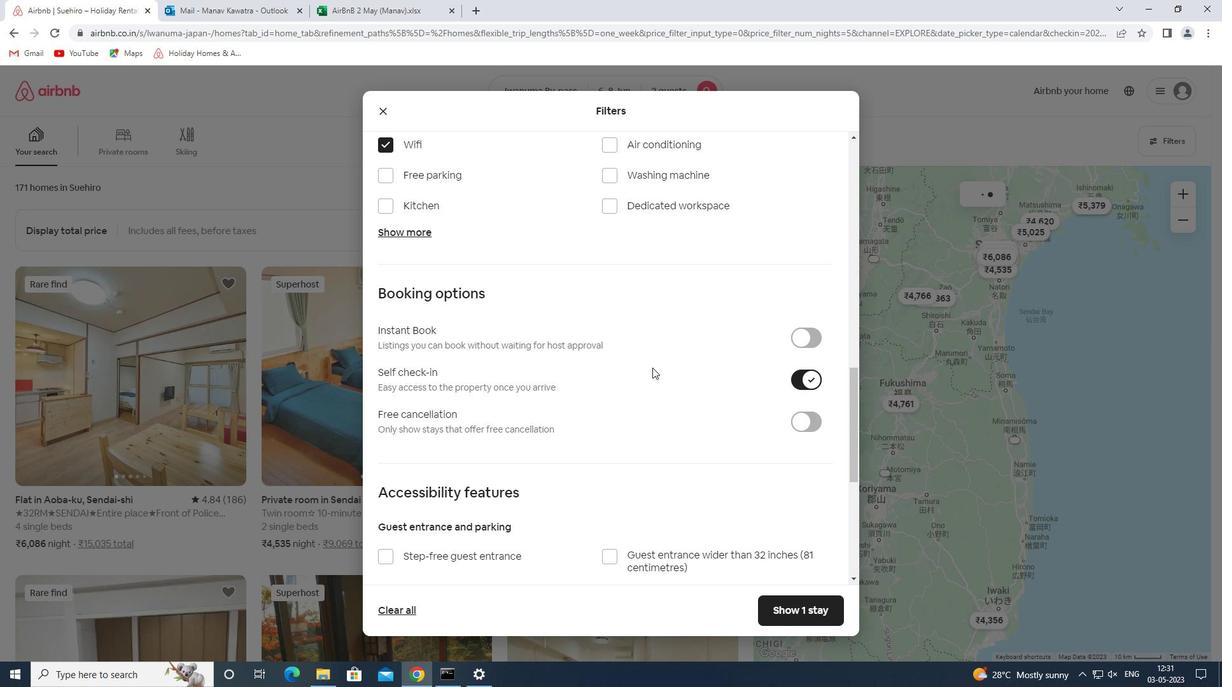 
Action: Mouse scrolled (623, 374) with delta (0, 0)
Screenshot: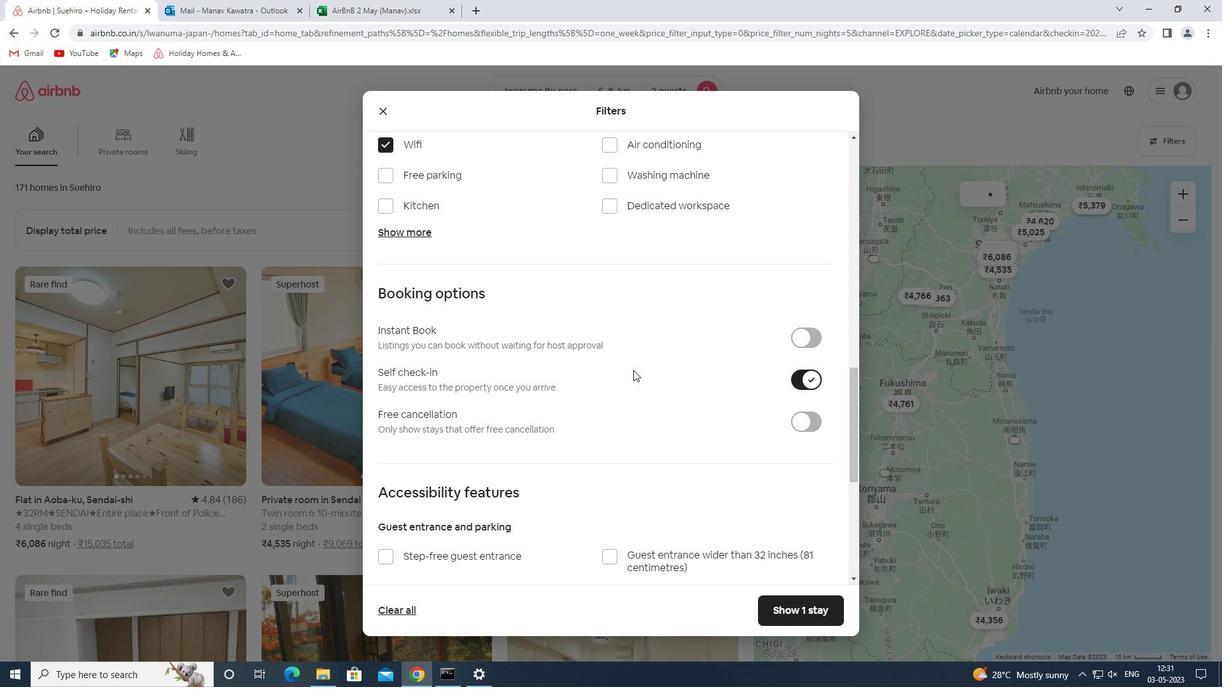 
Action: Mouse moved to (622, 375)
Screenshot: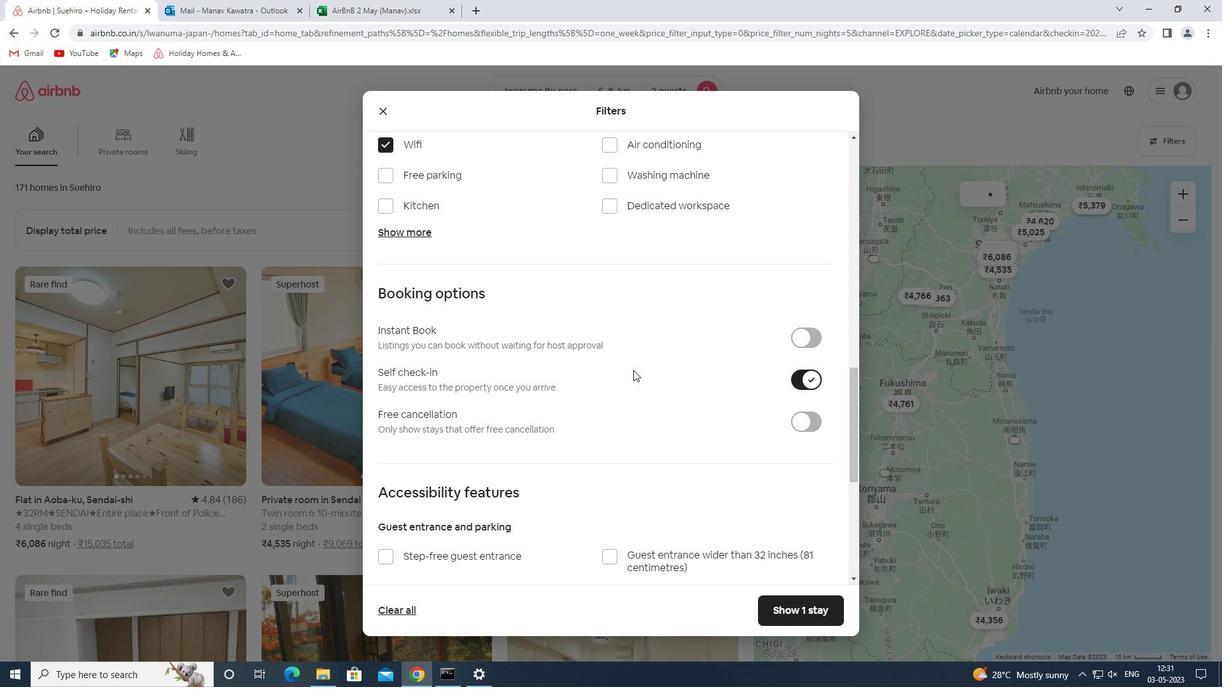 
Action: Mouse scrolled (622, 374) with delta (0, 0)
Screenshot: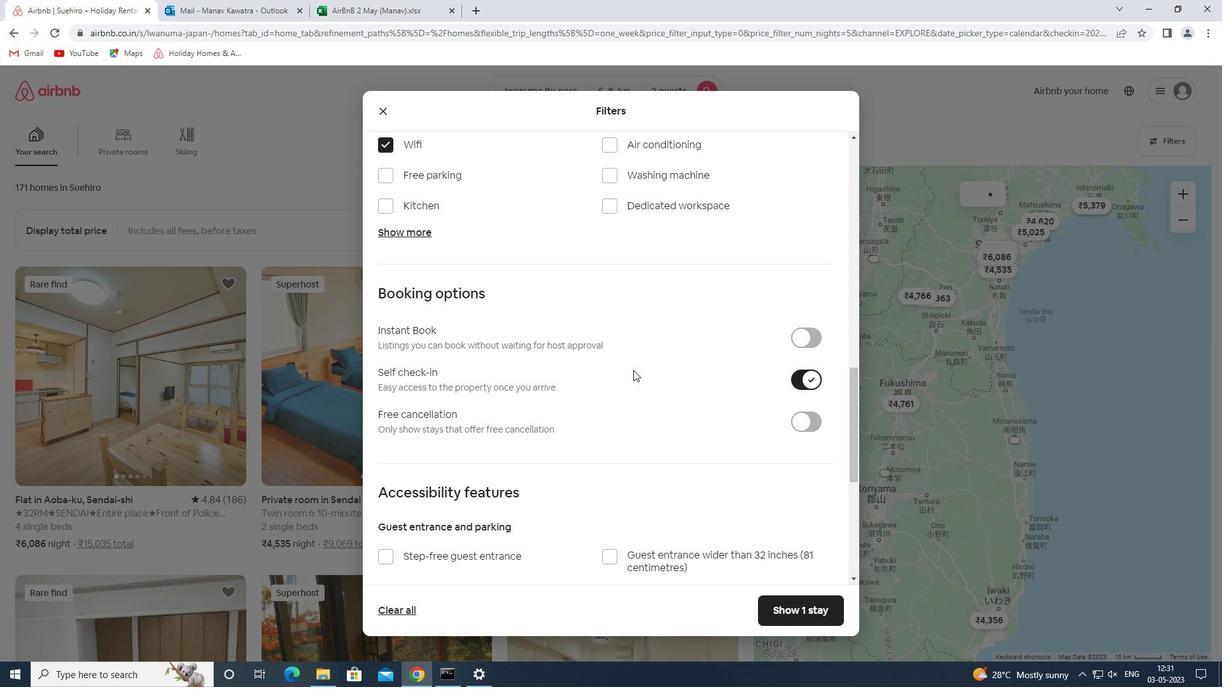 
Action: Mouse moved to (423, 495)
Screenshot: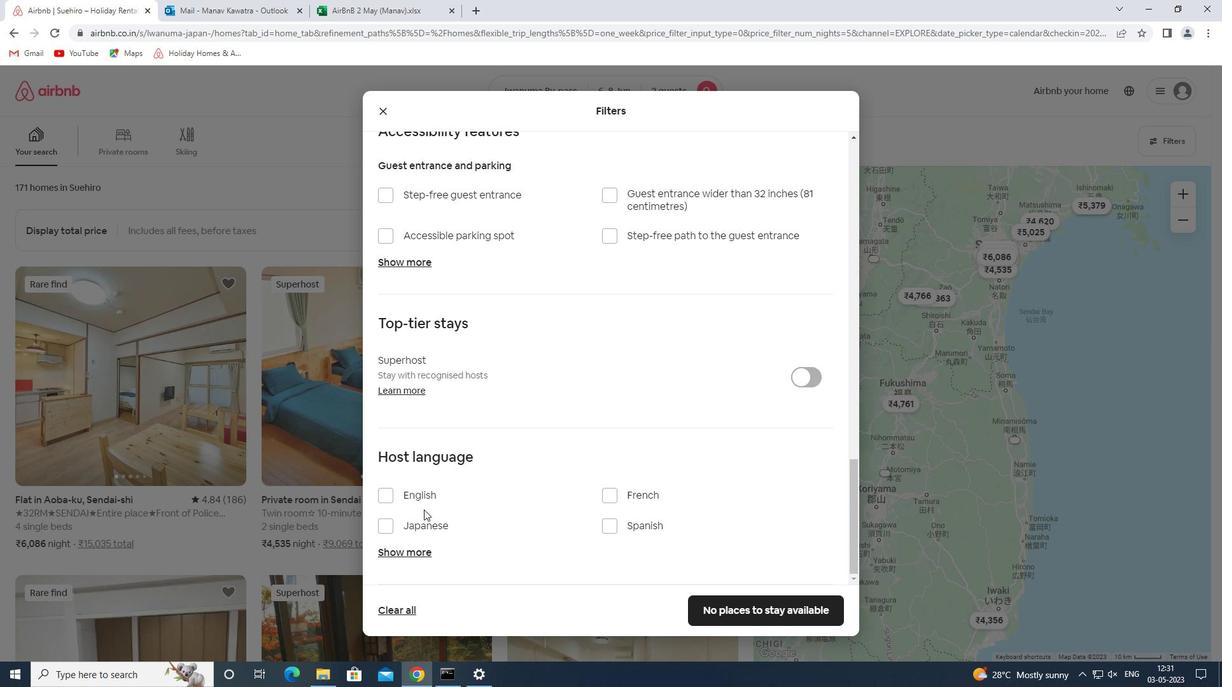 
Action: Mouse pressed left at (423, 495)
Screenshot: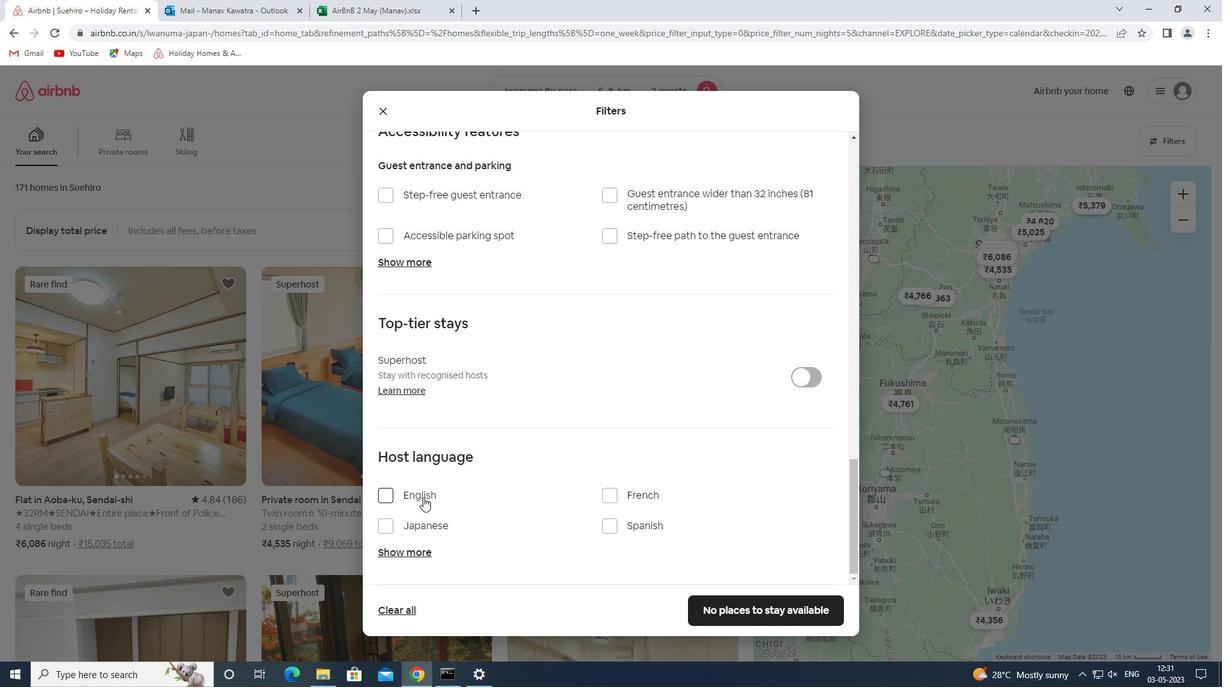 
Action: Mouse moved to (769, 611)
Screenshot: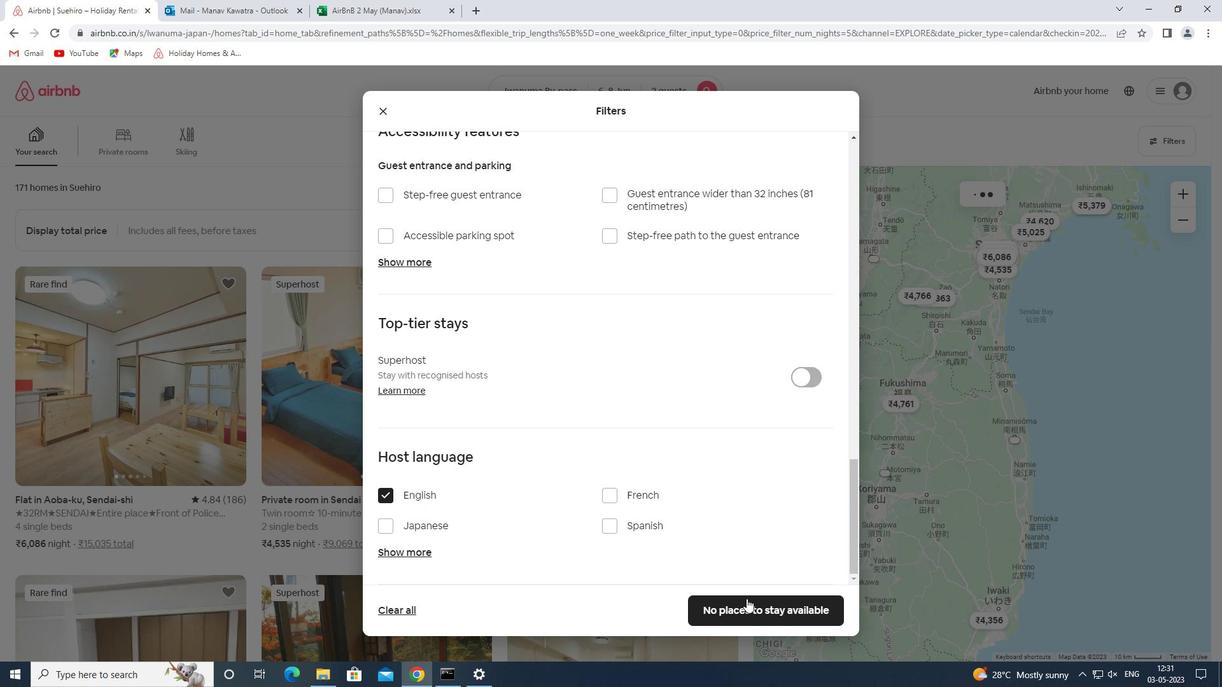 
Action: Mouse pressed left at (769, 611)
Screenshot: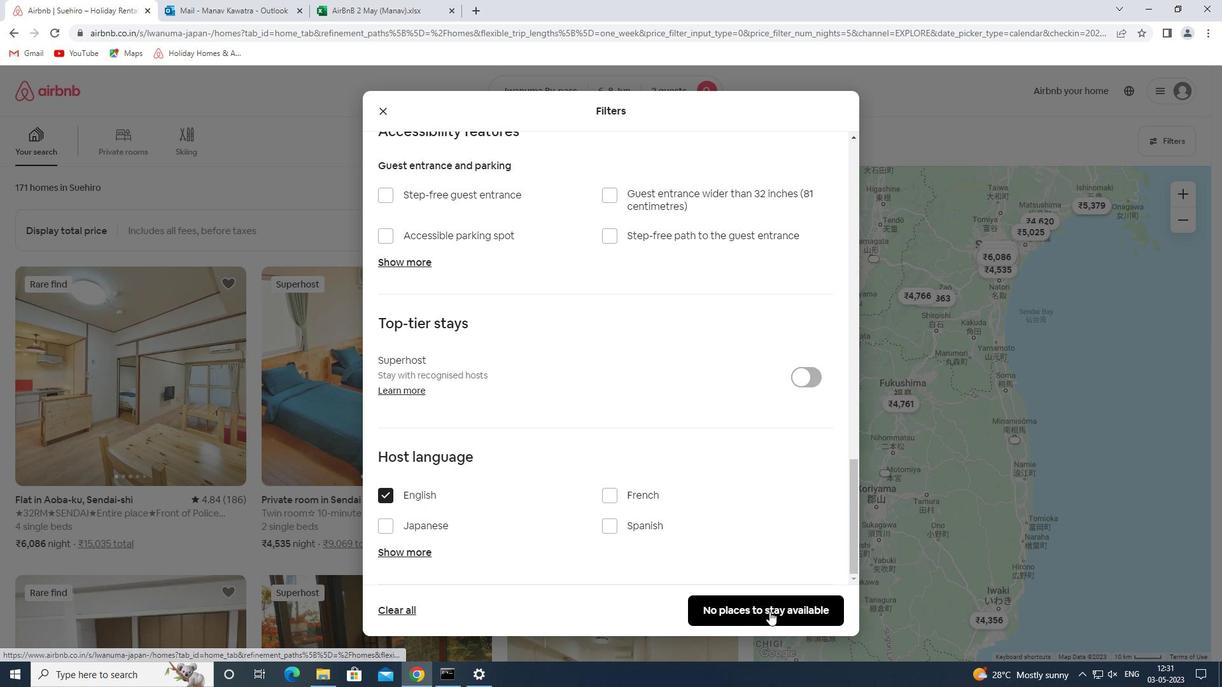 
Action: Mouse moved to (770, 611)
Screenshot: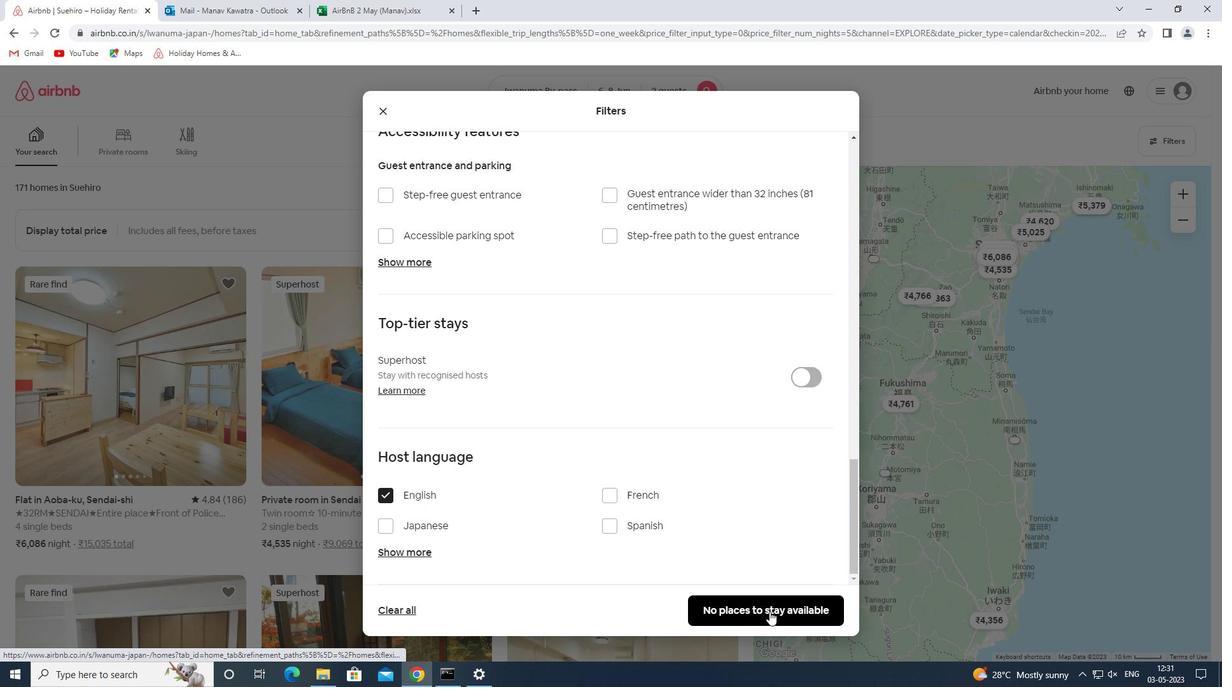 
